 Task: Find a stay in Caidian, China from 10th to 15th July for 7 guests, with 4 bedrooms, 7 beds, 4 bathrooms, a price range of ₹10,000 to ₹15,000, and self check-in option.
Action: Mouse pressed left at (430, 198)
Screenshot: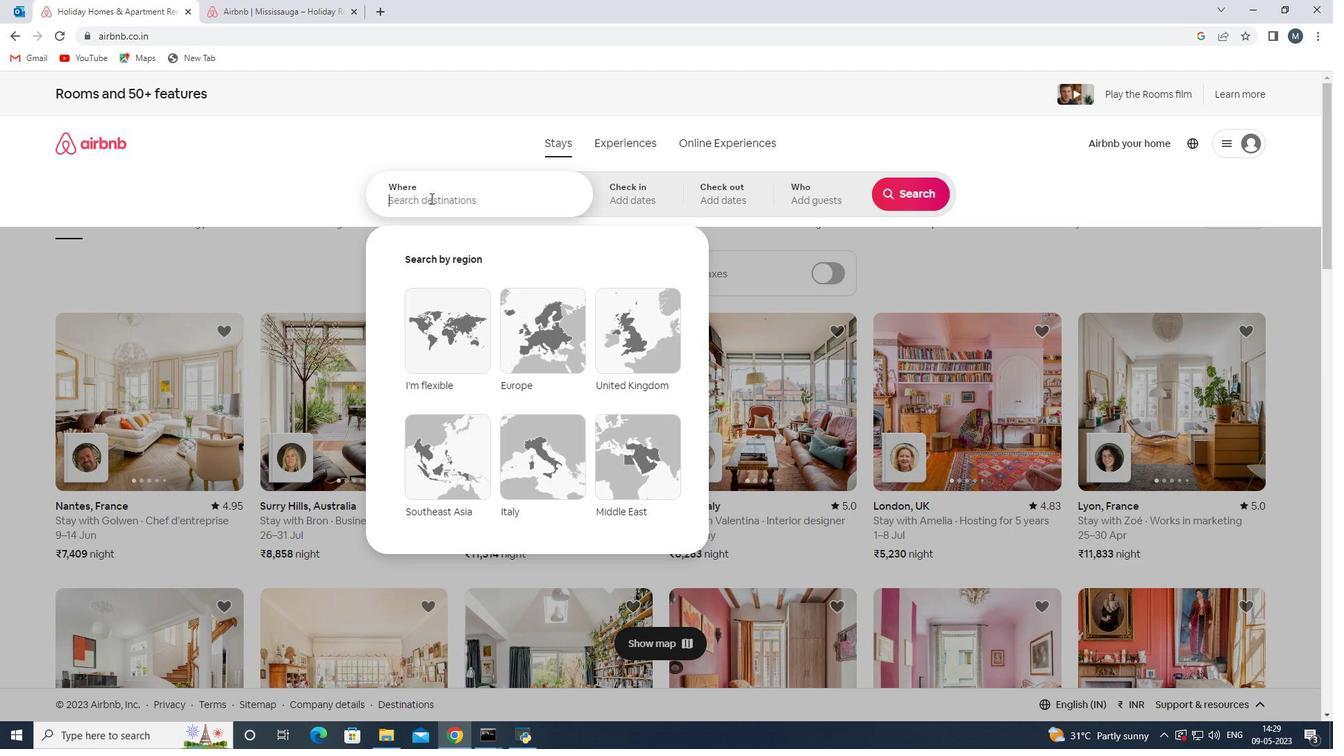
Action: Mouse moved to (429, 197)
Screenshot: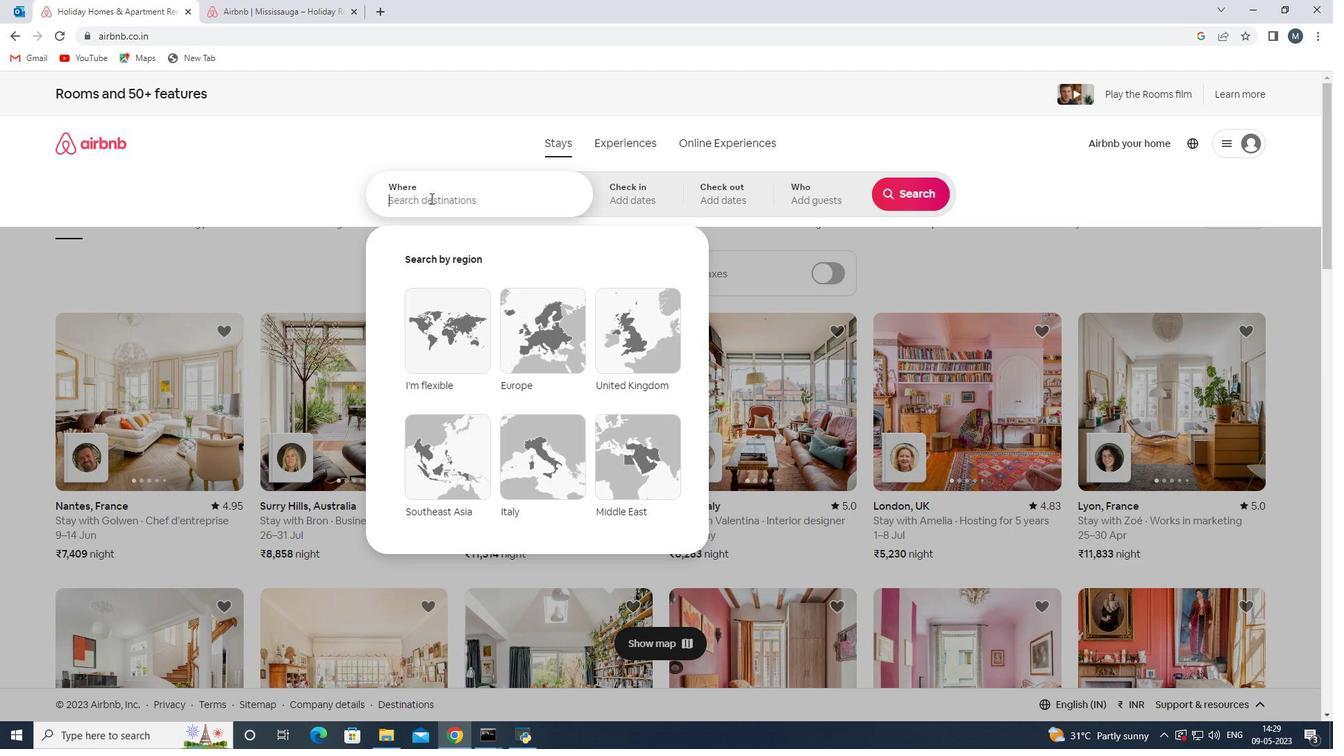 
Action: Key pressed <Key.shift>Cais<Key.backspace>dian,<Key.shift>China
Screenshot: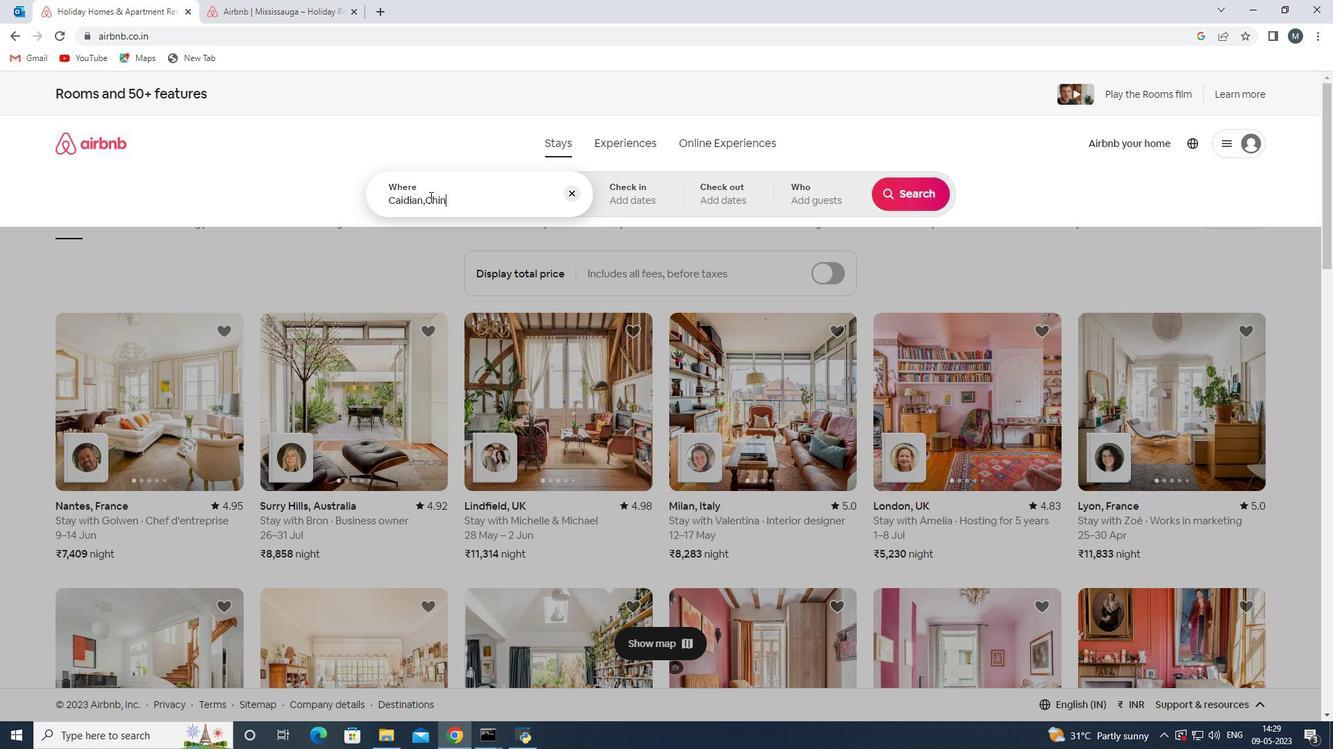 
Action: Mouse moved to (465, 180)
Screenshot: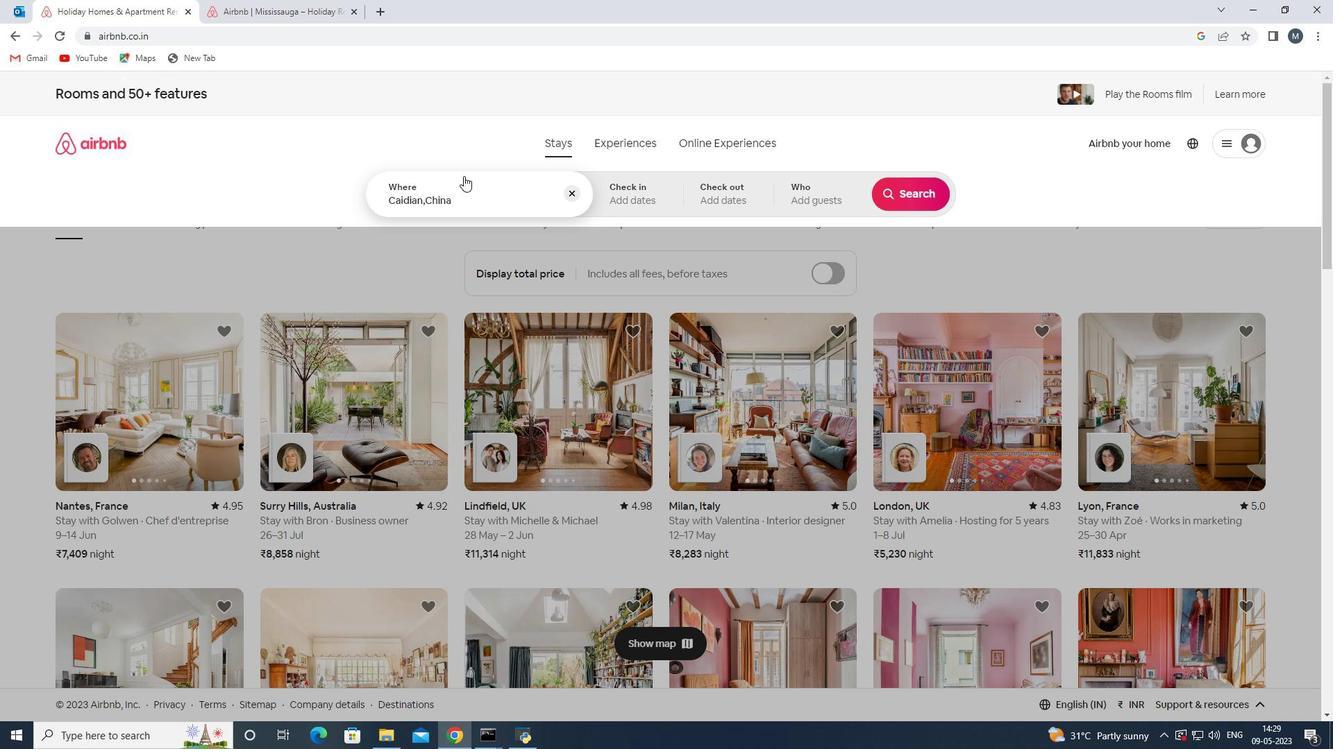 
Action: Key pressed <Key.enter>
Screenshot: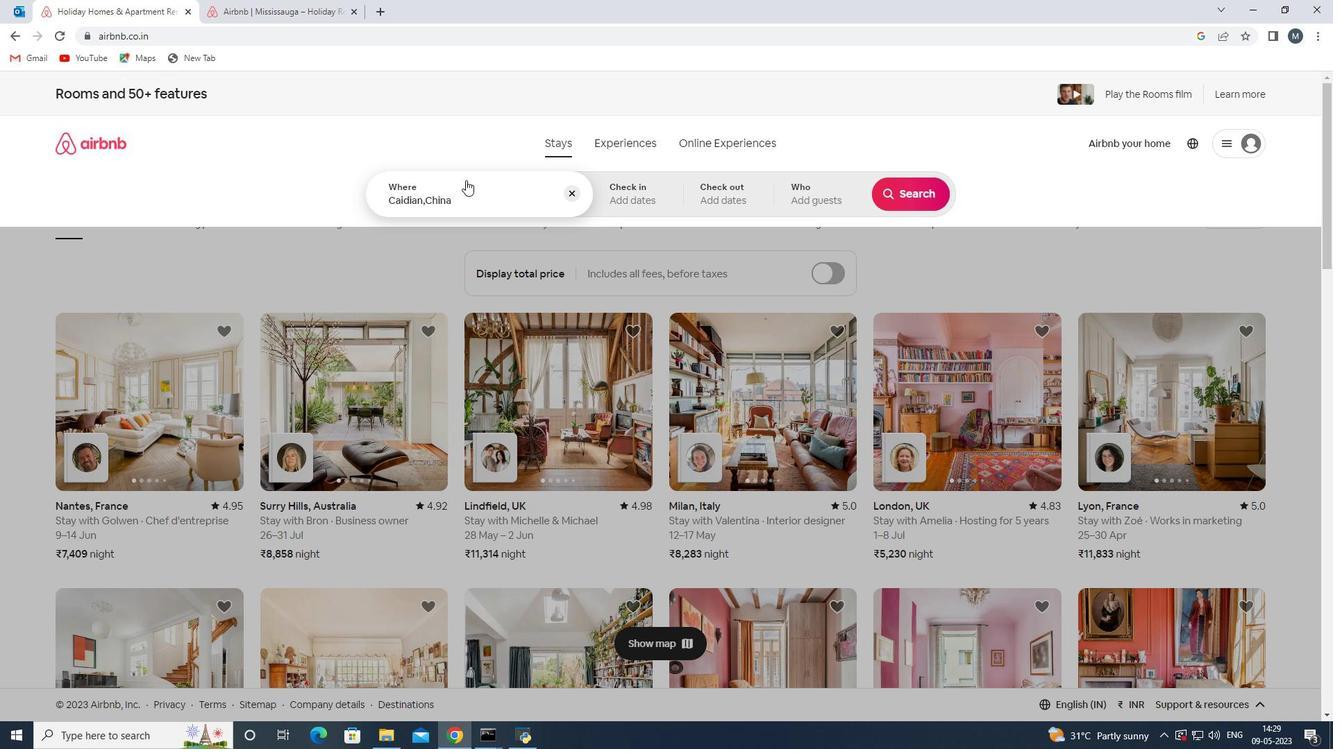 
Action: Mouse moved to (907, 306)
Screenshot: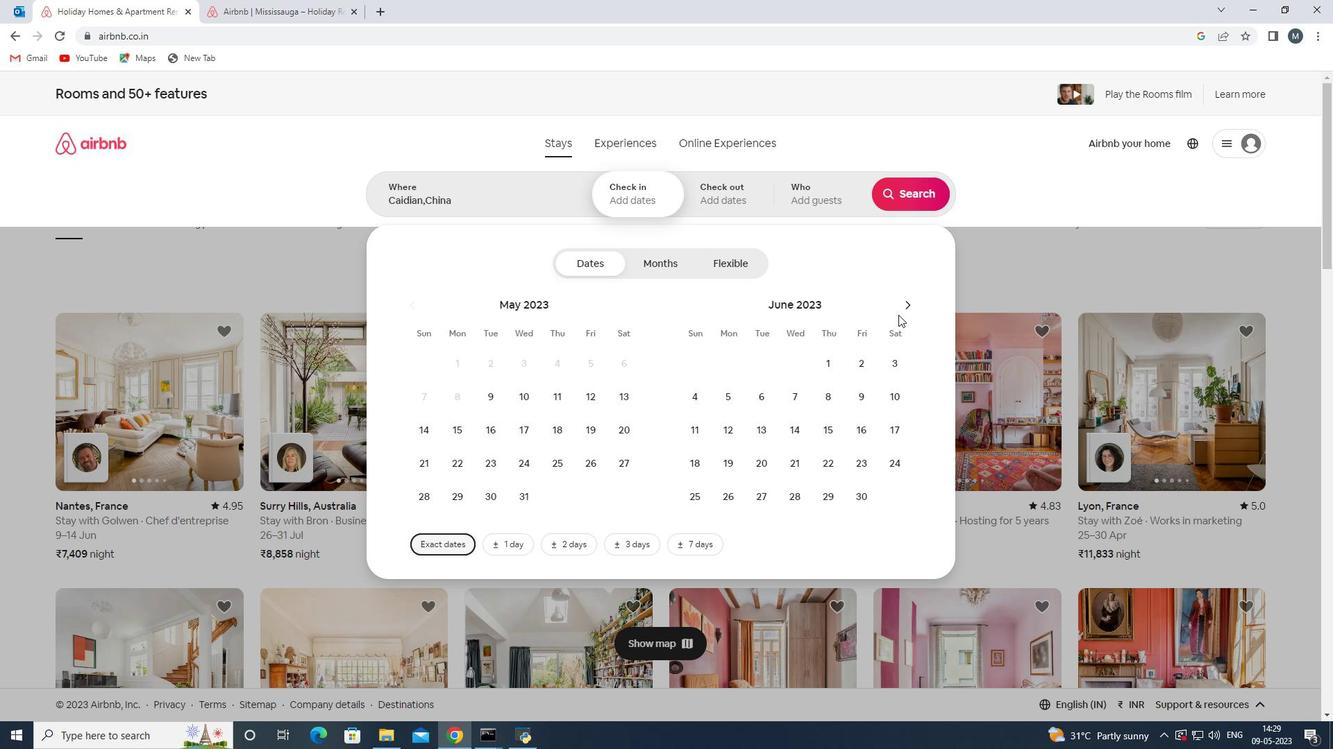 
Action: Mouse pressed left at (907, 306)
Screenshot: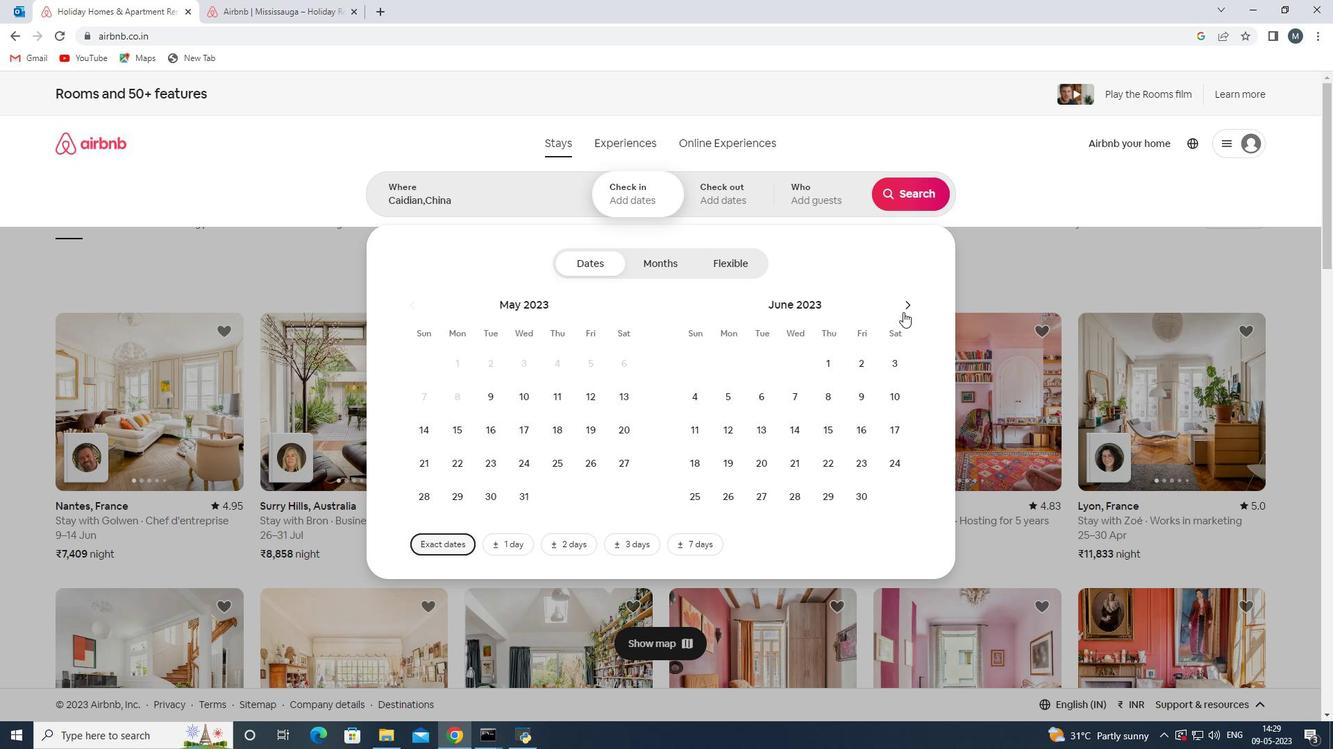 
Action: Mouse moved to (731, 428)
Screenshot: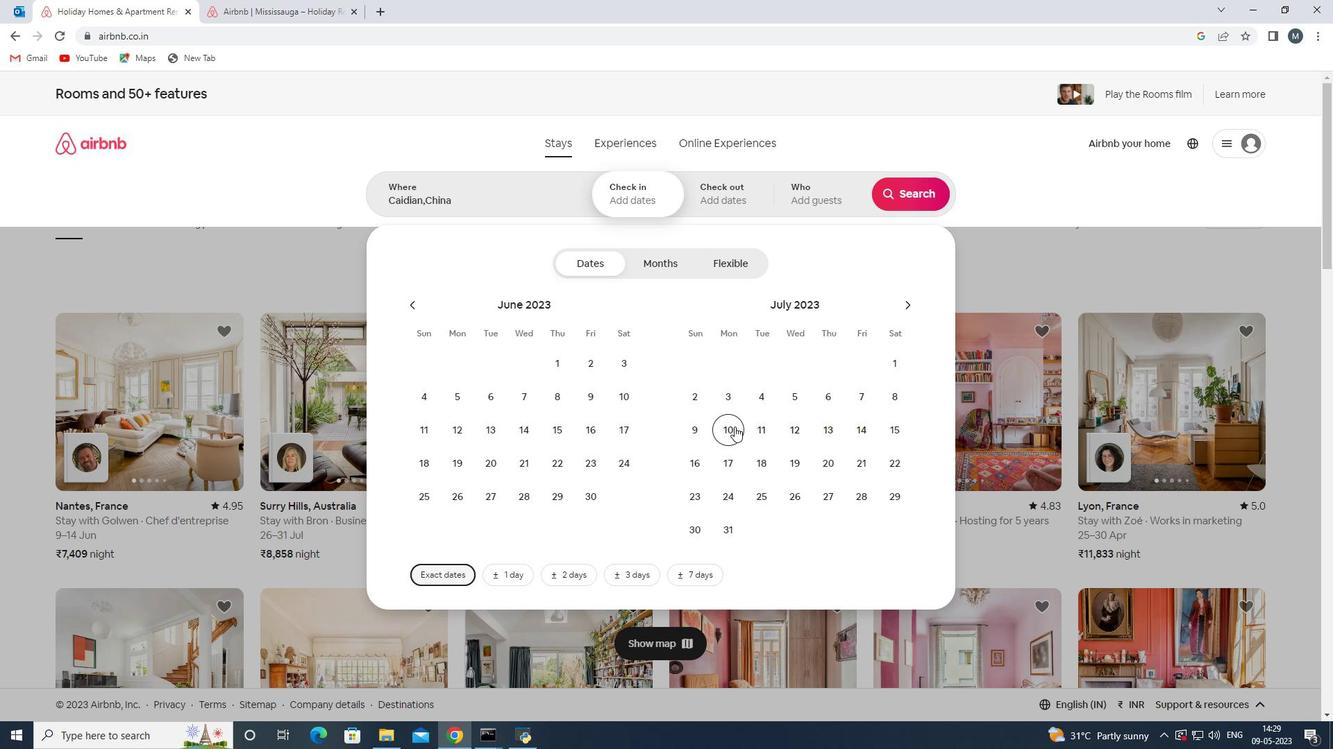 
Action: Mouse pressed left at (731, 428)
Screenshot: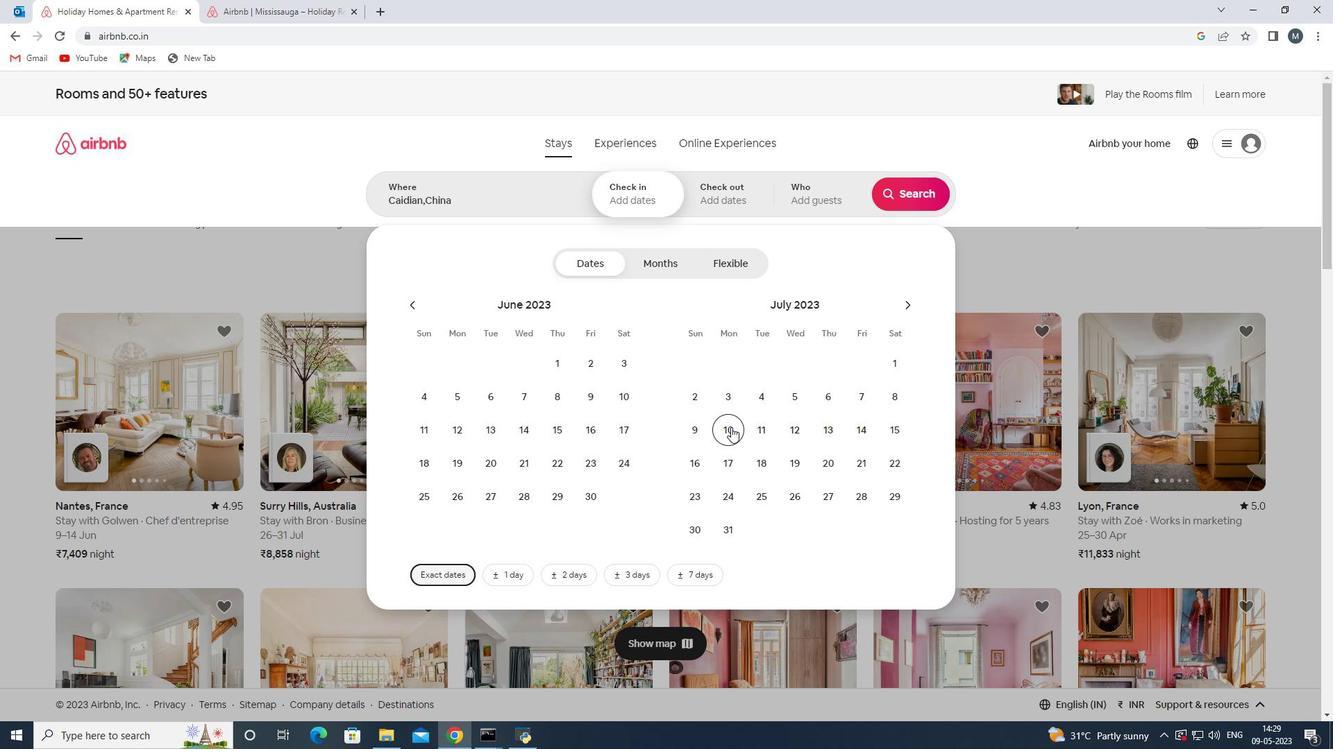 
Action: Mouse moved to (890, 429)
Screenshot: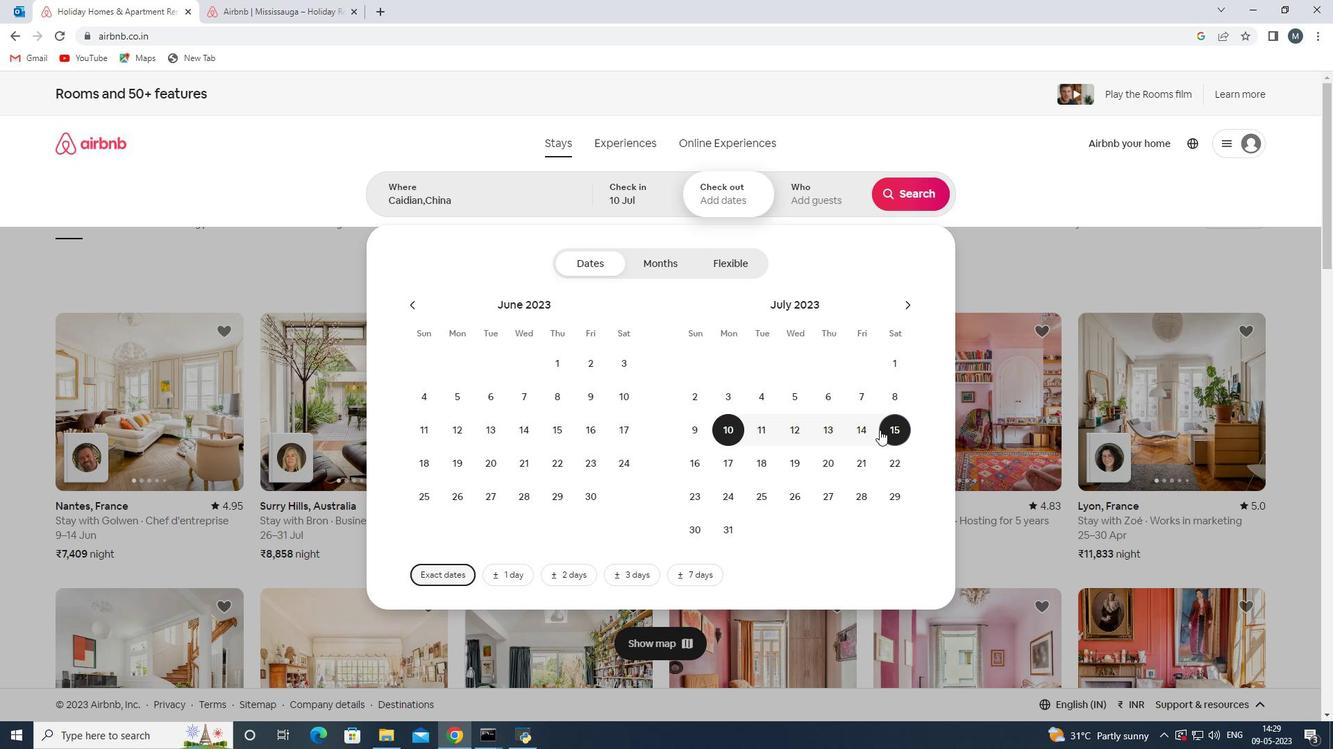 
Action: Mouse pressed left at (890, 429)
Screenshot: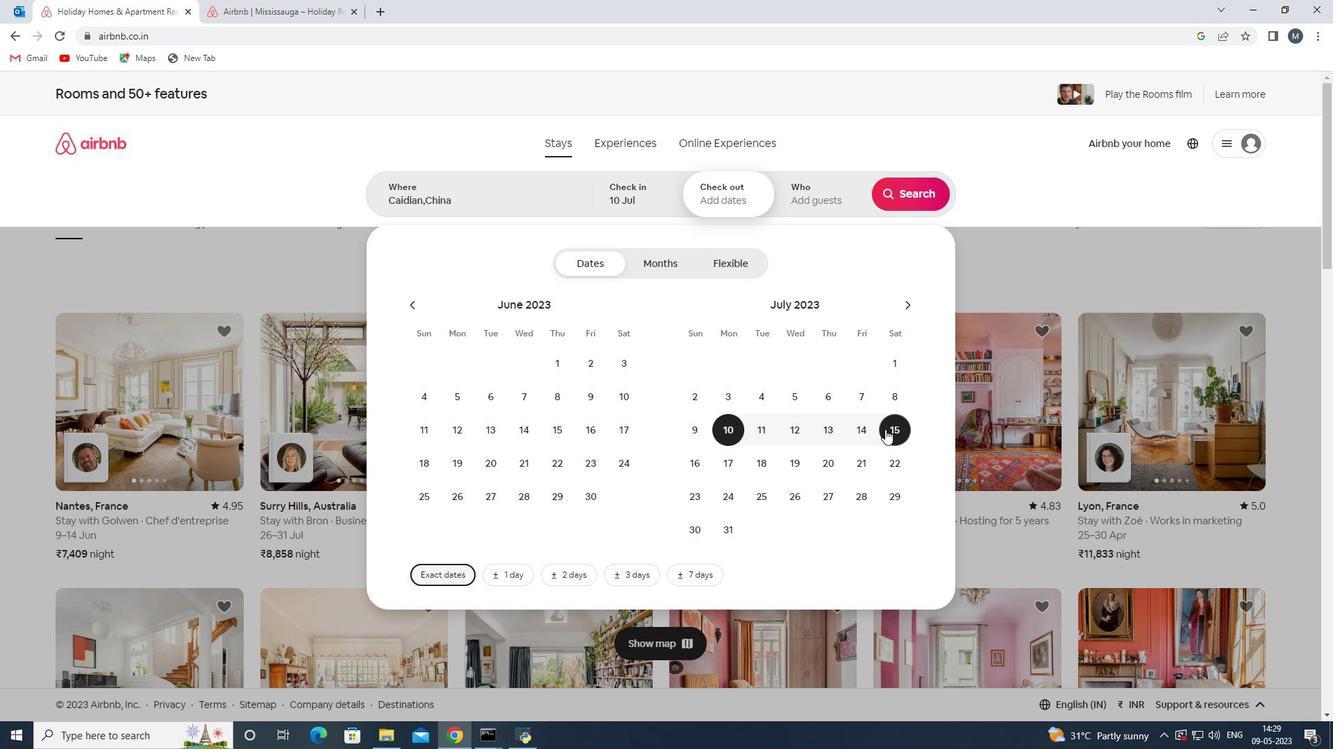 
Action: Mouse moved to (811, 197)
Screenshot: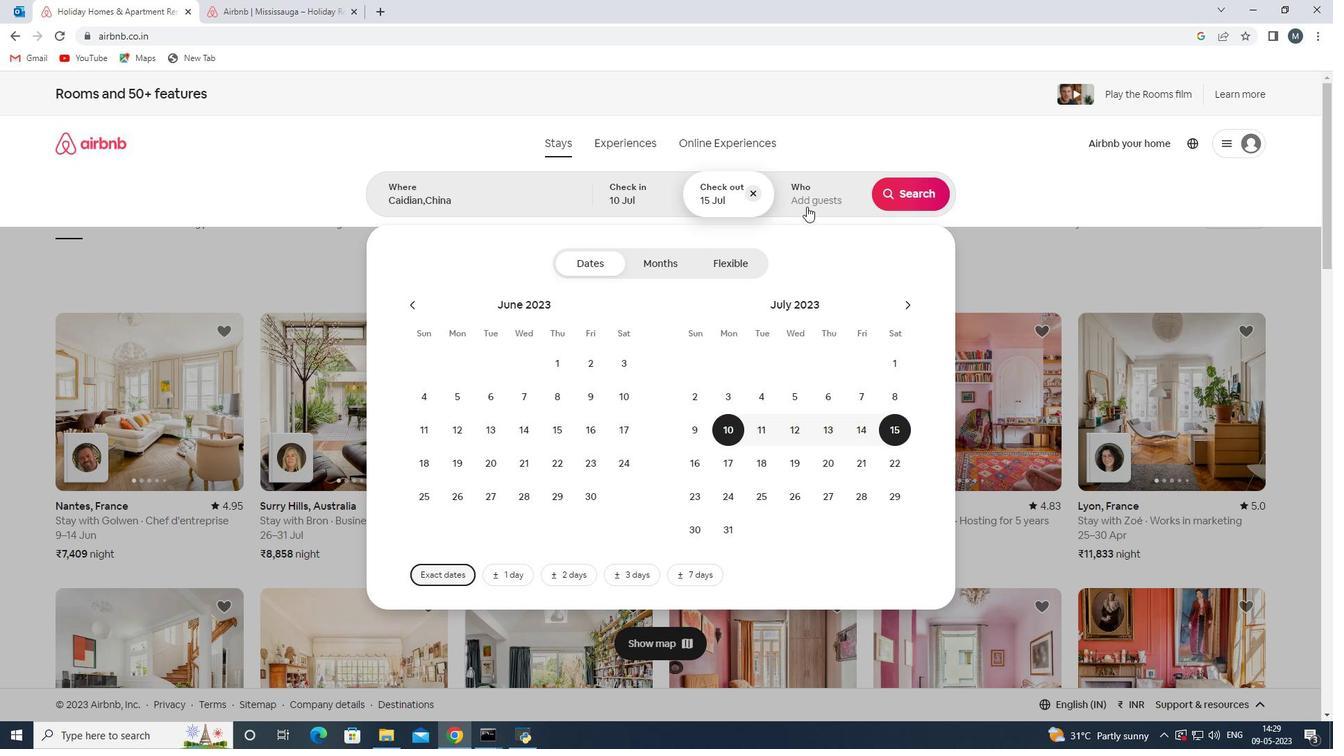 
Action: Mouse pressed left at (811, 197)
Screenshot: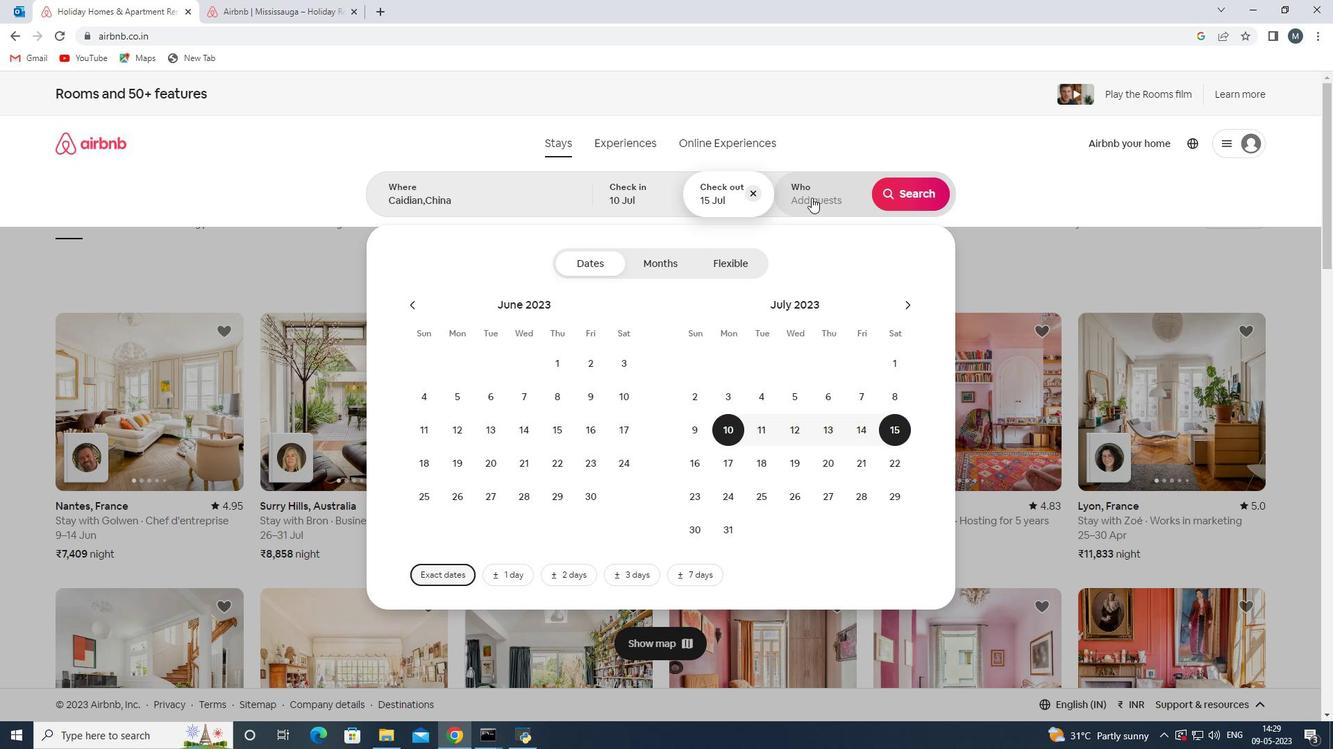 
Action: Mouse moved to (920, 274)
Screenshot: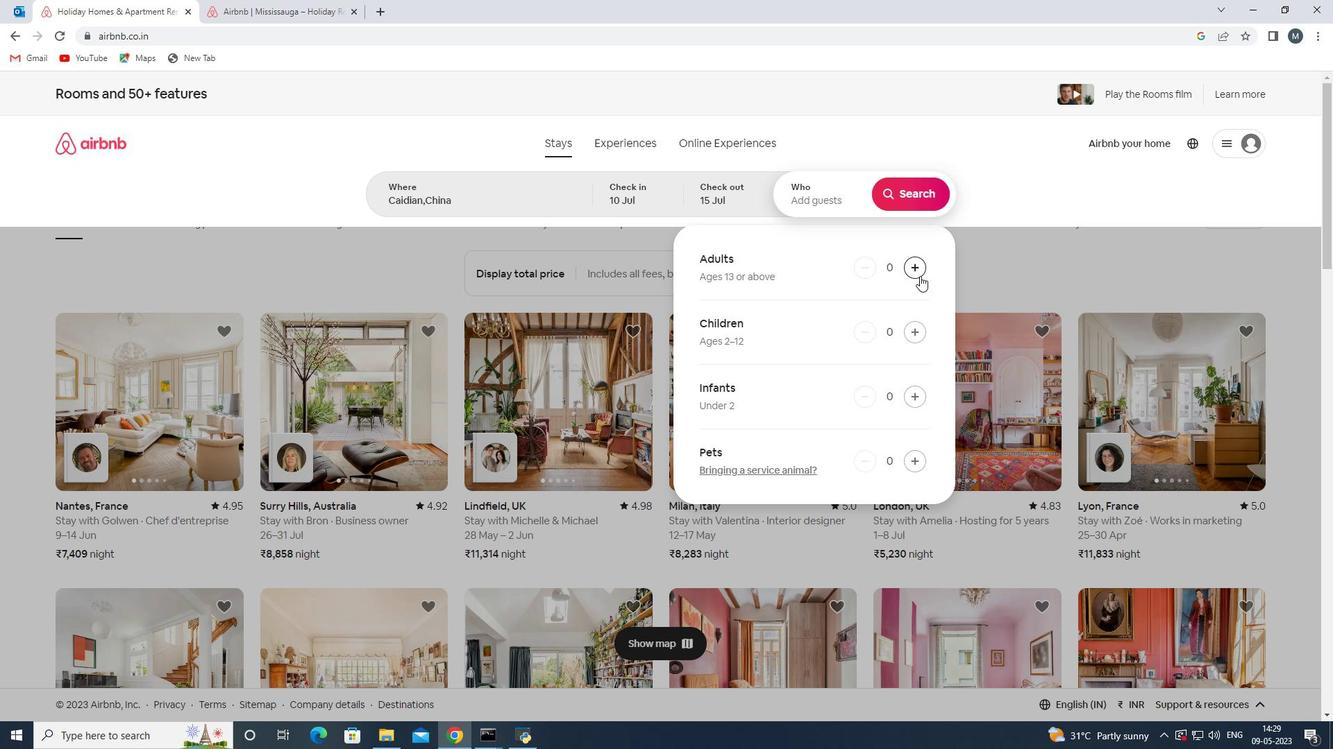 
Action: Mouse pressed left at (920, 274)
Screenshot: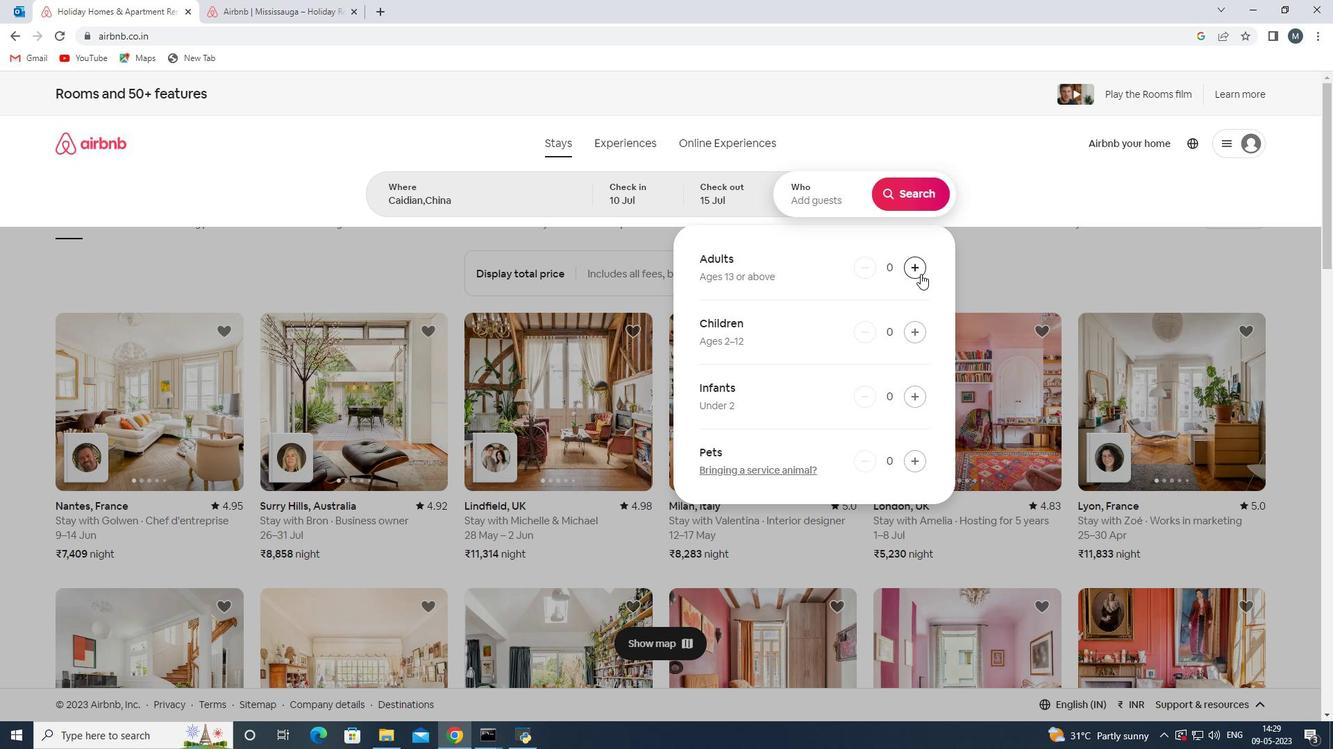 
Action: Mouse moved to (920, 272)
Screenshot: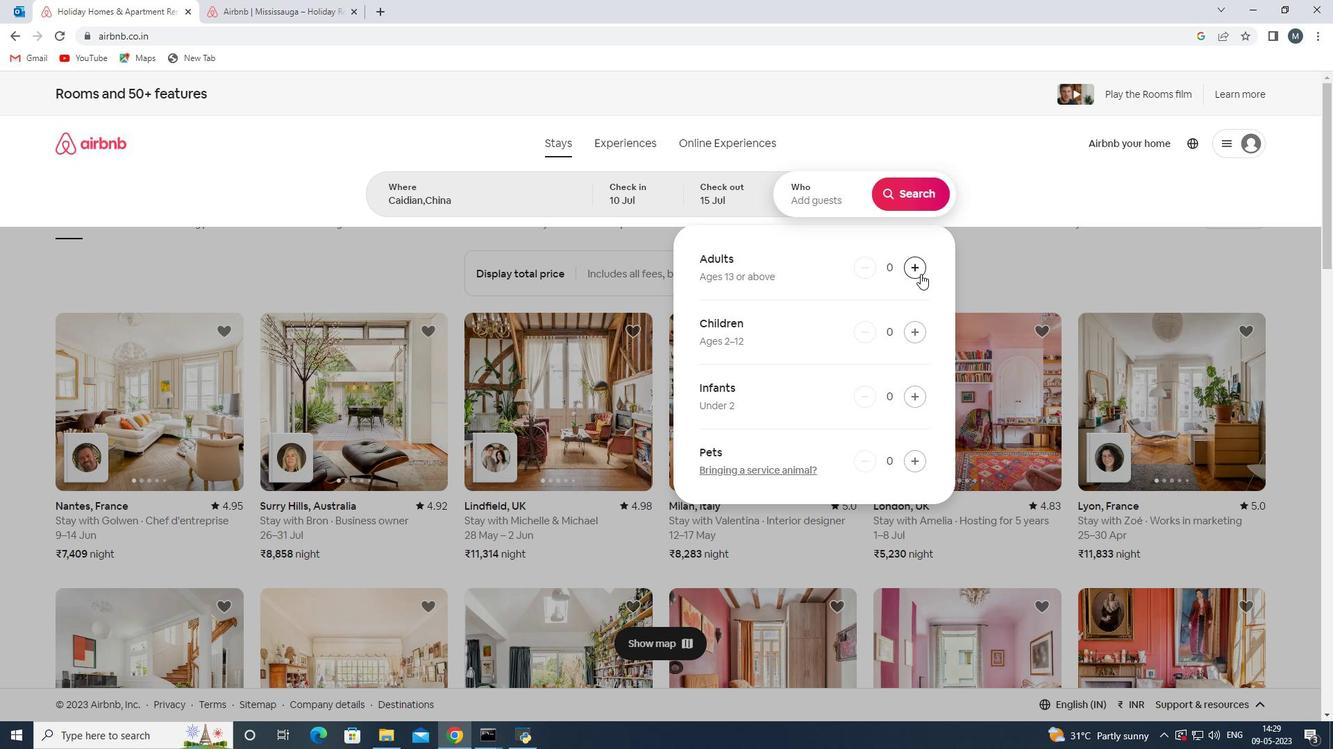 
Action: Mouse pressed left at (920, 272)
Screenshot: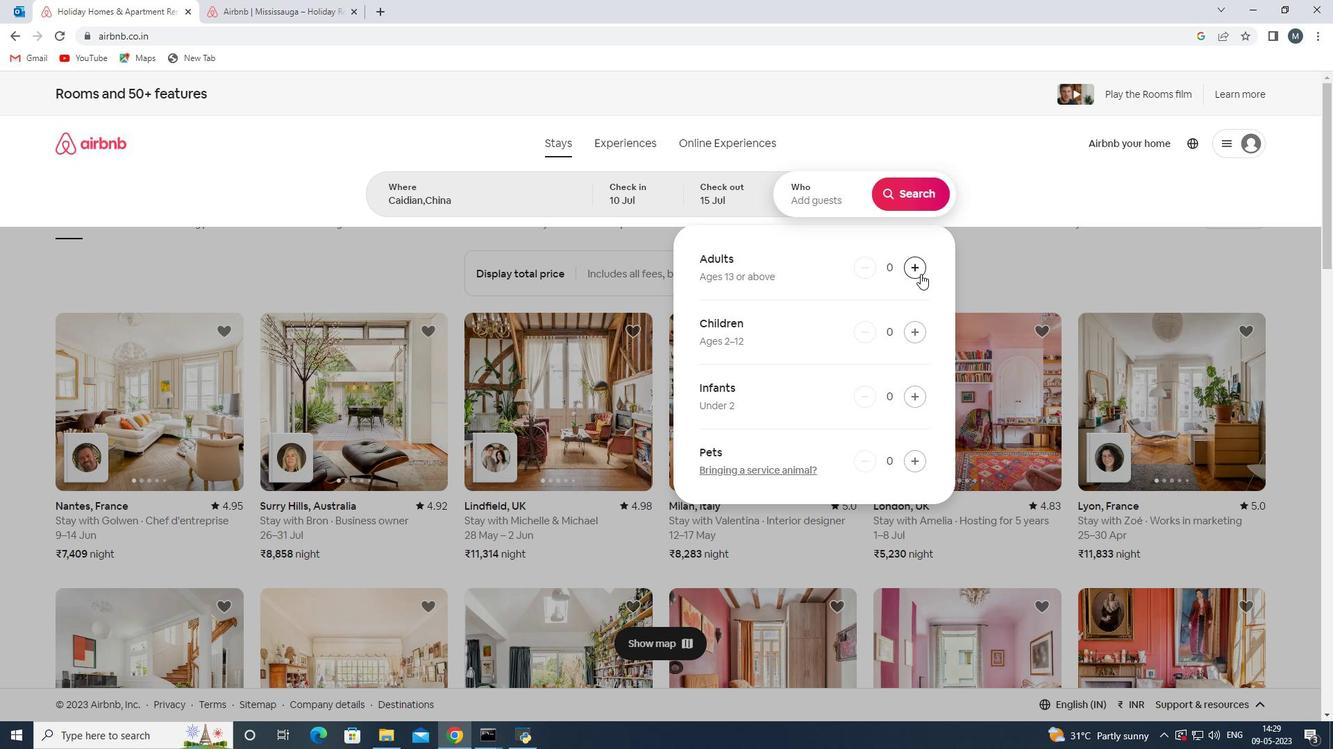 
Action: Mouse pressed left at (920, 272)
Screenshot: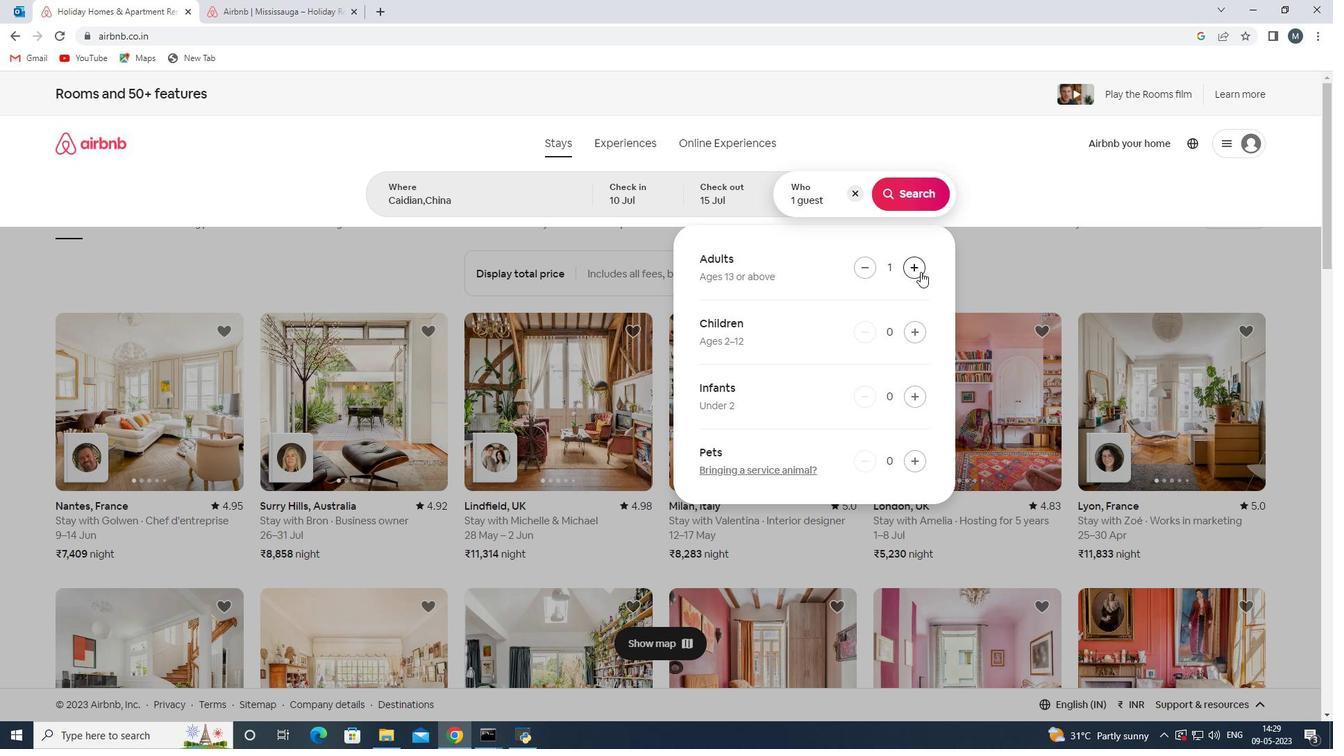 
Action: Mouse pressed left at (920, 272)
Screenshot: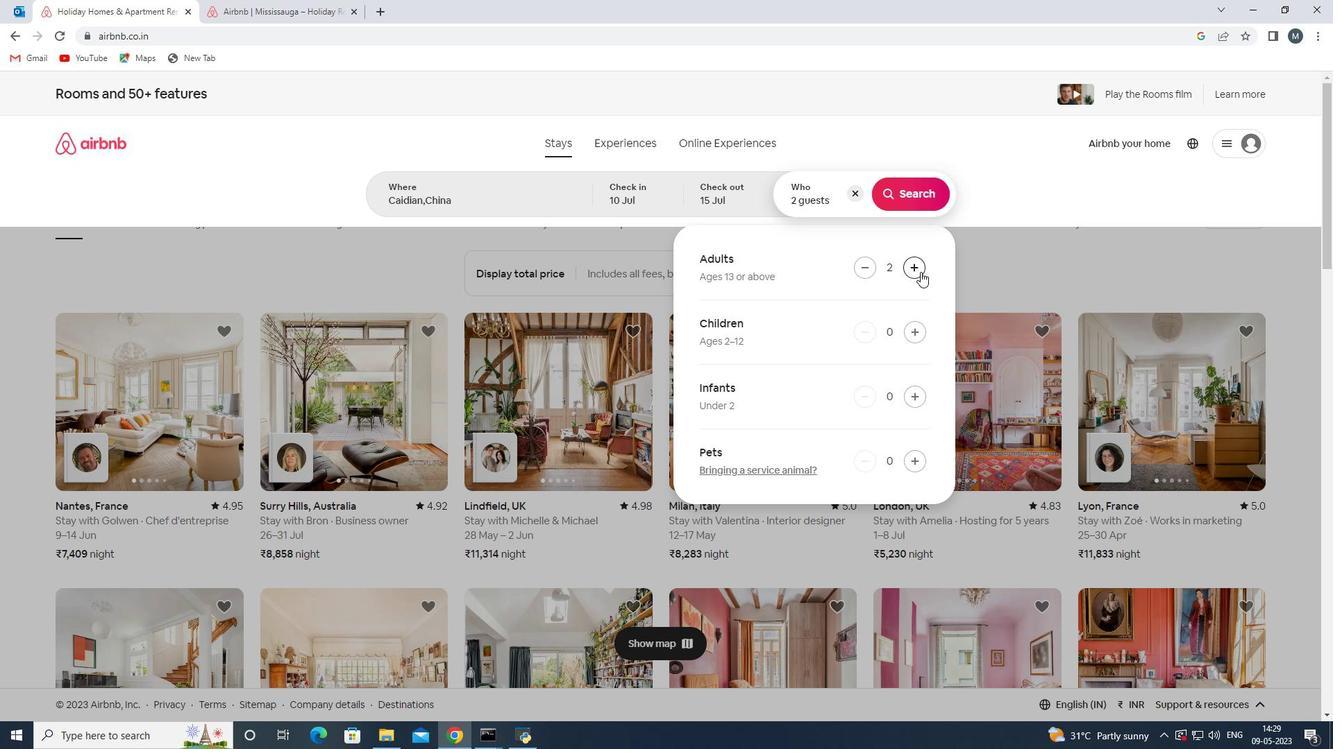 
Action: Mouse pressed left at (920, 272)
Screenshot: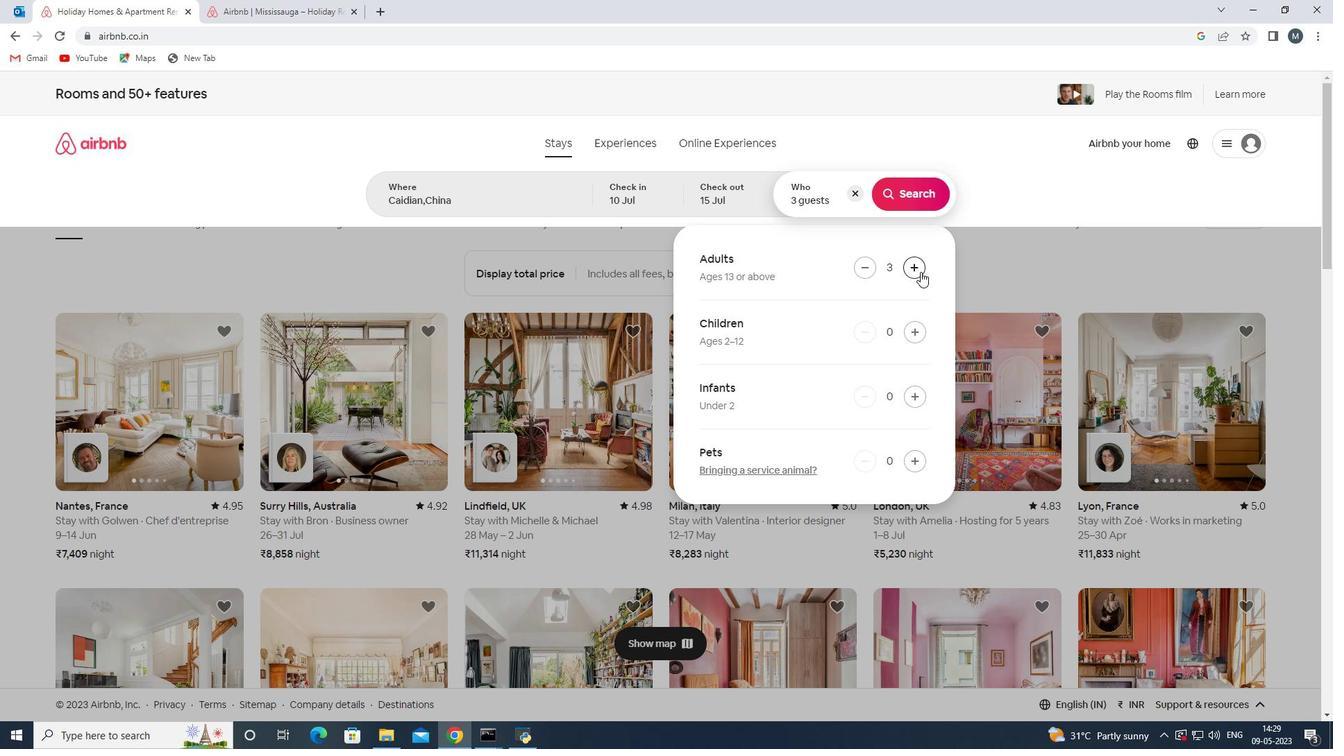 
Action: Mouse pressed left at (920, 272)
Screenshot: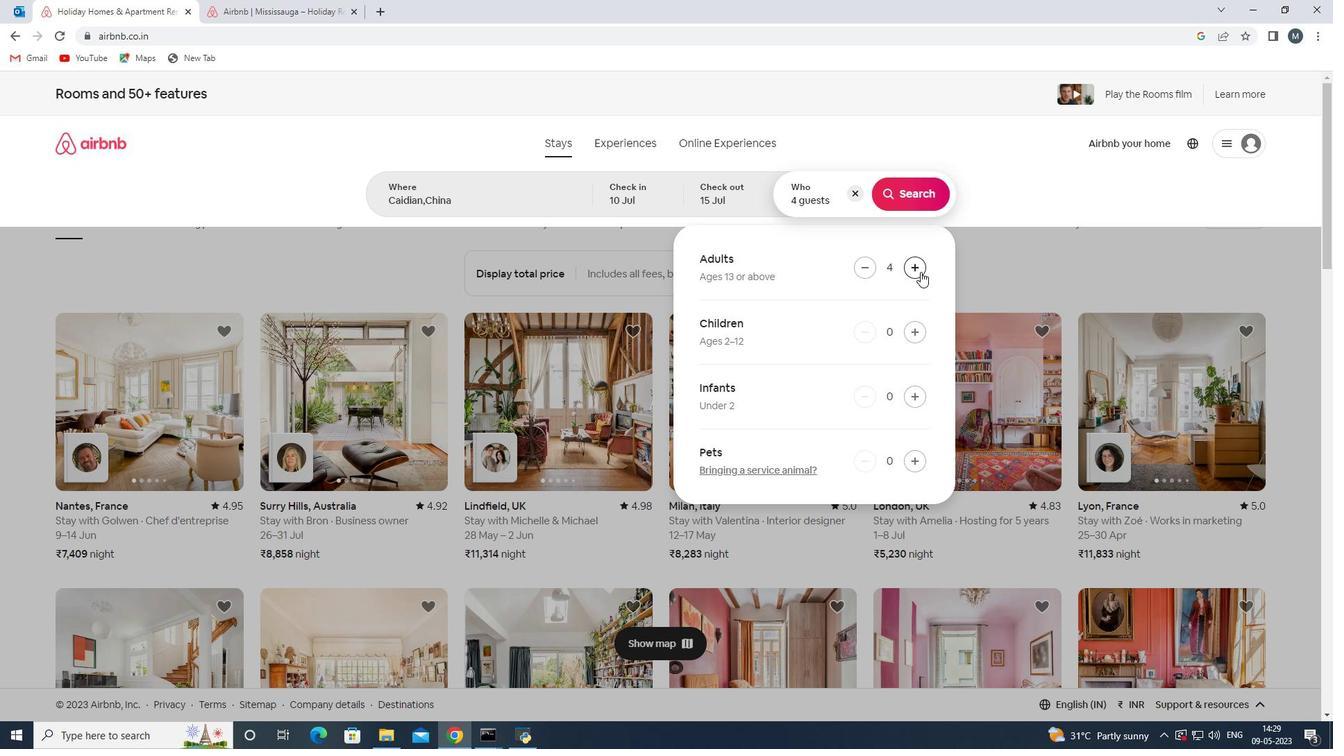 
Action: Mouse moved to (920, 271)
Screenshot: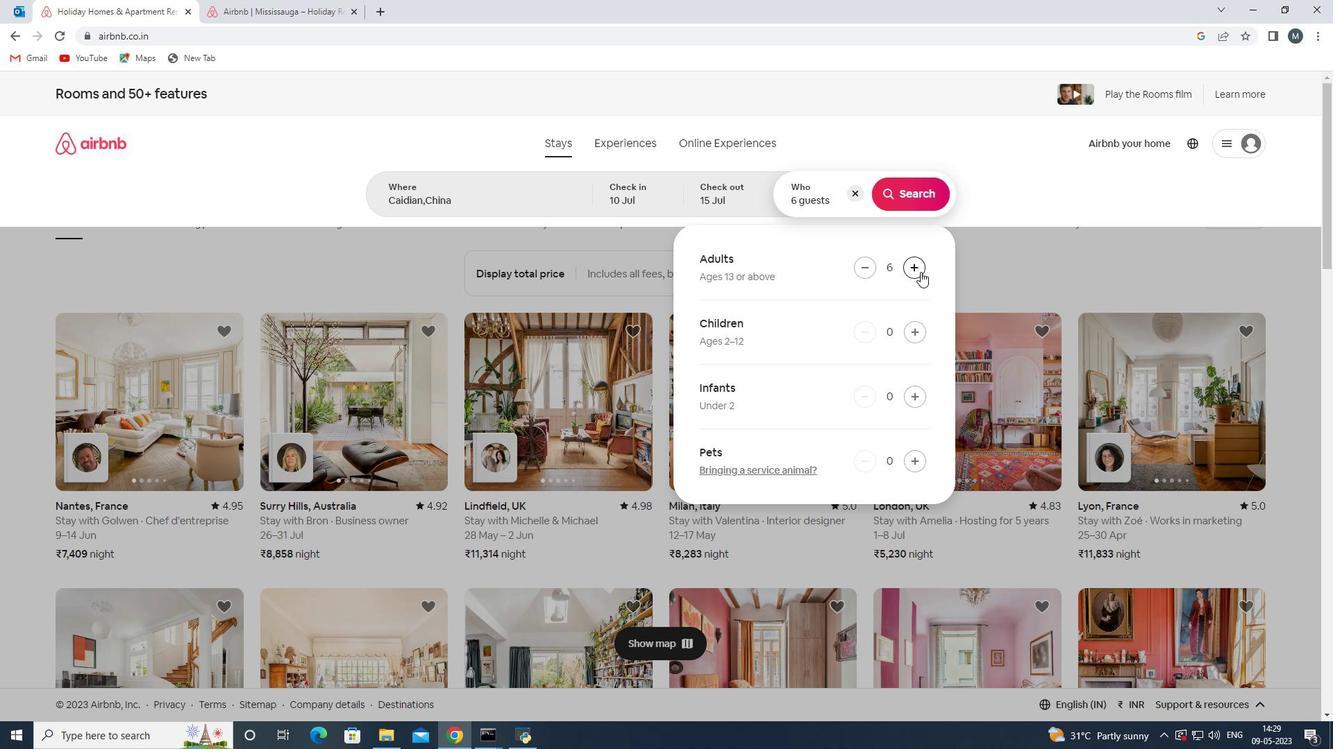
Action: Mouse pressed left at (920, 271)
Screenshot: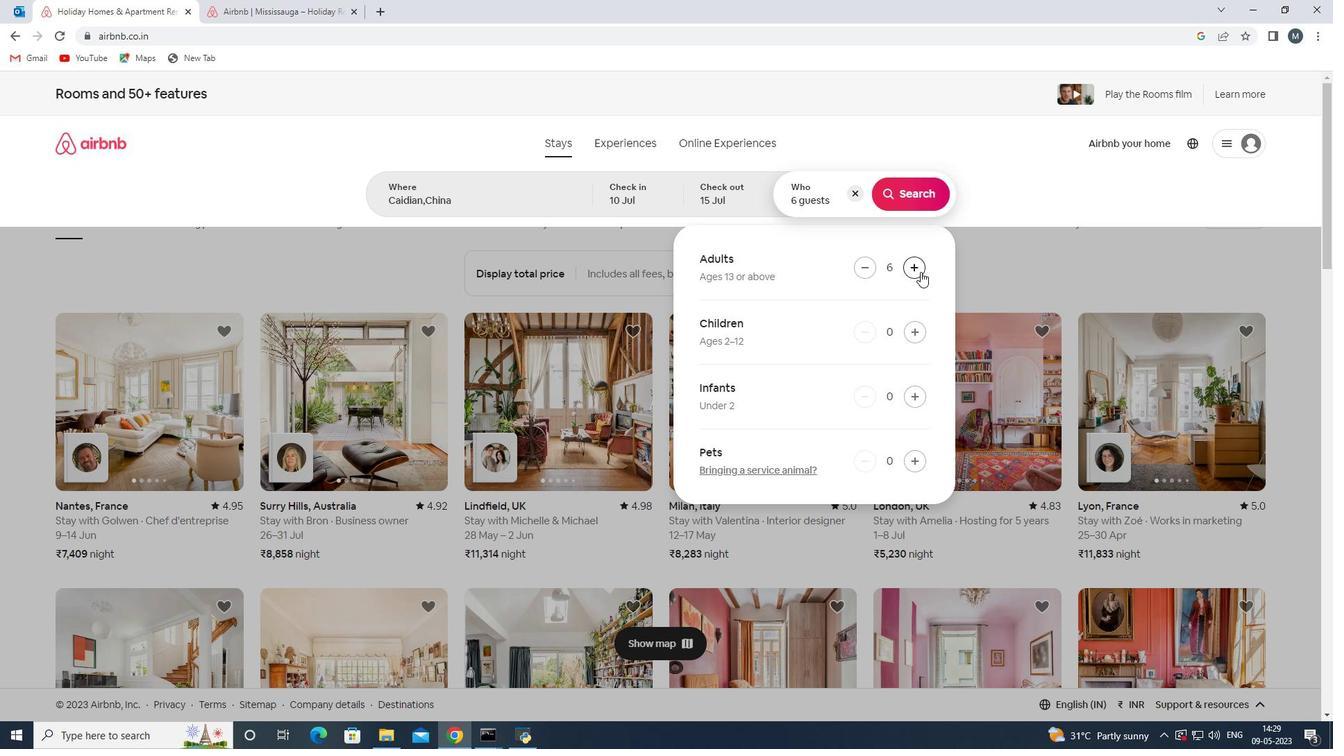
Action: Mouse moved to (917, 193)
Screenshot: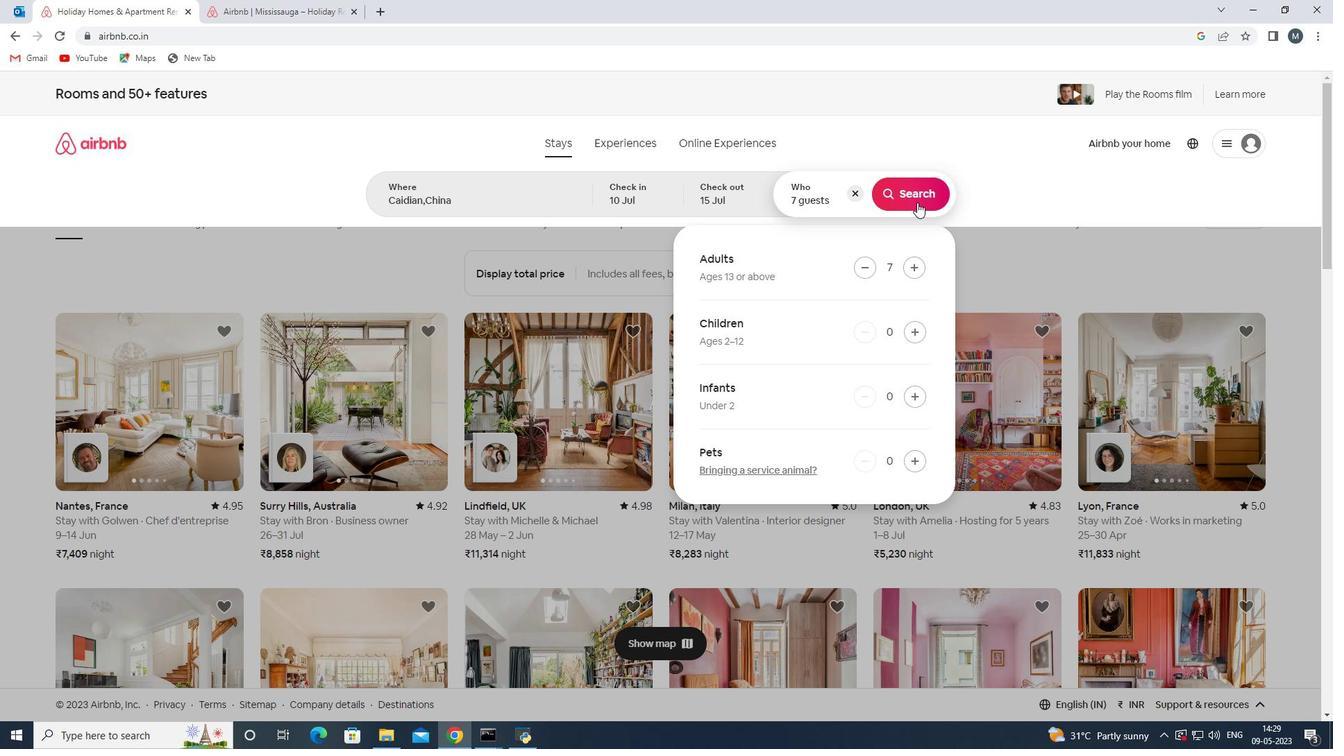 
Action: Mouse pressed left at (917, 193)
Screenshot: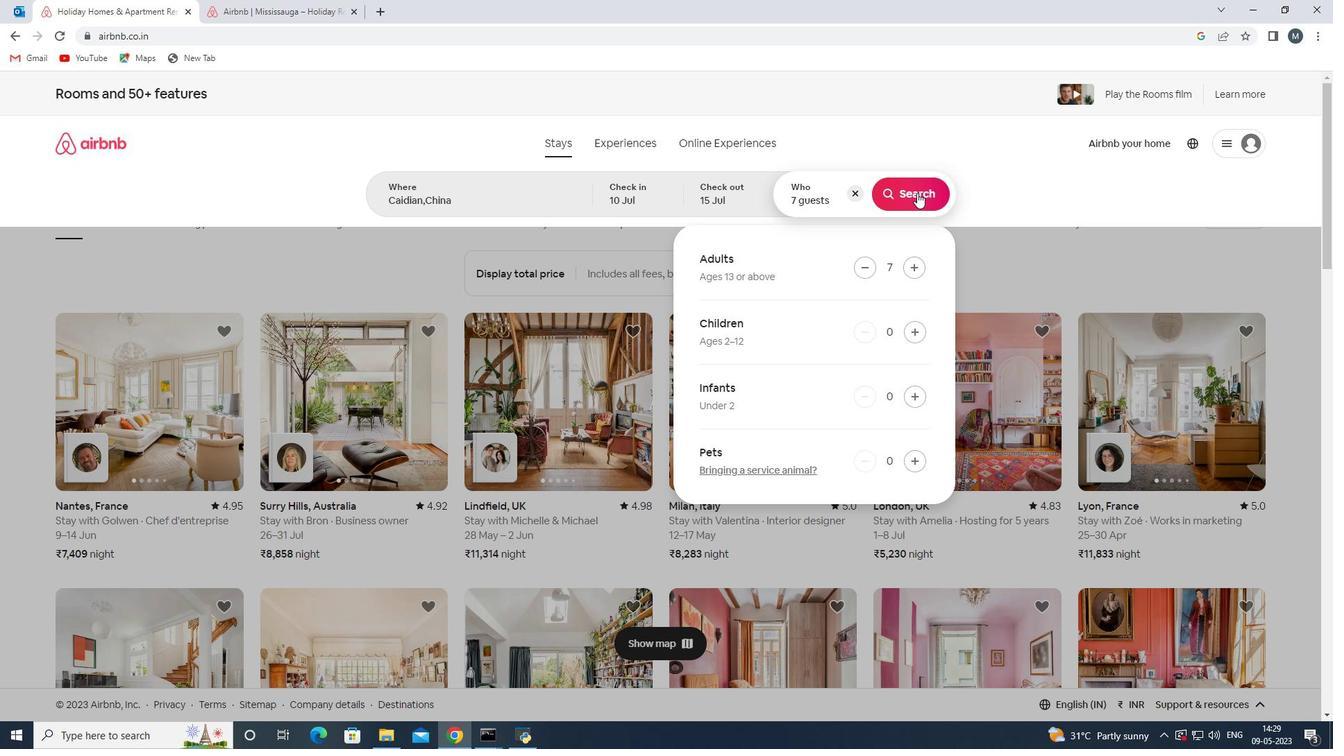 
Action: Mouse moved to (1263, 163)
Screenshot: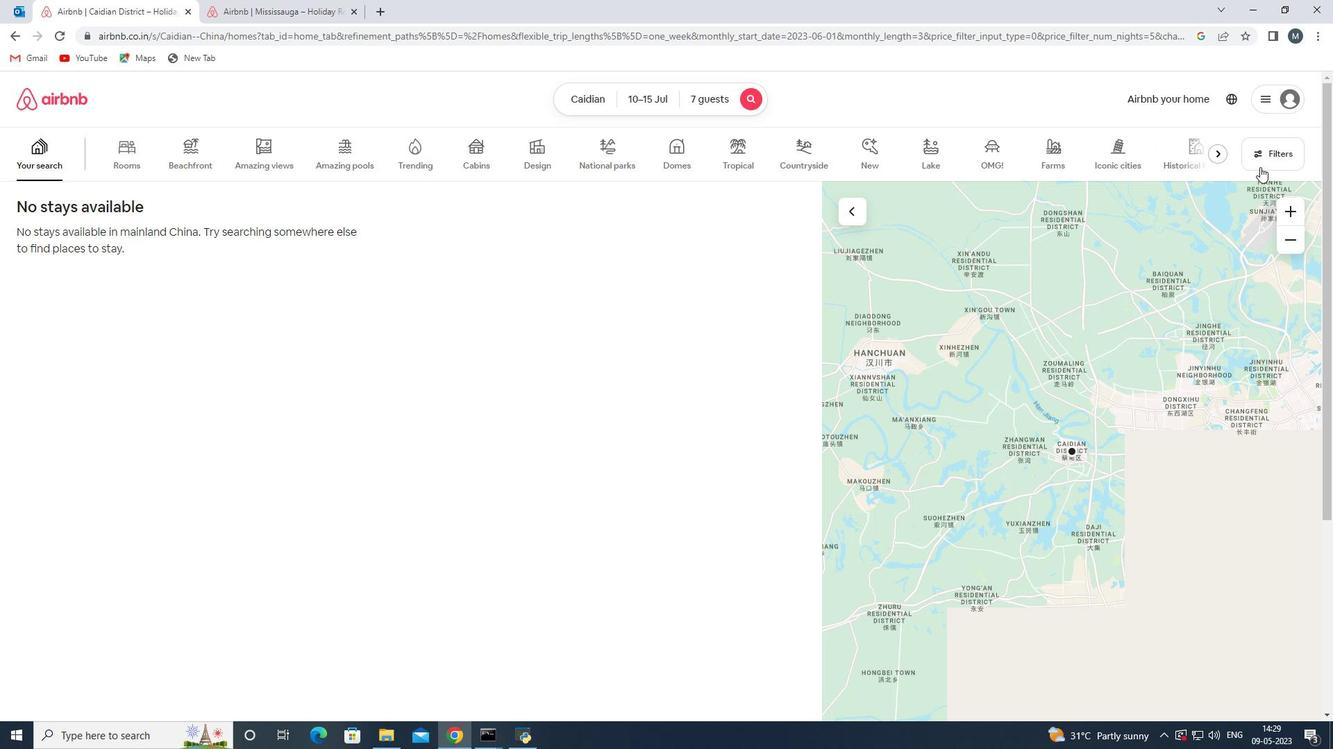 
Action: Mouse pressed left at (1263, 163)
Screenshot: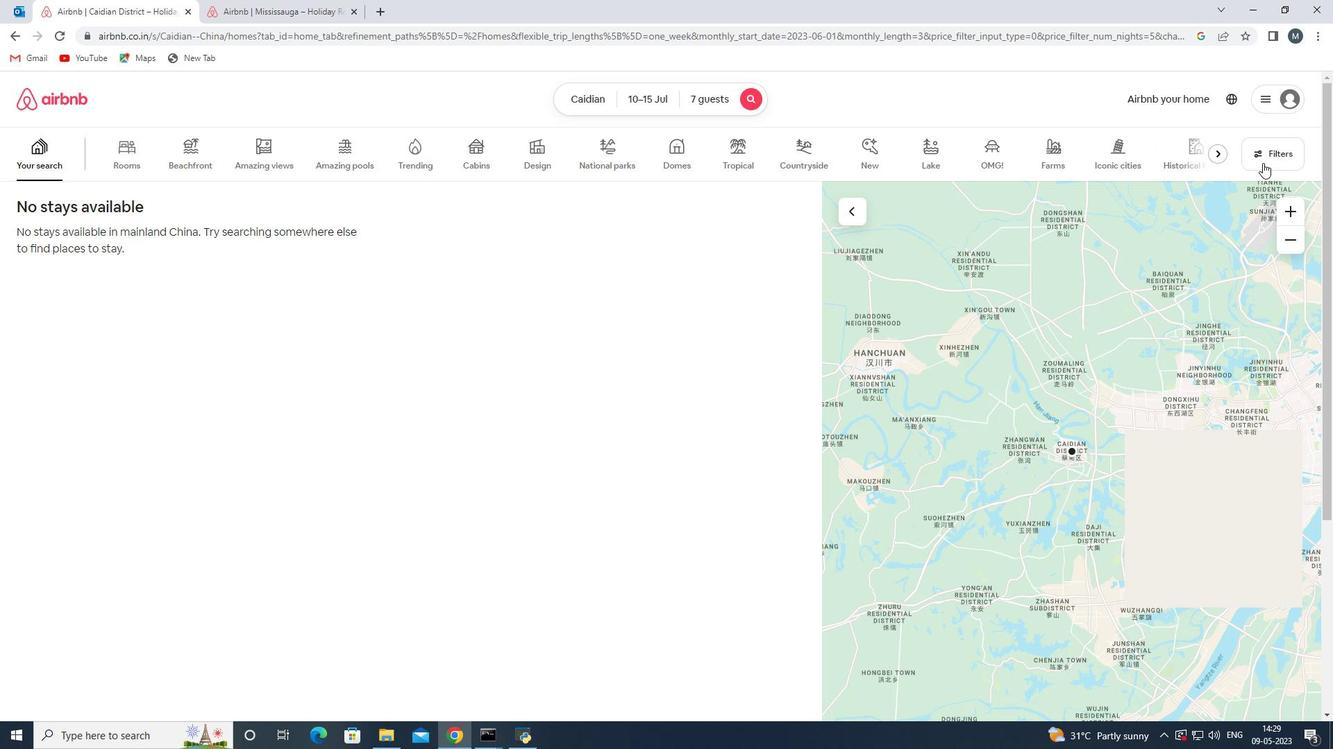 
Action: Mouse moved to (499, 499)
Screenshot: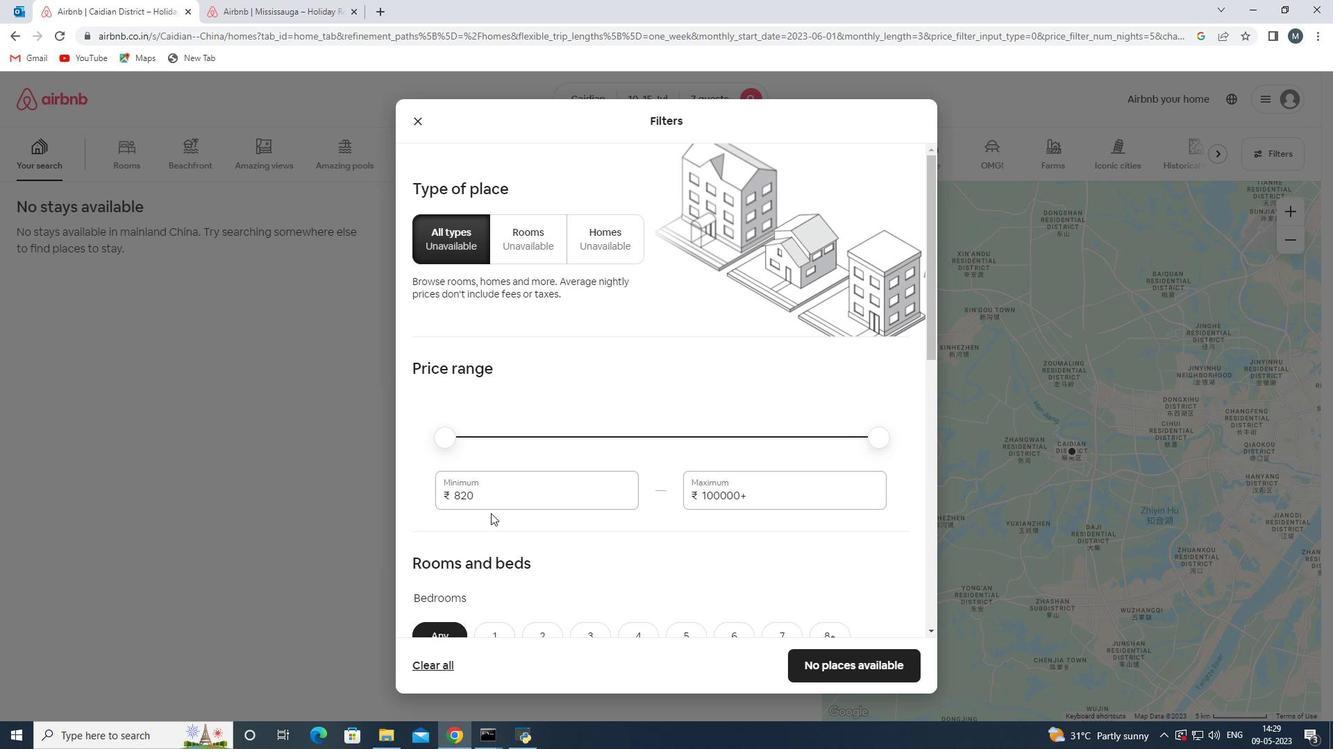 
Action: Mouse pressed left at (499, 499)
Screenshot: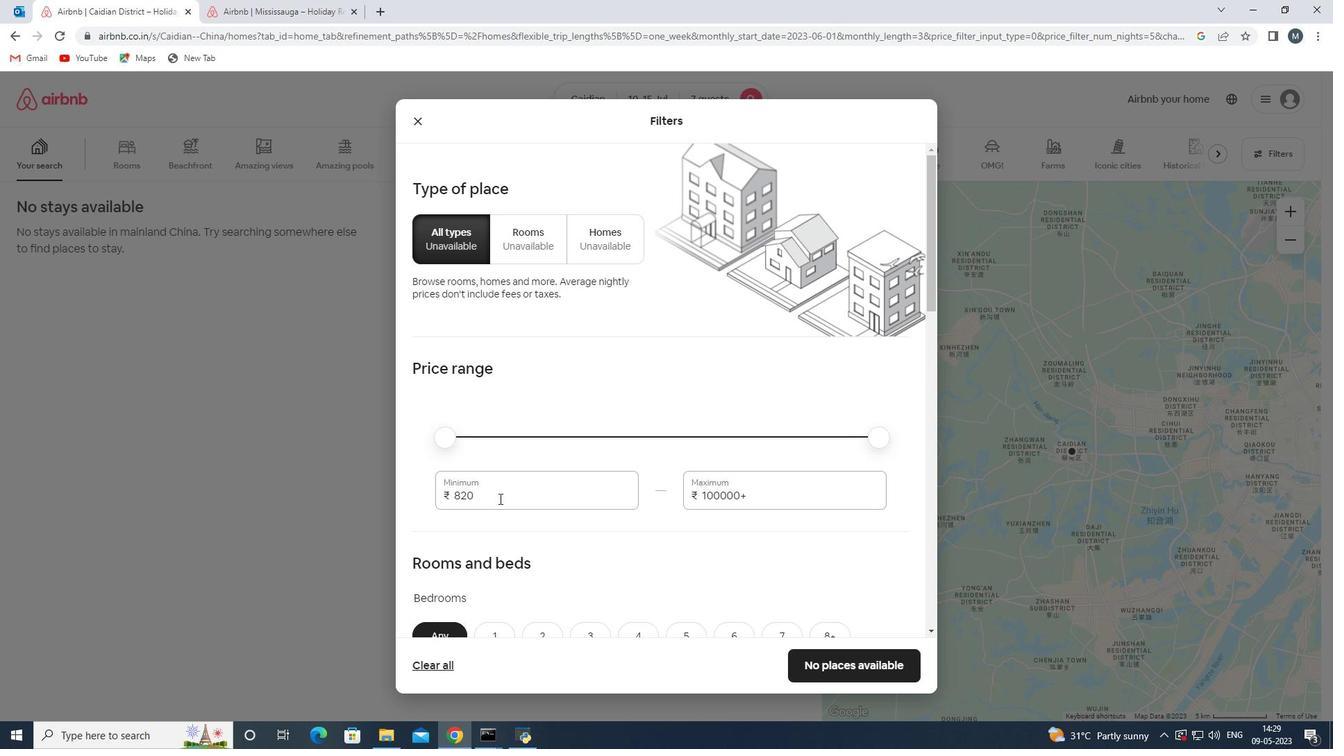 
Action: Mouse moved to (499, 499)
Screenshot: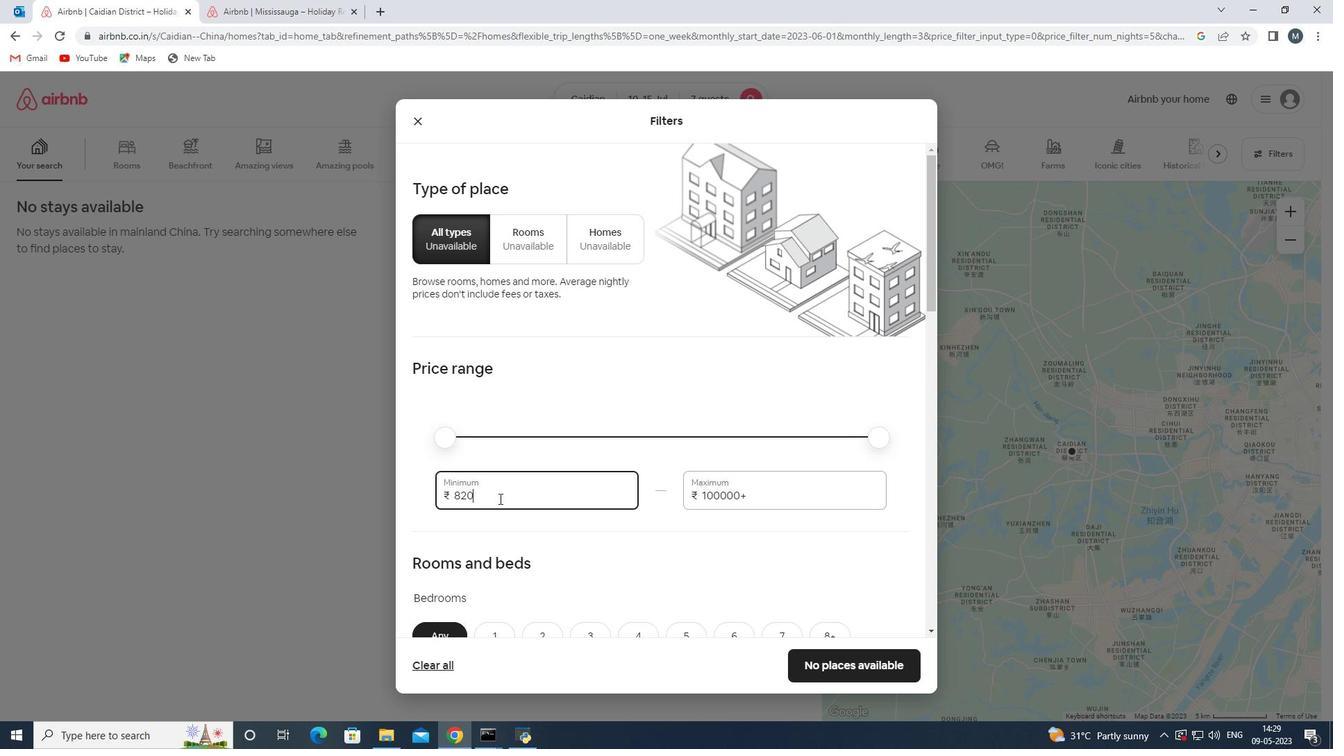 
Action: Key pressed <Key.backspace><Key.backspace><Key.backspace><Key.backspace><Key.backspace><Key.backspace><Key.backspace><Key.backspace><Key.backspace><Key.backspace>
Screenshot: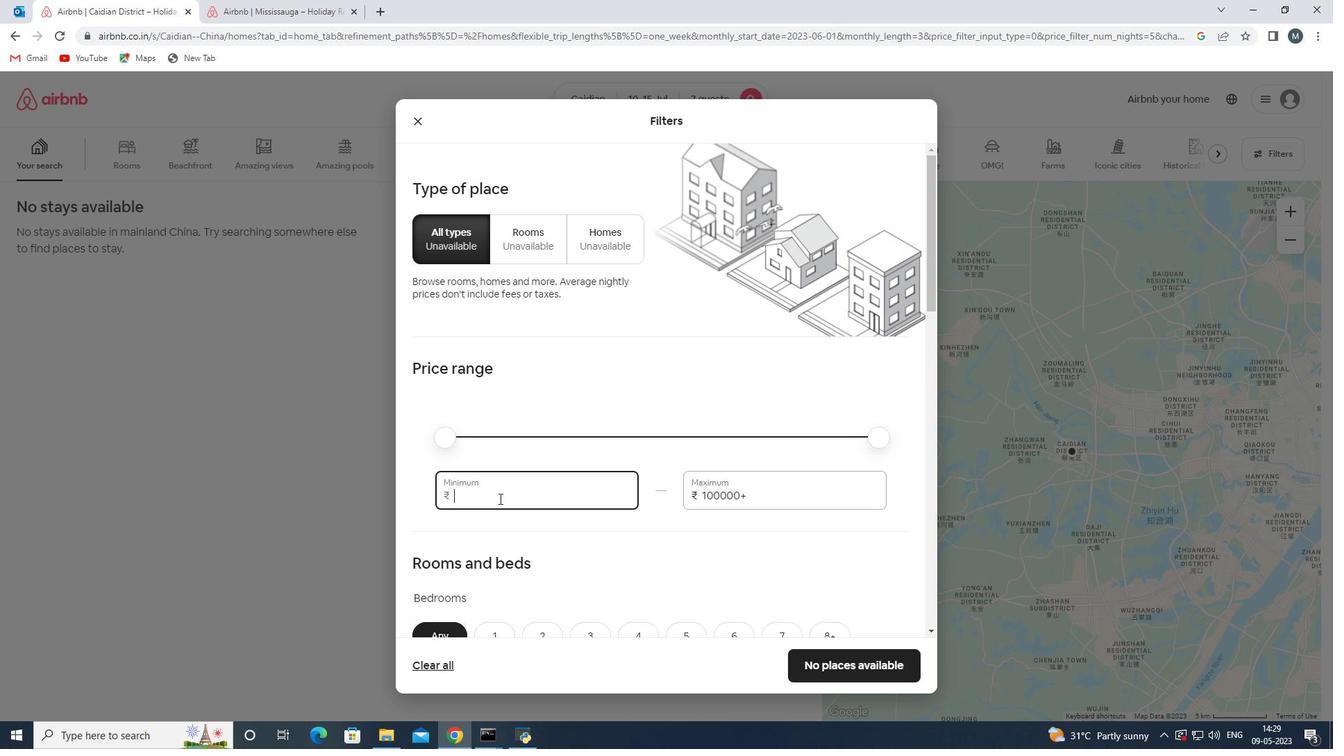 
Action: Mouse moved to (497, 501)
Screenshot: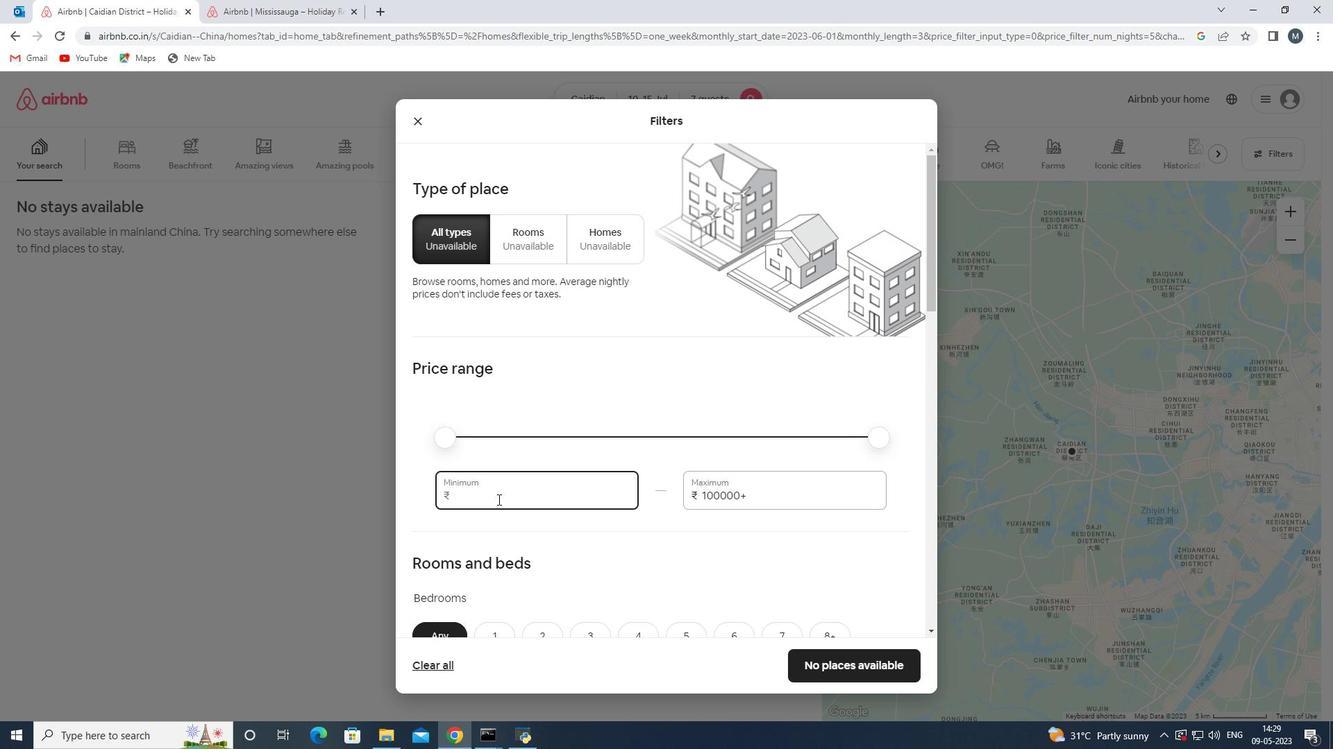 
Action: Key pressed 1
Screenshot: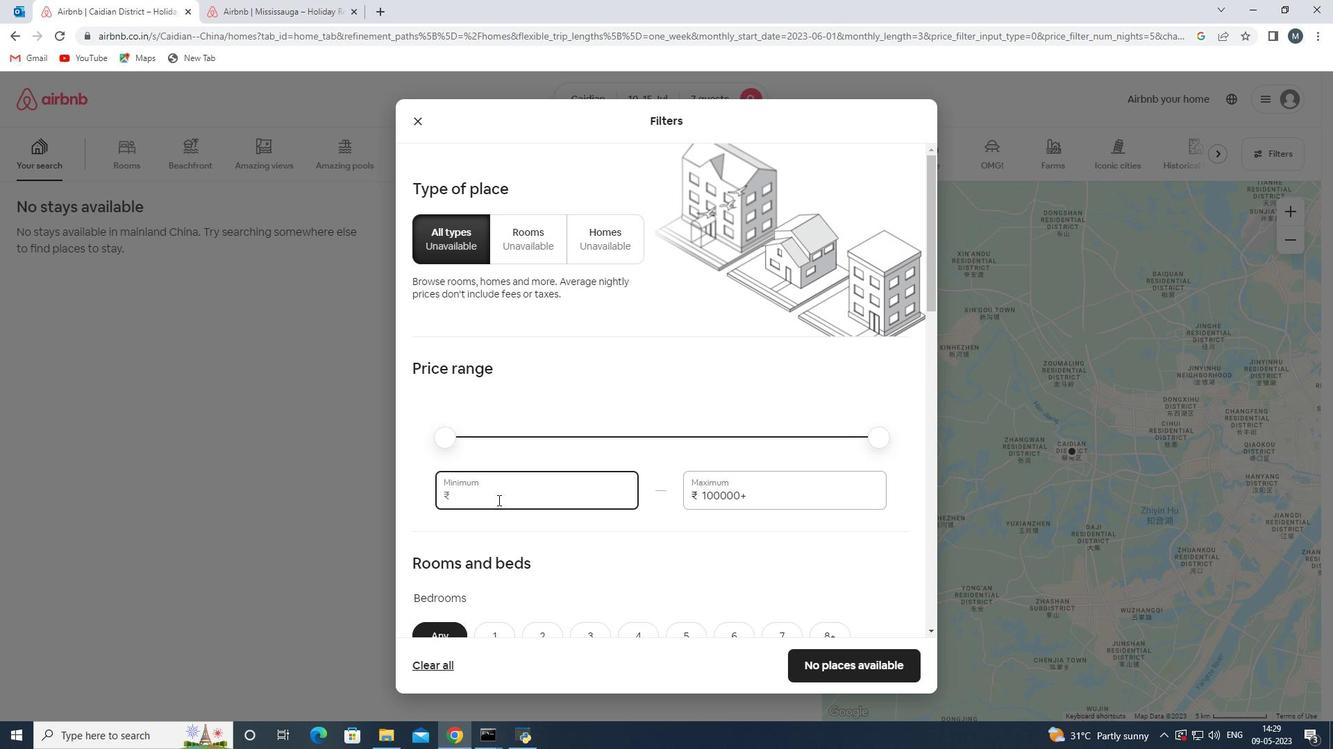 
Action: Mouse moved to (497, 502)
Screenshot: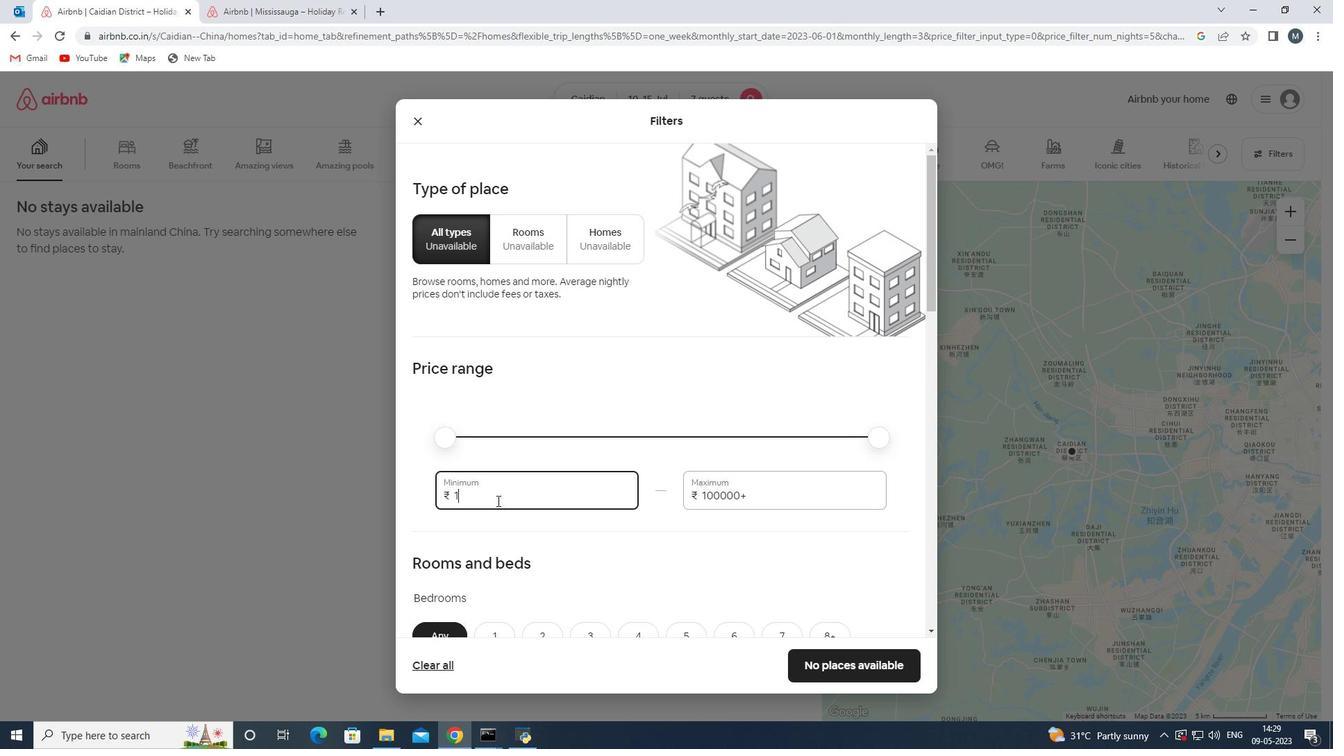 
Action: Key pressed 0000
Screenshot: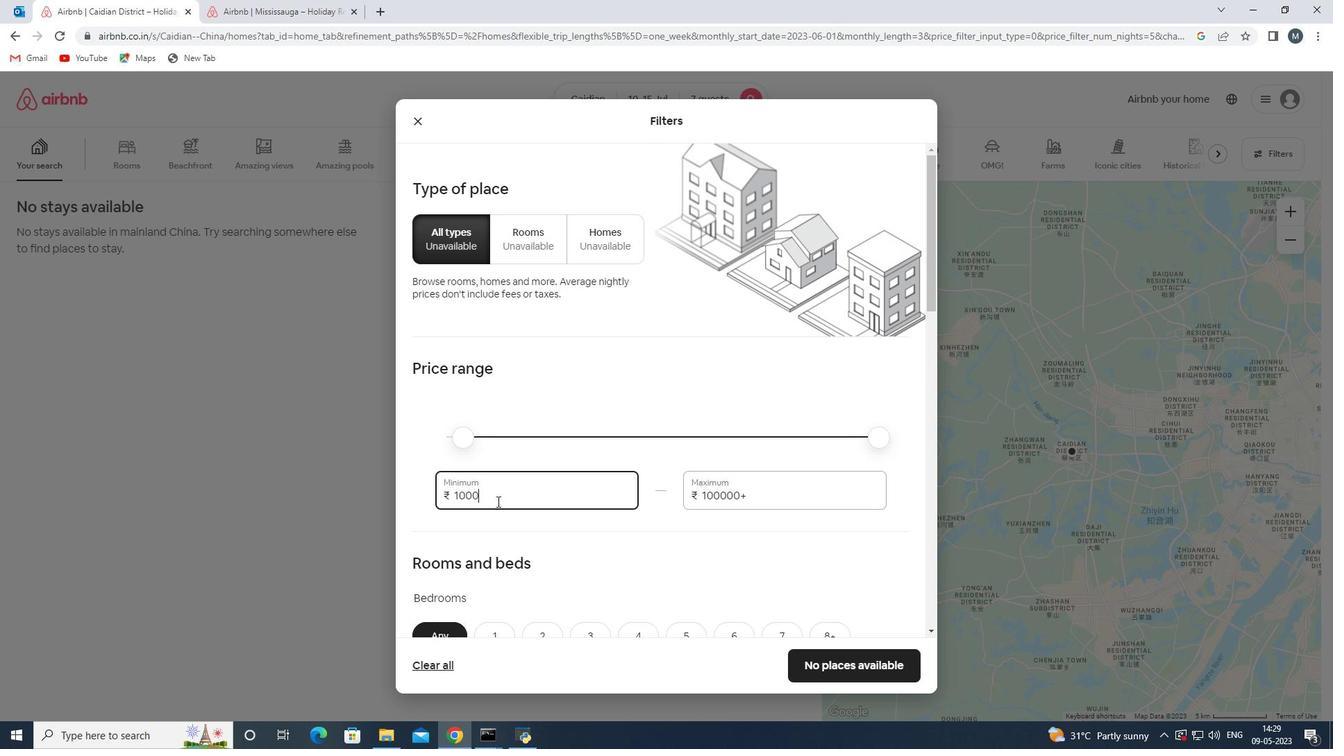 
Action: Mouse moved to (758, 492)
Screenshot: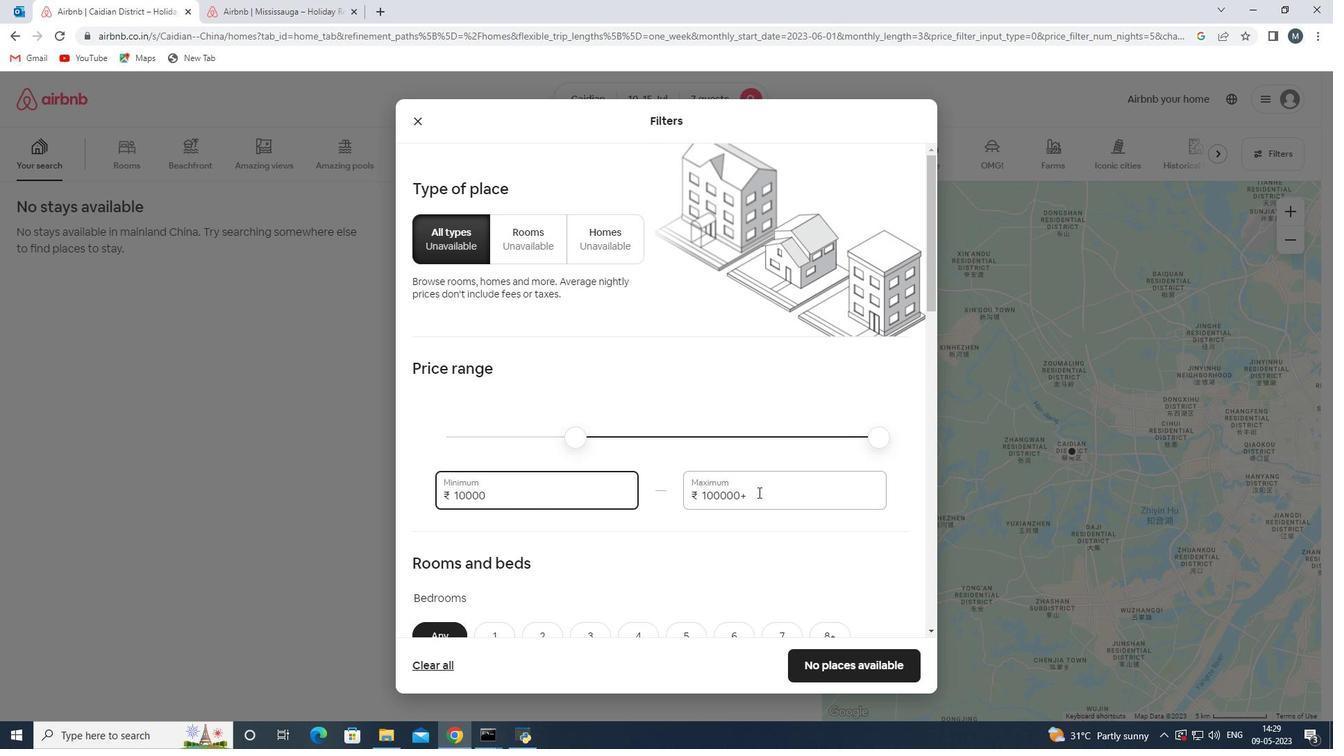 
Action: Mouse pressed left at (758, 492)
Screenshot: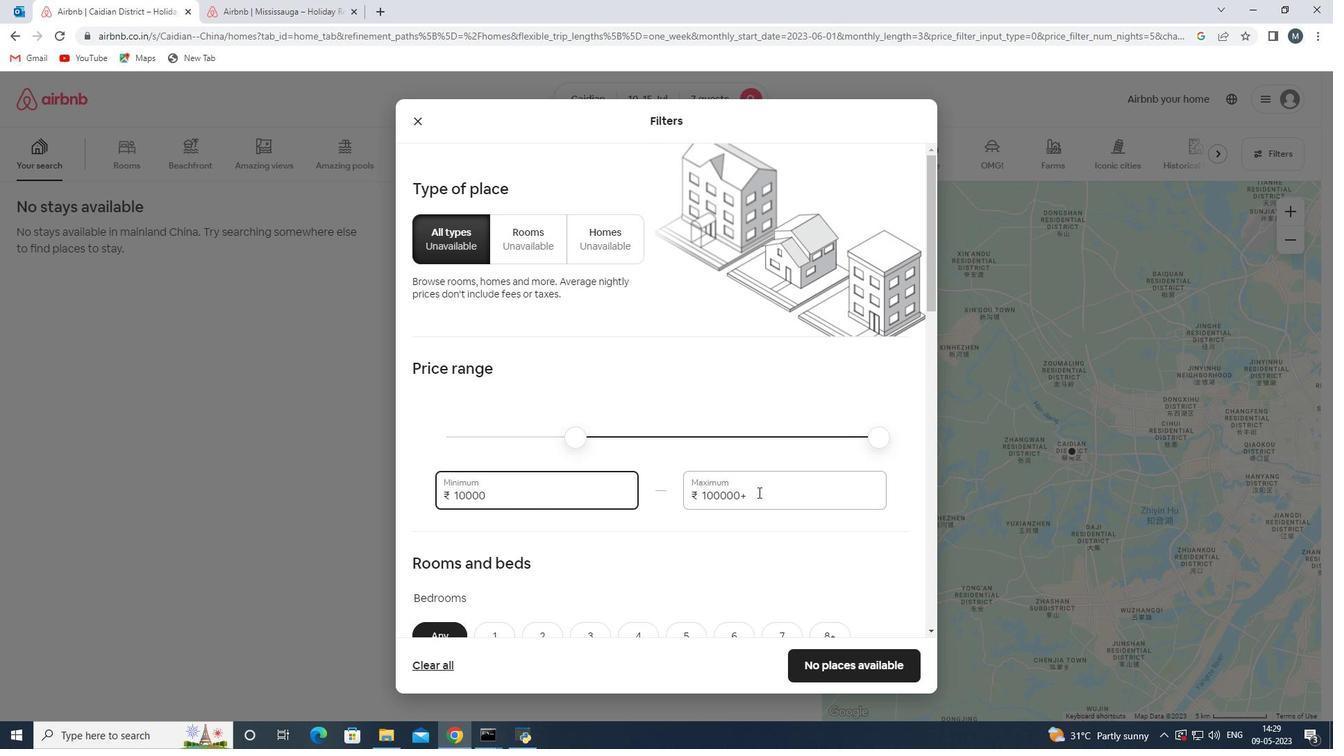 
Action: Mouse moved to (670, 496)
Screenshot: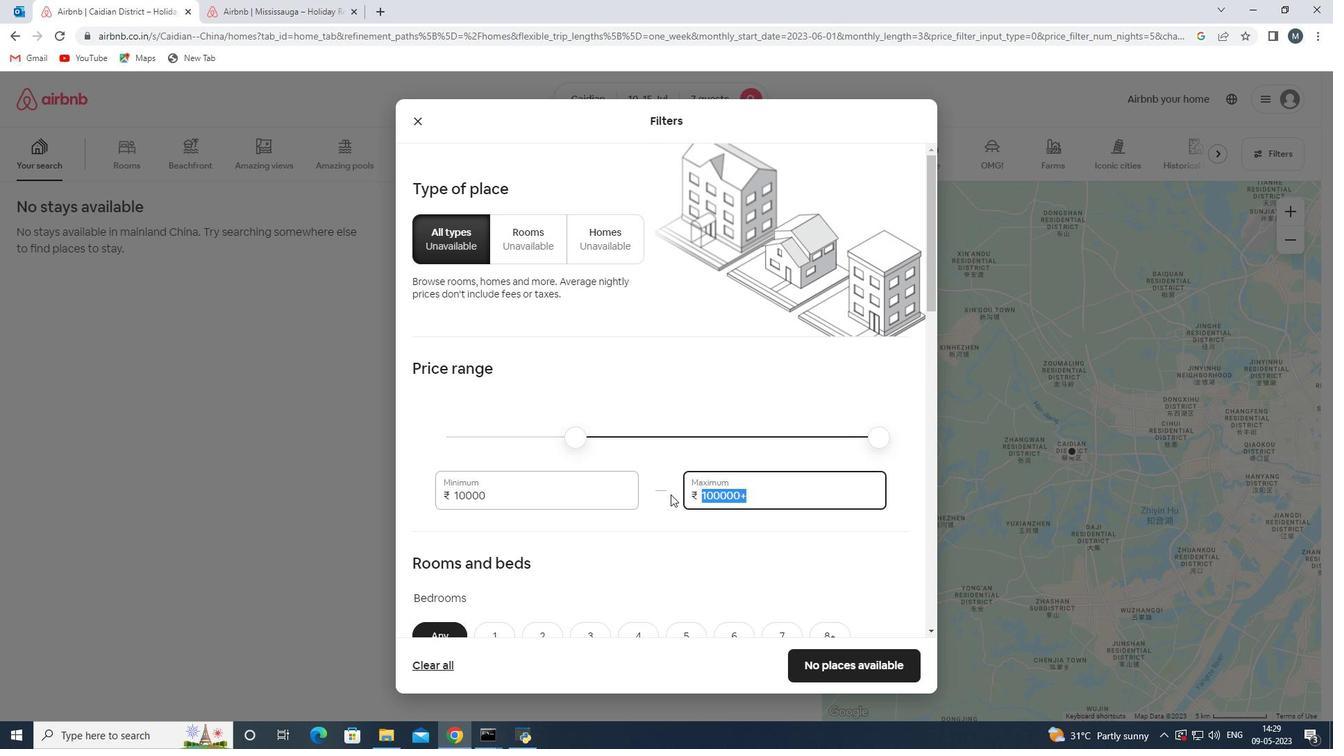 
Action: Key pressed 15
Screenshot: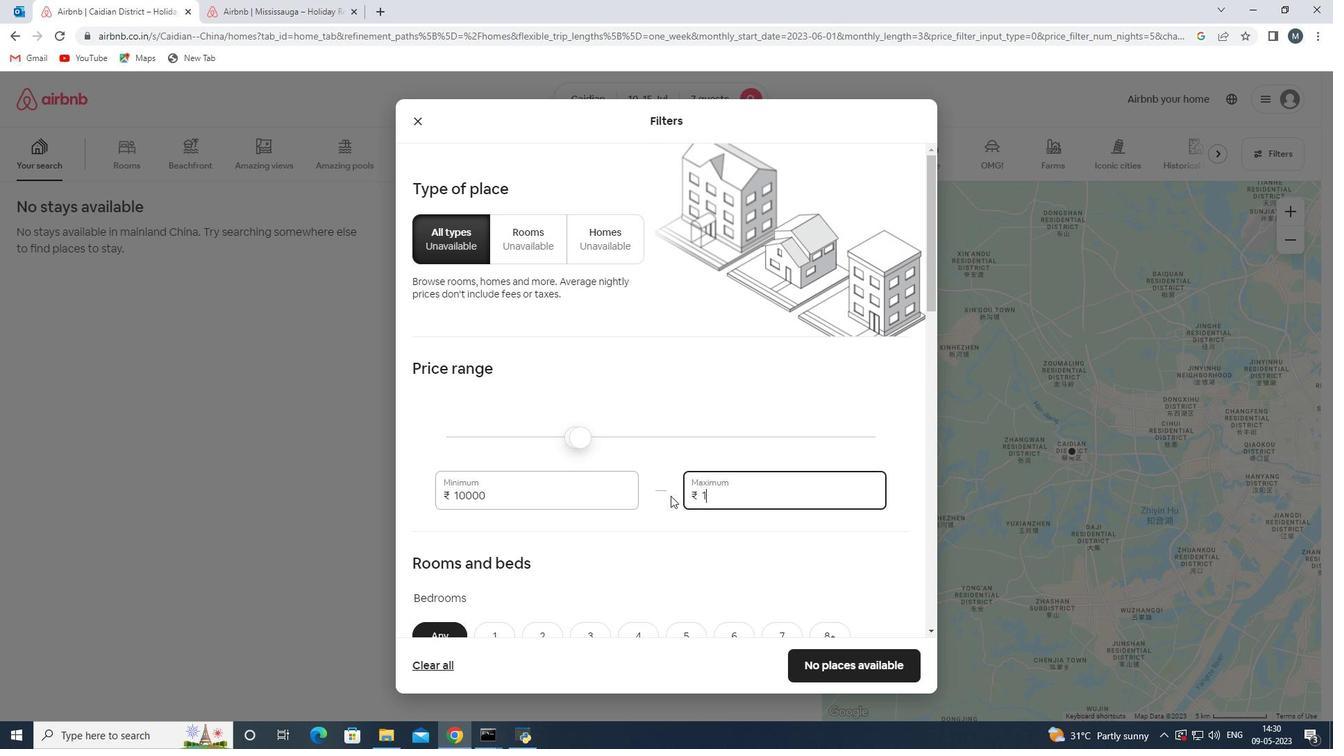 
Action: Mouse moved to (670, 497)
Screenshot: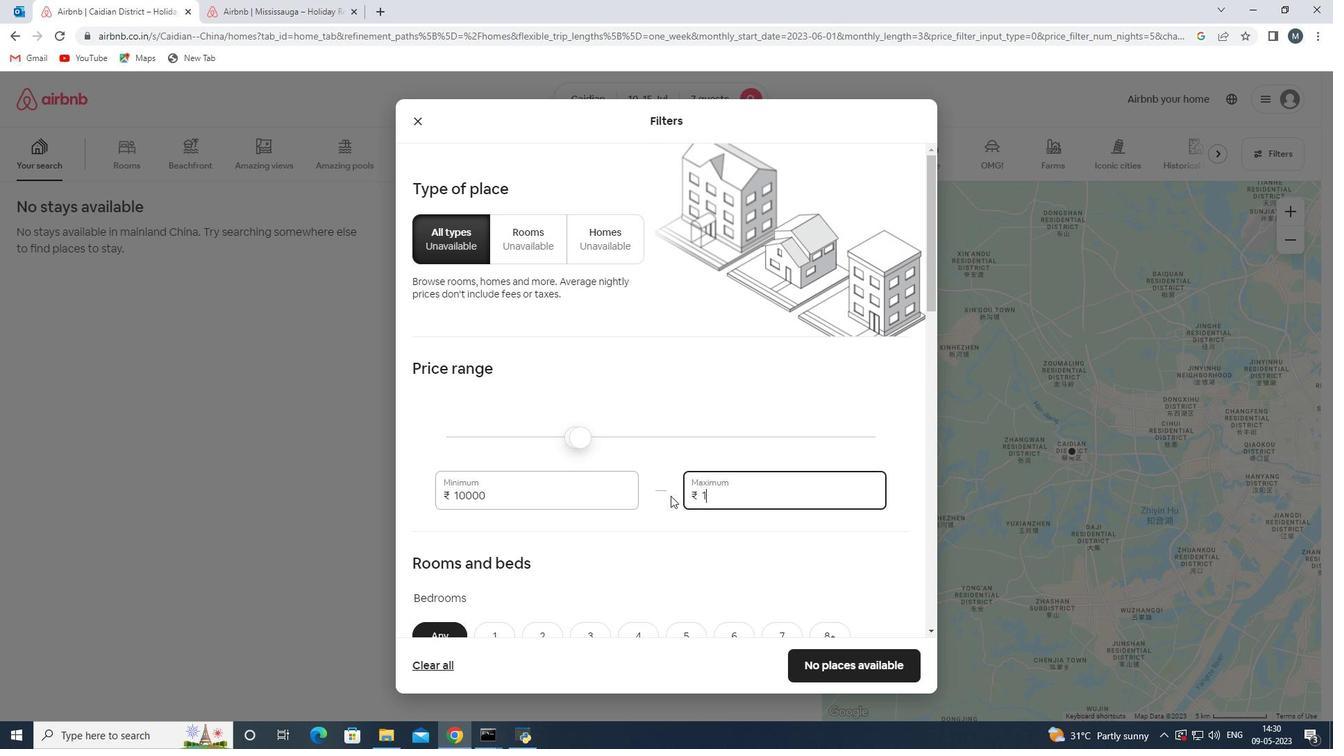 
Action: Key pressed 000
Screenshot: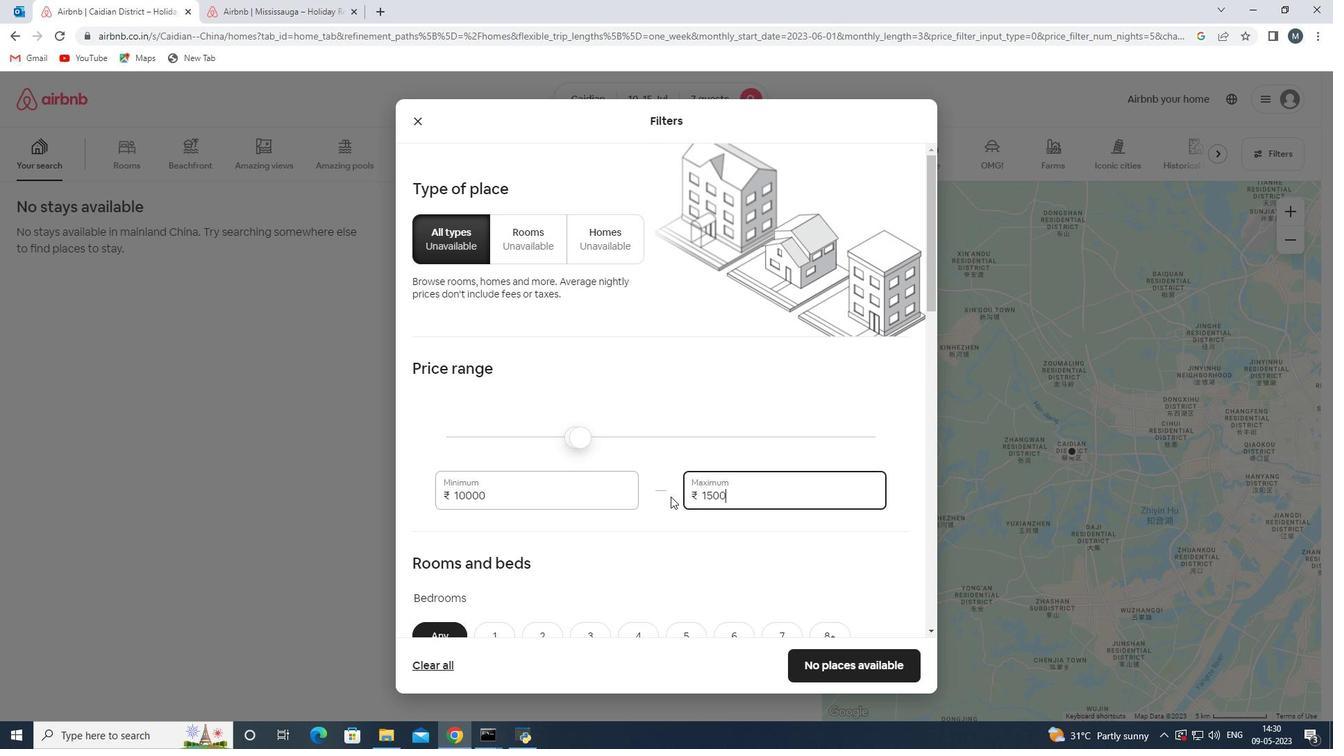 
Action: Mouse moved to (637, 457)
Screenshot: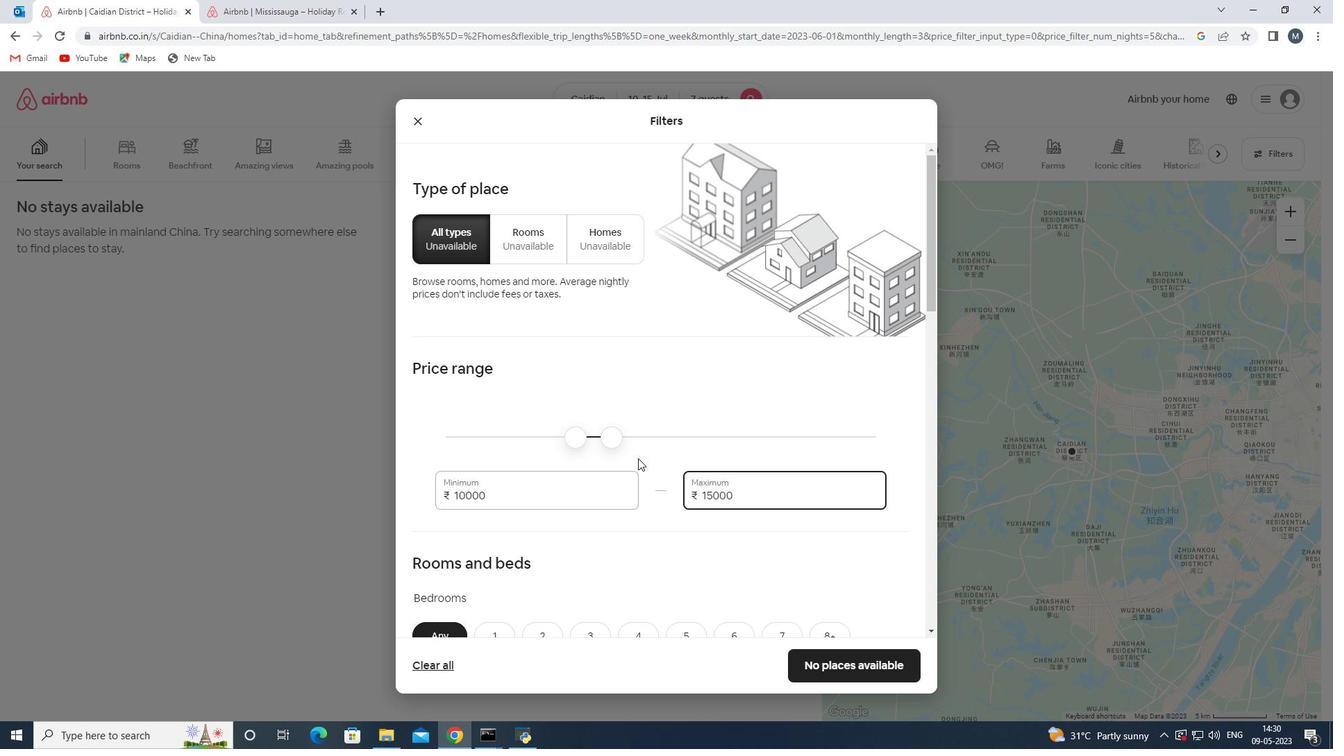 
Action: Mouse scrolled (637, 456) with delta (0, 0)
Screenshot: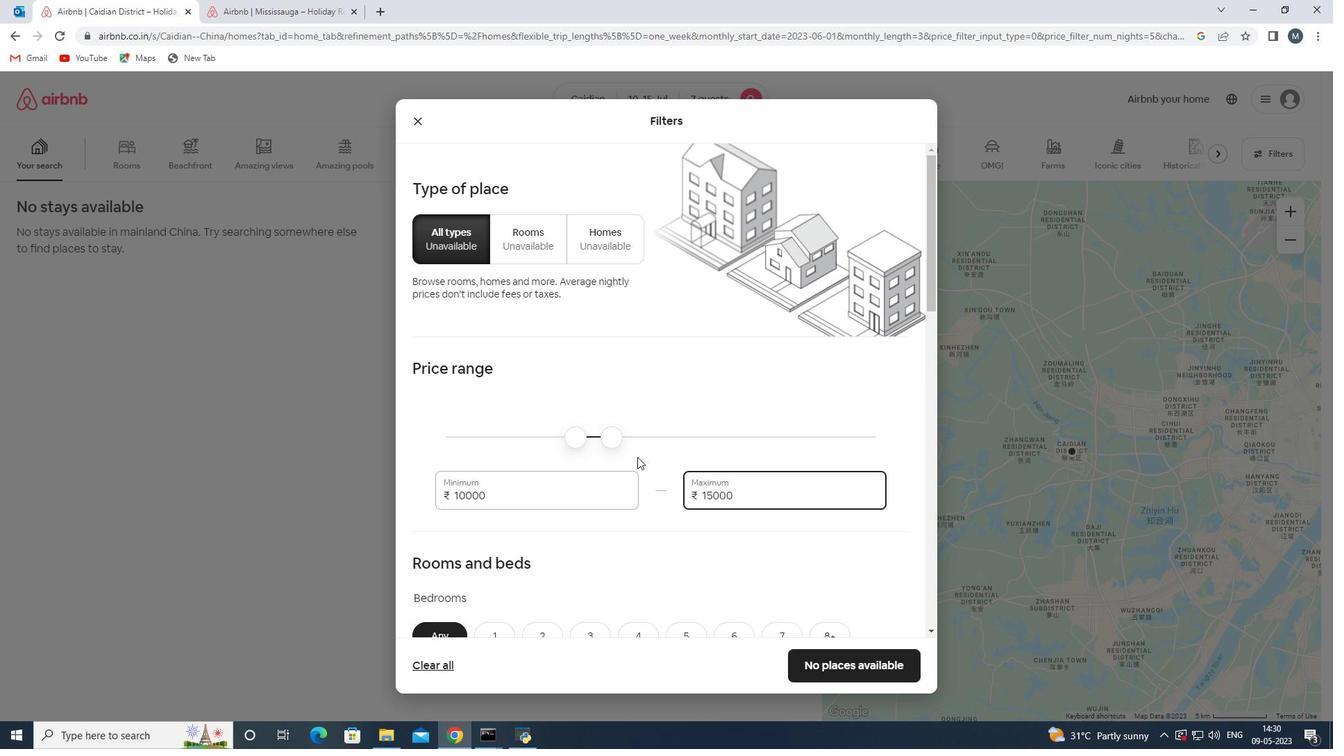 
Action: Mouse moved to (669, 438)
Screenshot: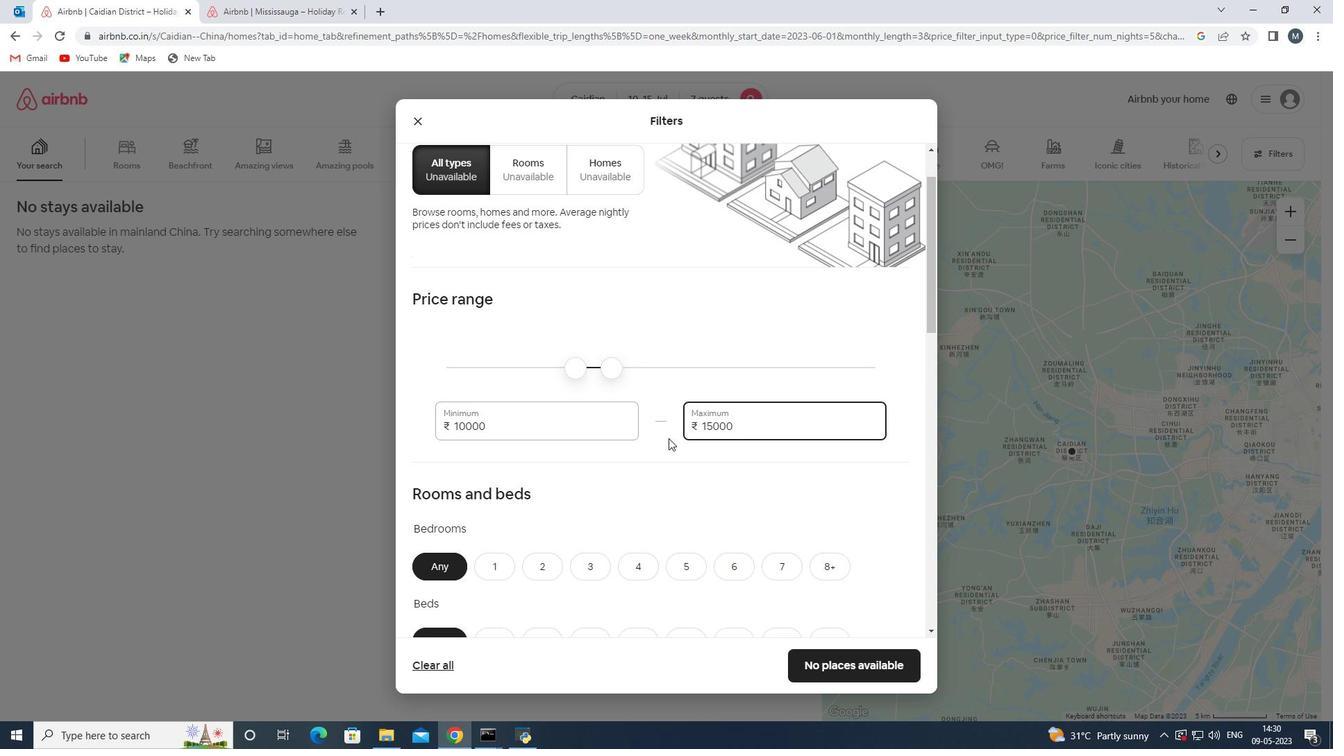 
Action: Mouse scrolled (669, 438) with delta (0, 0)
Screenshot: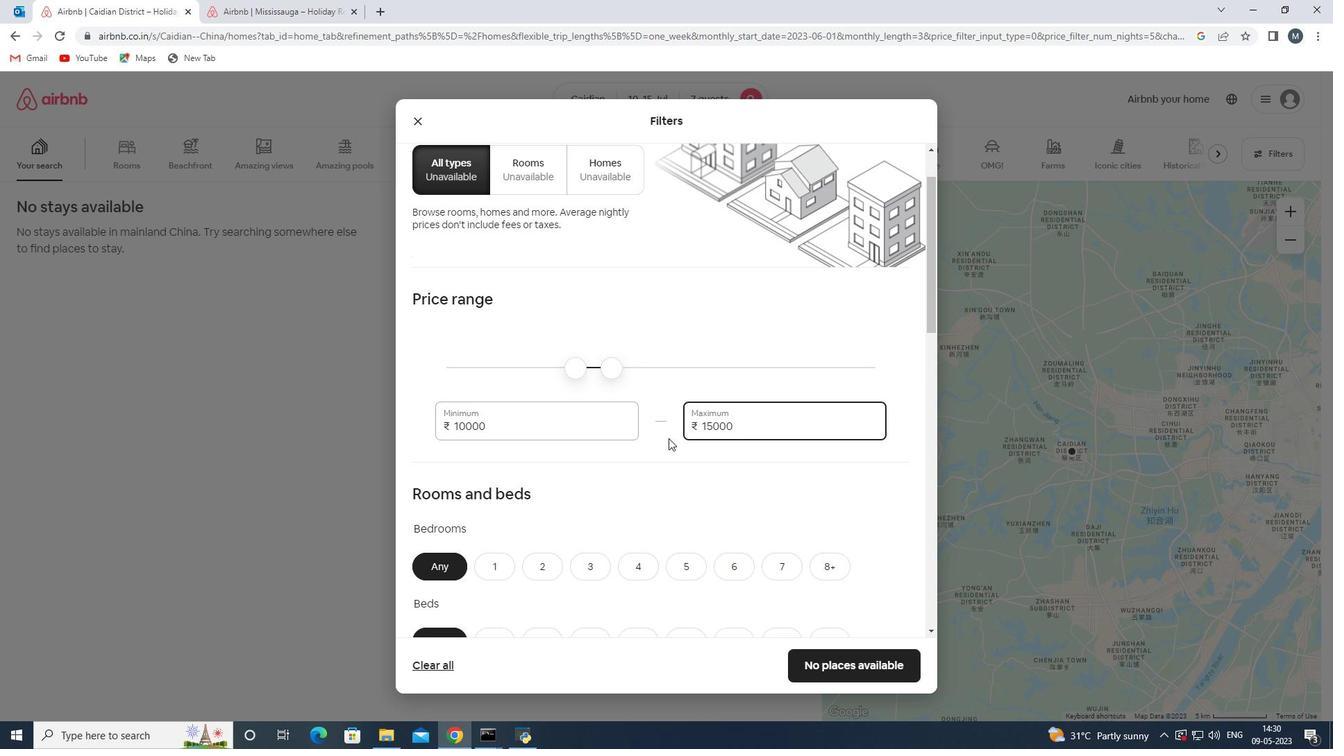 
Action: Mouse moved to (639, 499)
Screenshot: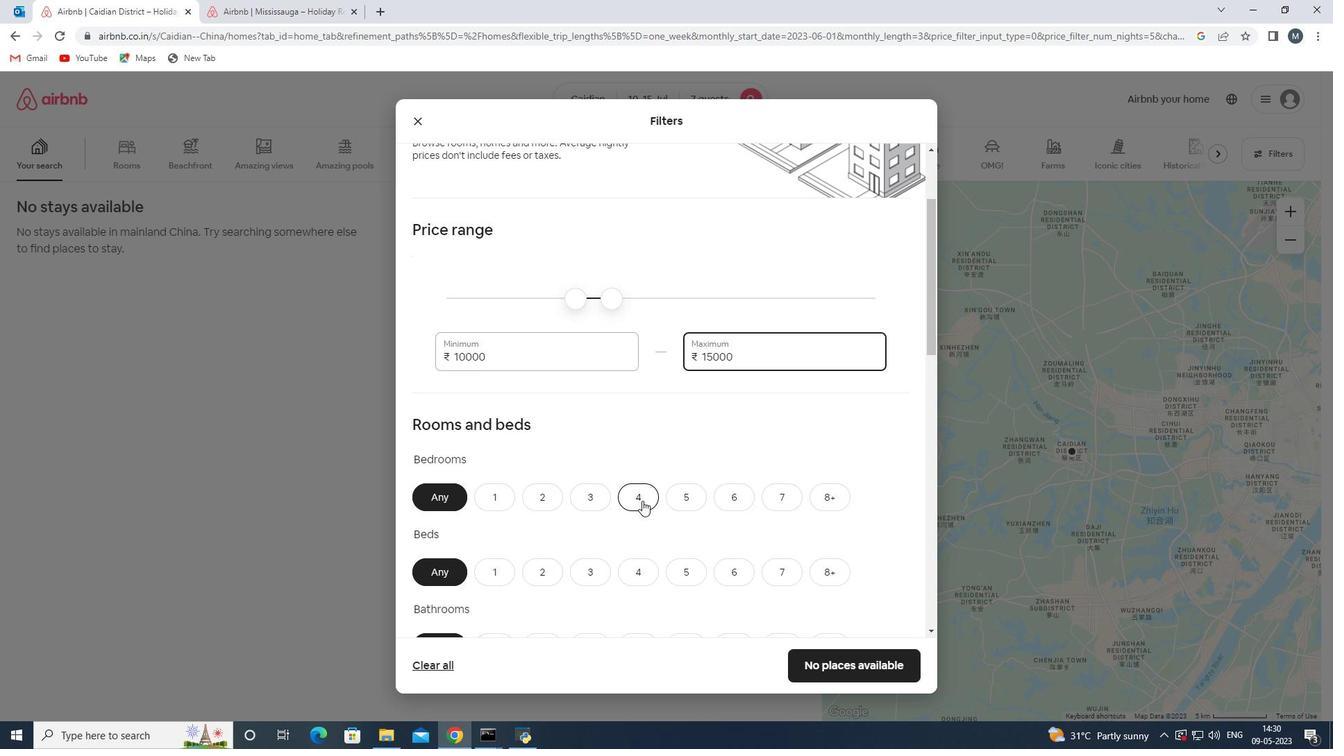 
Action: Mouse pressed left at (639, 499)
Screenshot: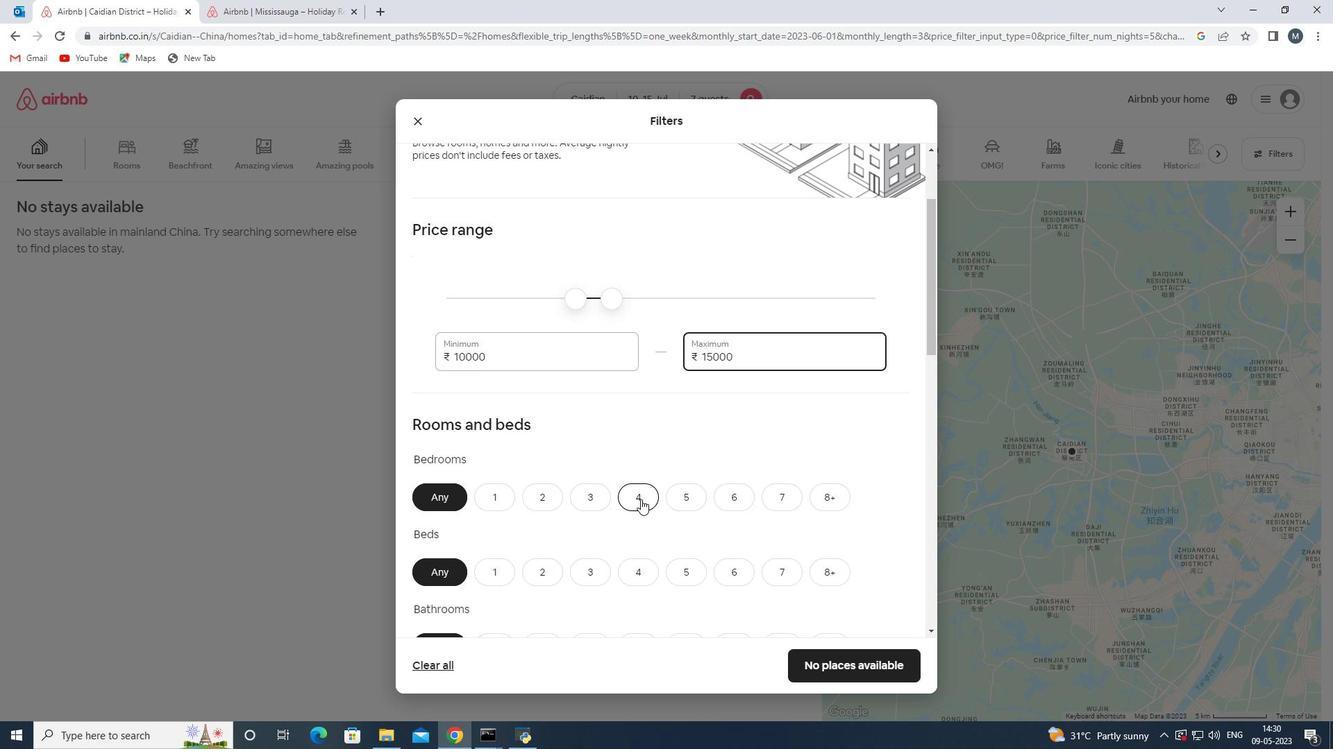 
Action: Mouse moved to (649, 465)
Screenshot: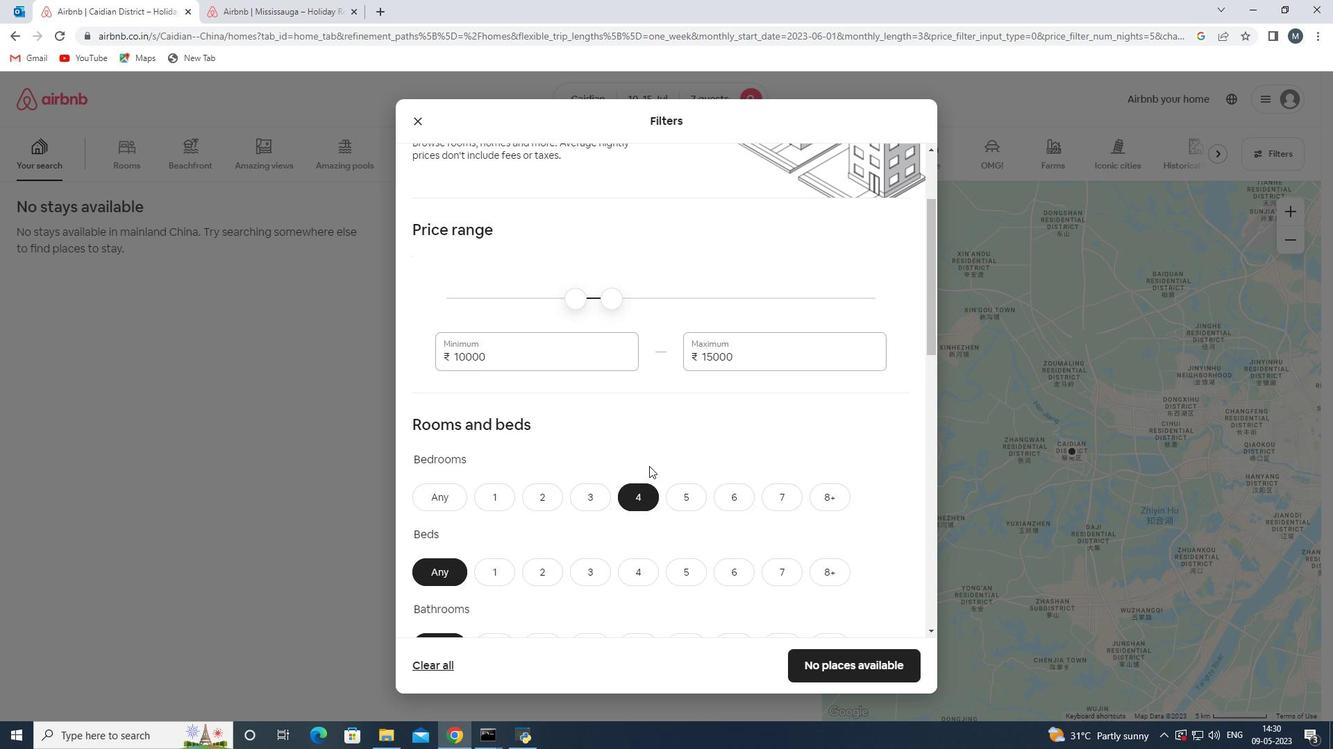 
Action: Mouse scrolled (649, 464) with delta (0, 0)
Screenshot: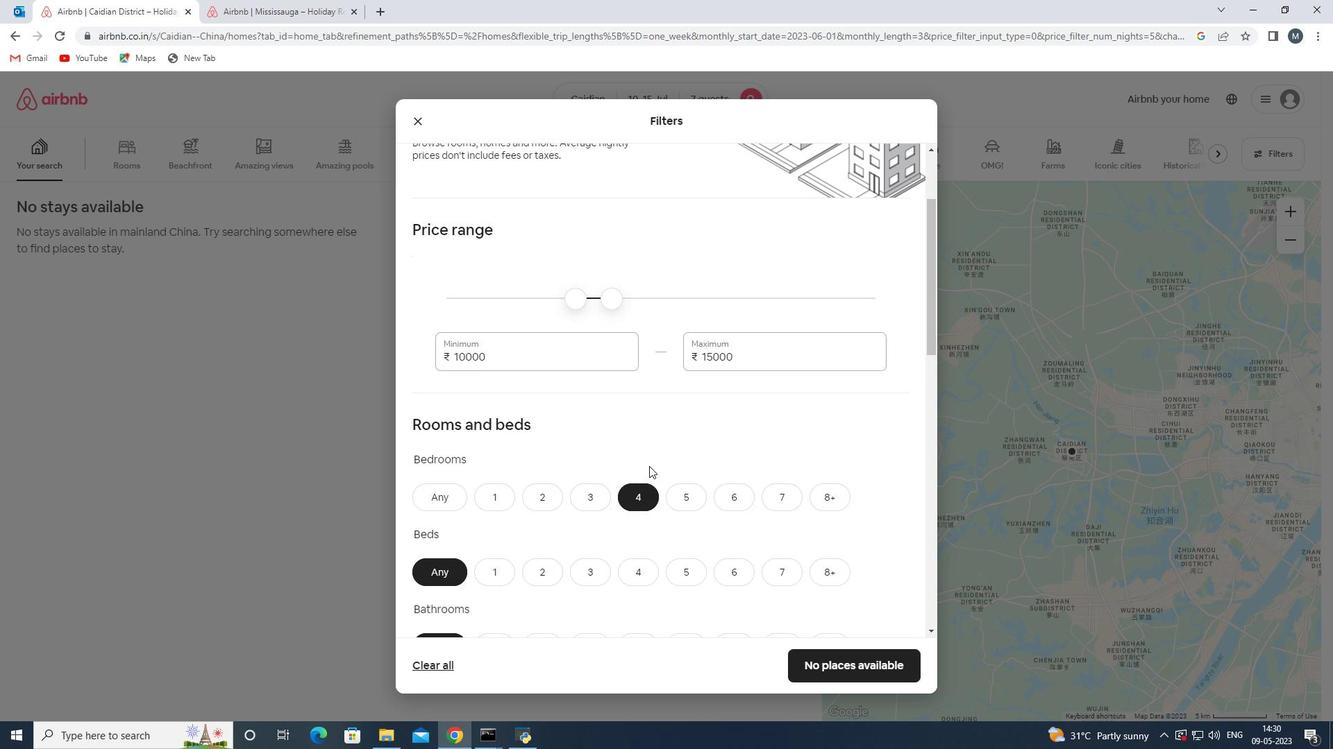 
Action: Mouse moved to (779, 502)
Screenshot: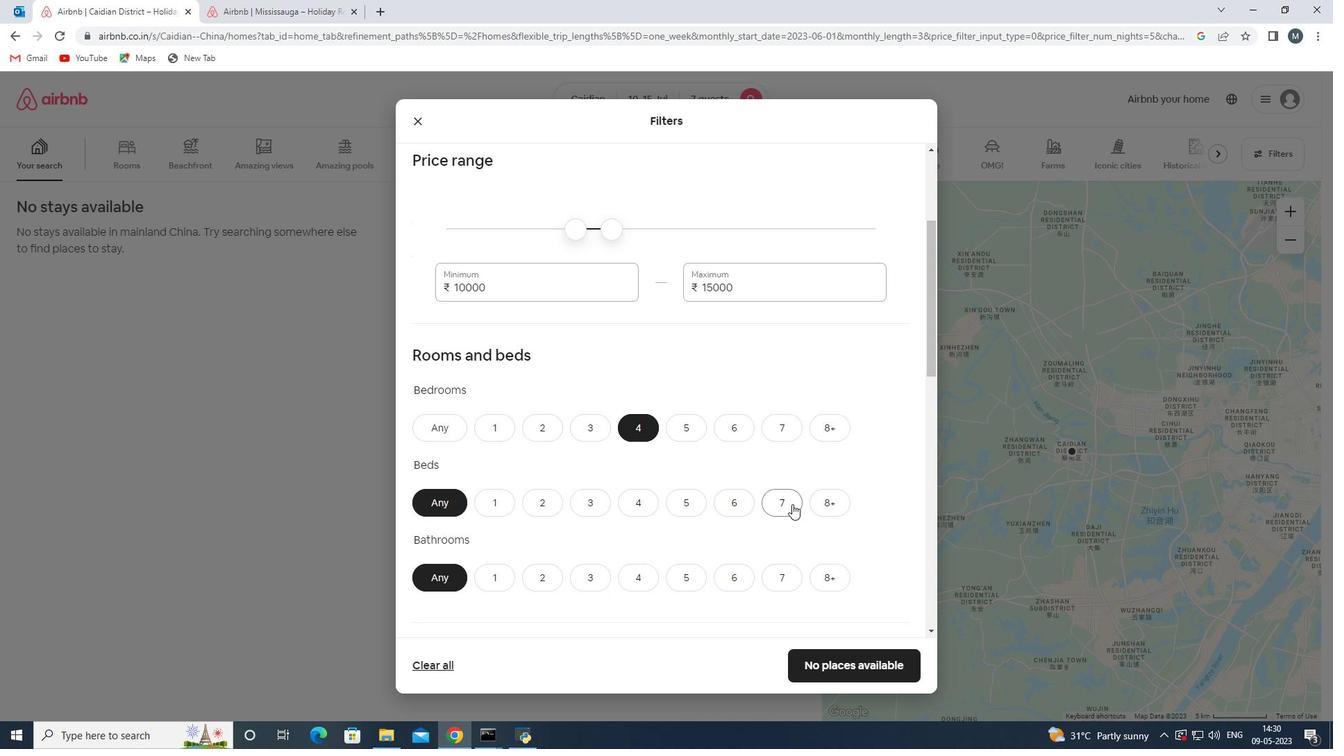 
Action: Mouse pressed left at (779, 502)
Screenshot: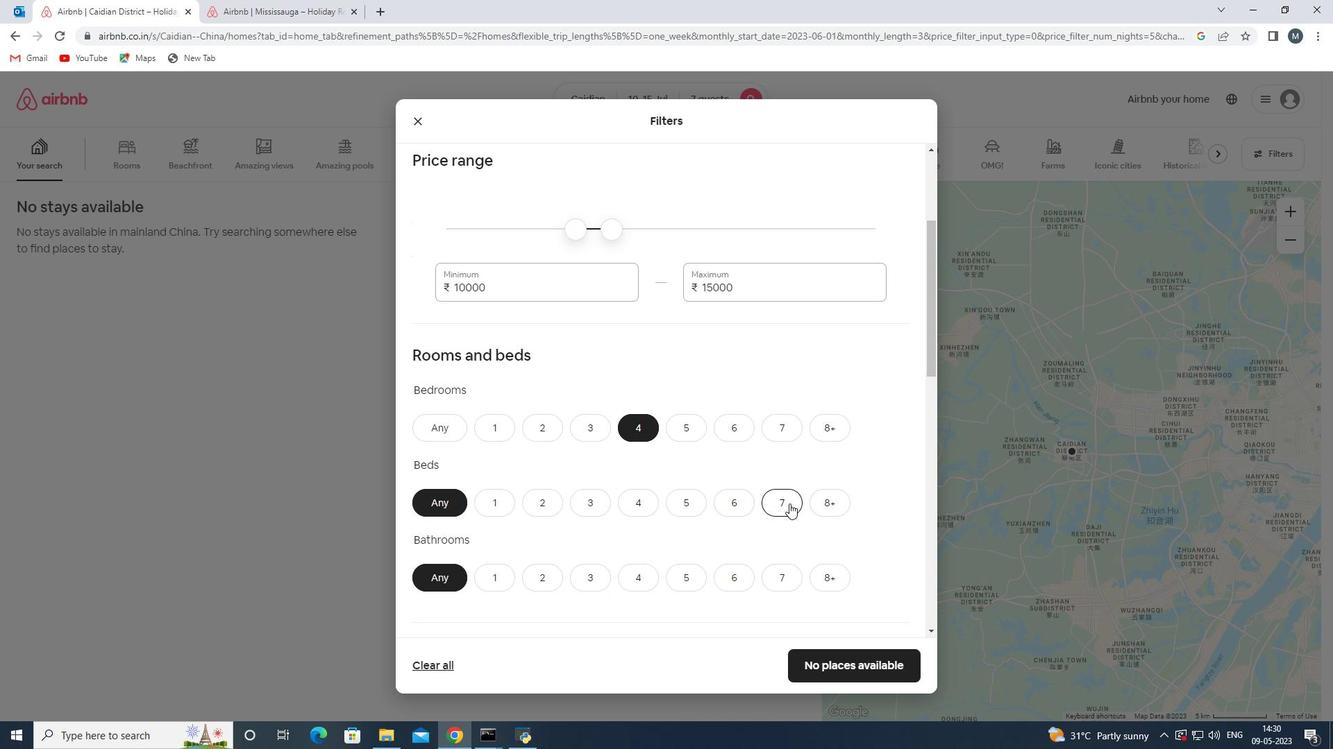 
Action: Mouse moved to (640, 579)
Screenshot: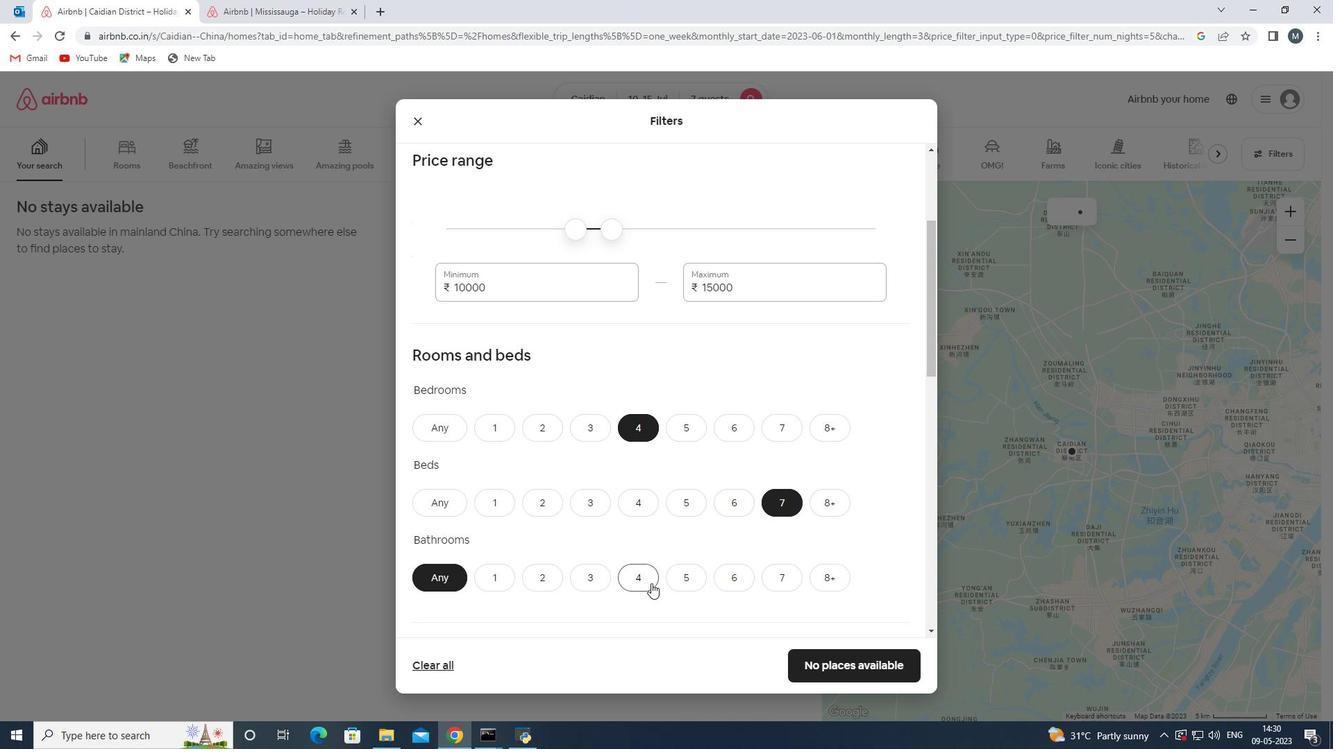 
Action: Mouse pressed left at (640, 579)
Screenshot: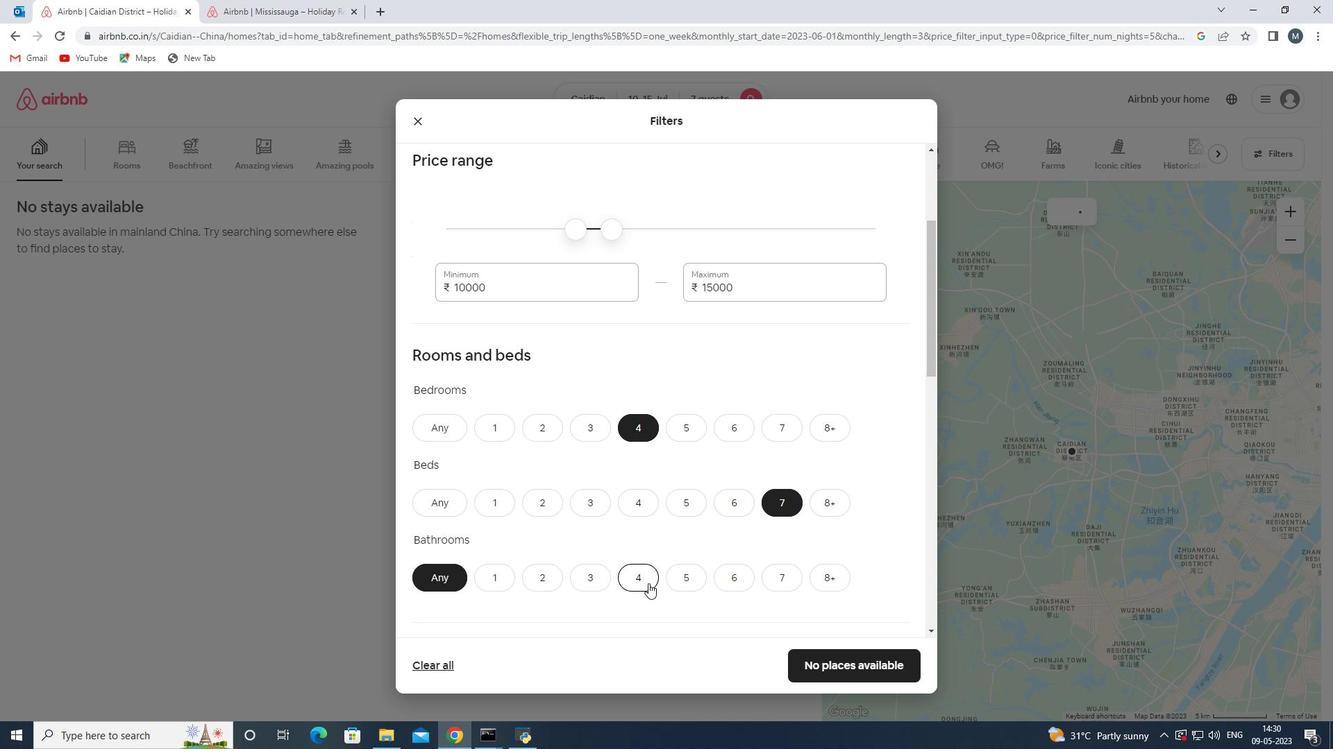 
Action: Mouse moved to (683, 482)
Screenshot: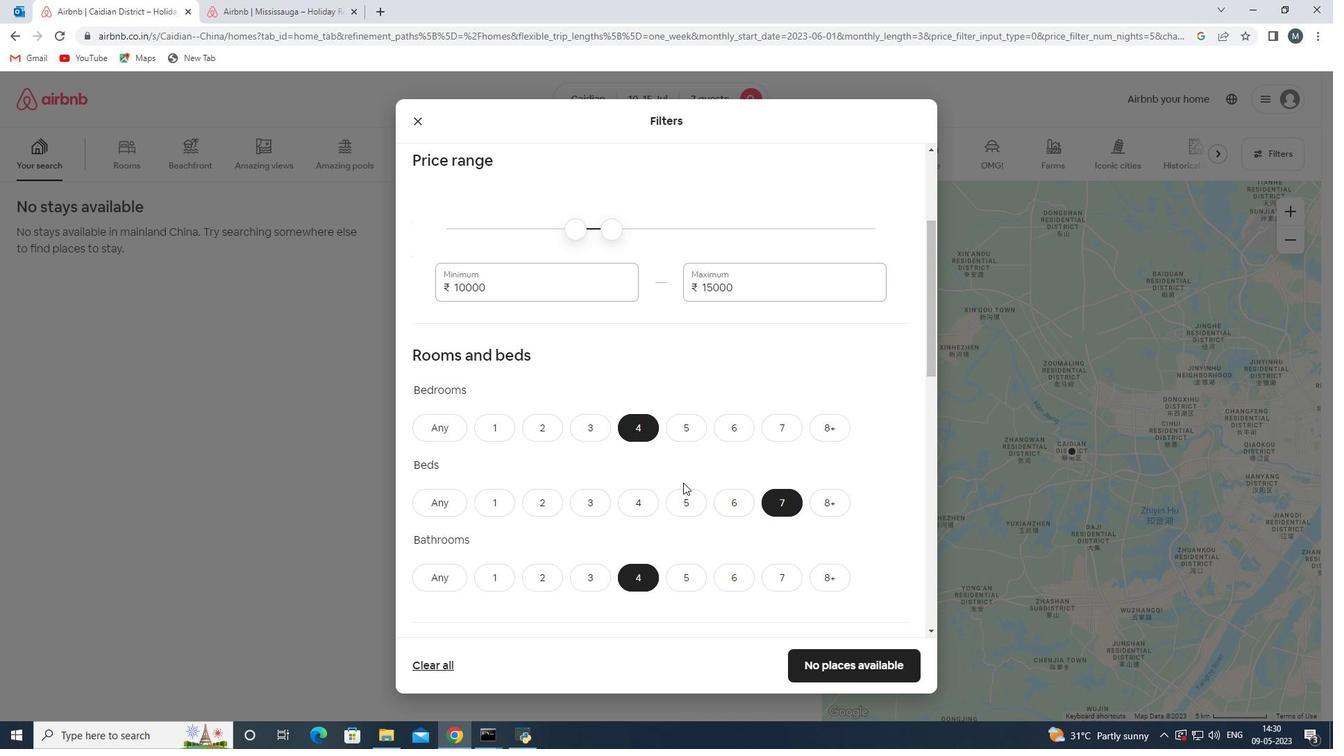 
Action: Mouse scrolled (683, 481) with delta (0, 0)
Screenshot: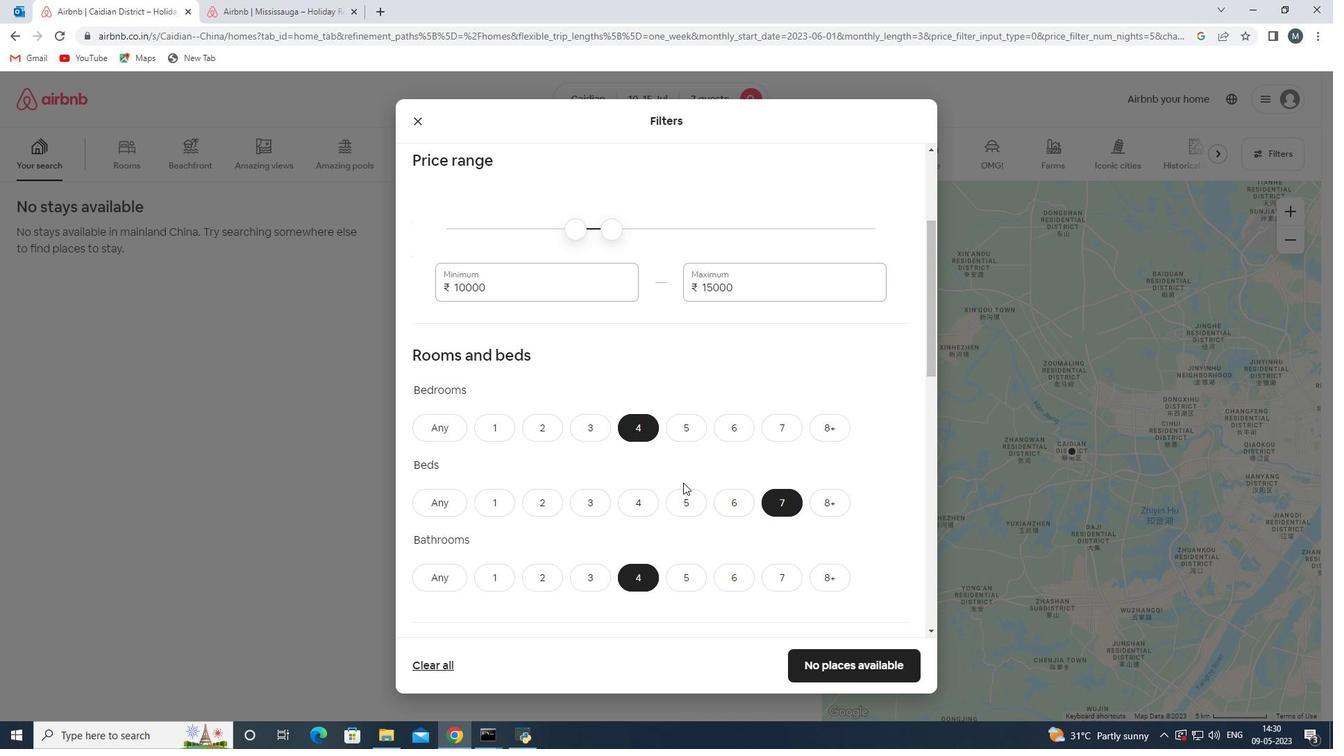 
Action: Mouse moved to (638, 492)
Screenshot: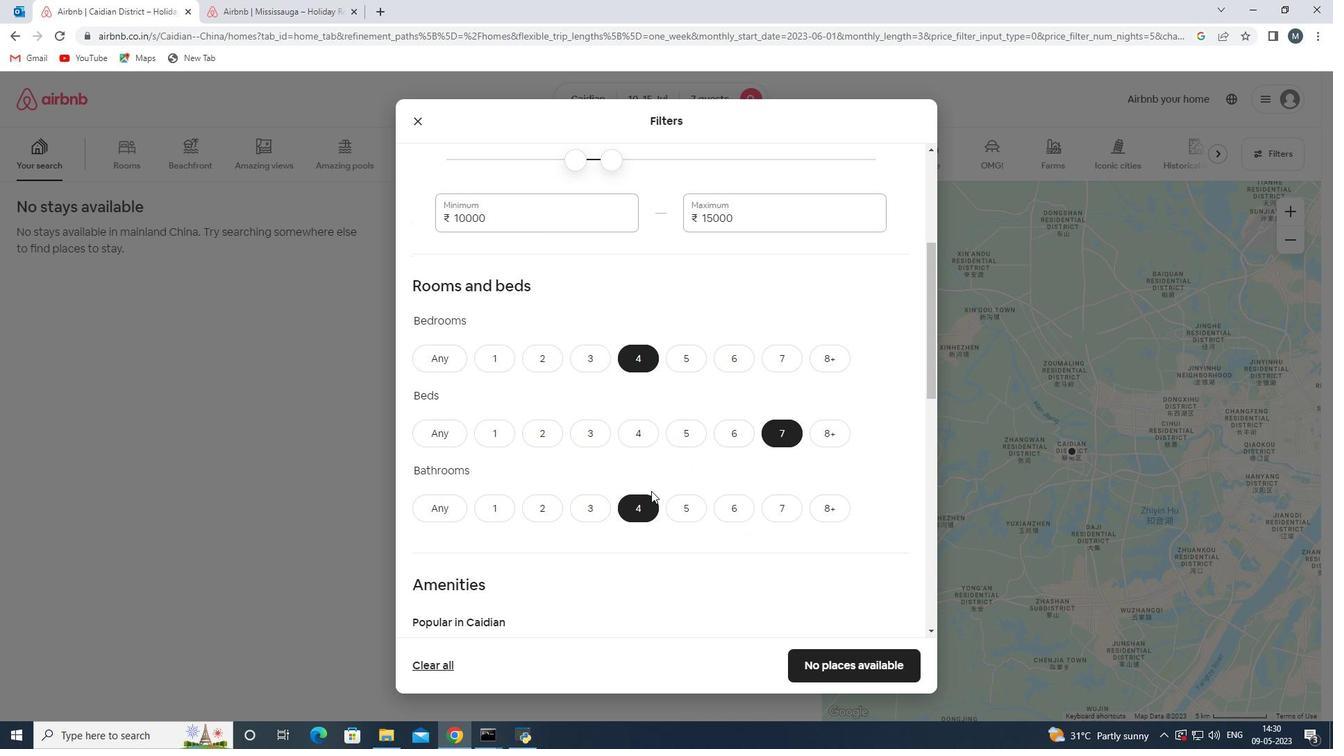 
Action: Mouse scrolled (638, 492) with delta (0, 0)
Screenshot: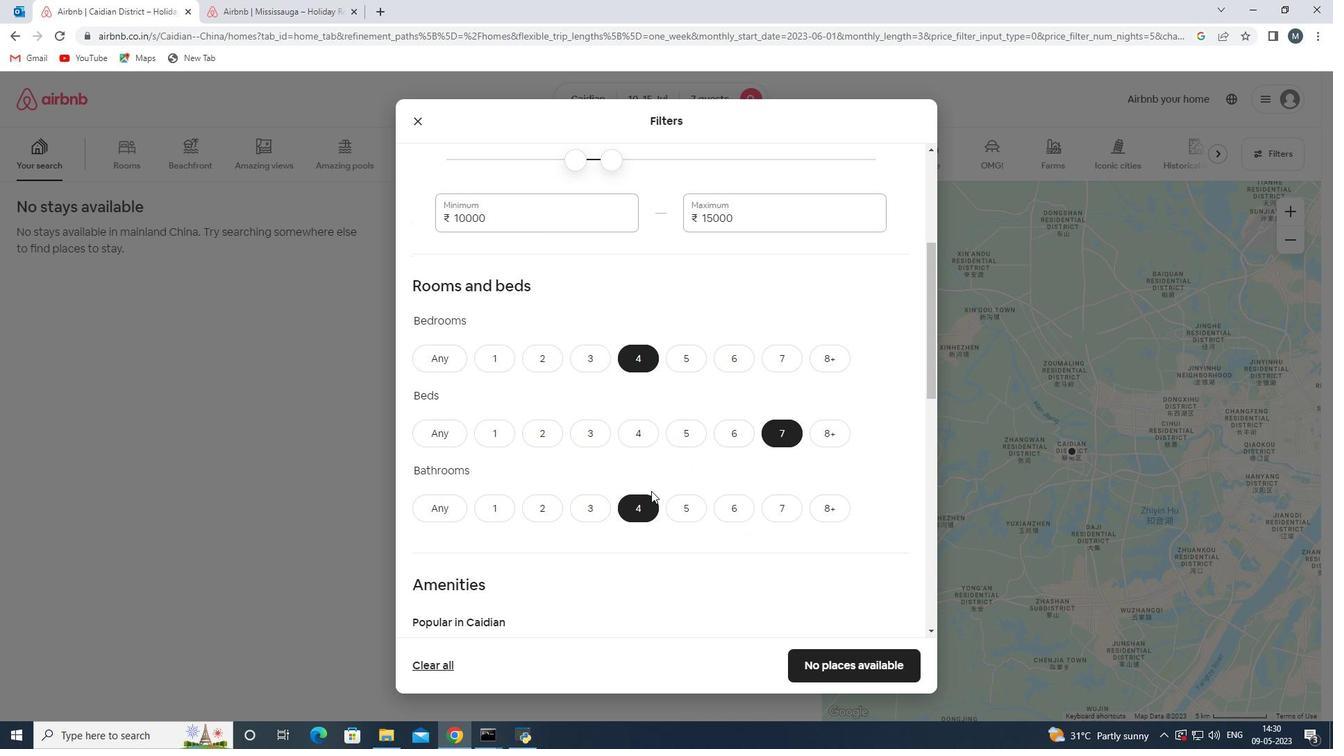
Action: Mouse moved to (636, 494)
Screenshot: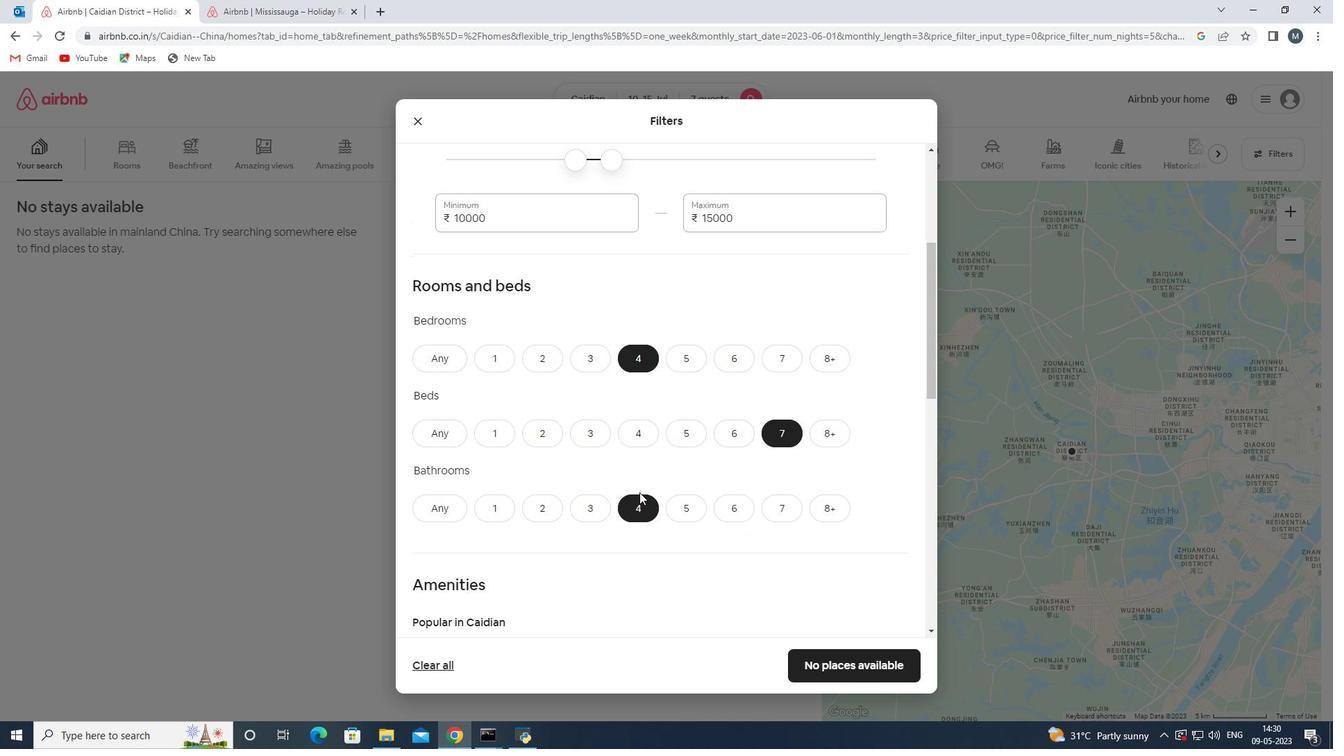
Action: Mouse scrolled (636, 493) with delta (0, 0)
Screenshot: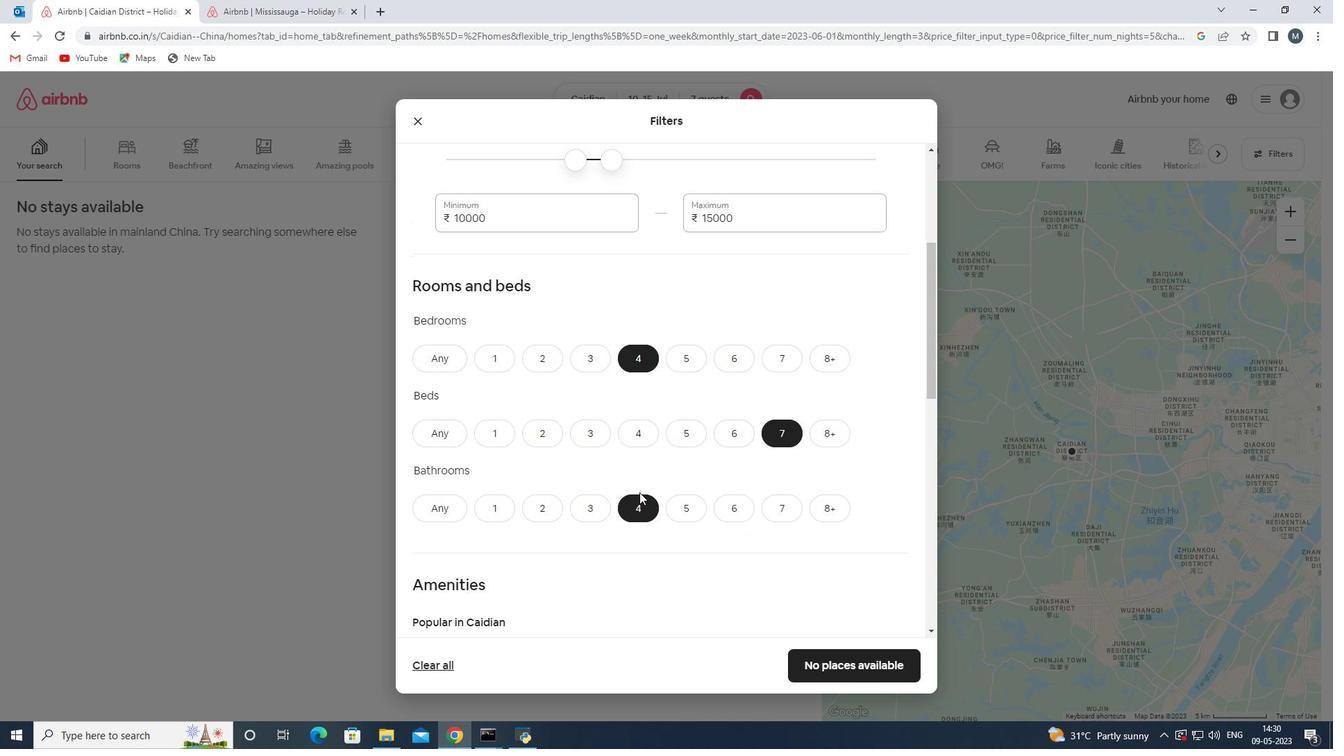 
Action: Mouse moved to (626, 496)
Screenshot: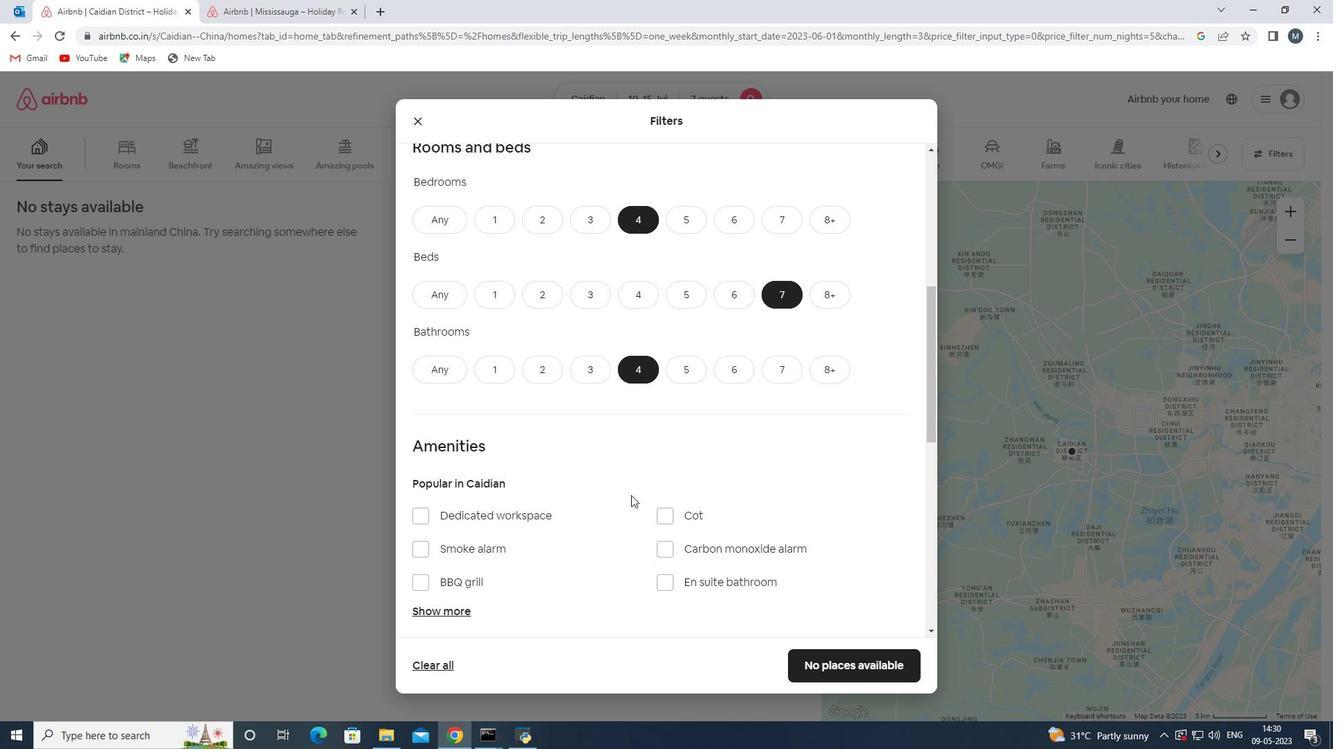 
Action: Mouse scrolled (626, 495) with delta (0, 0)
Screenshot: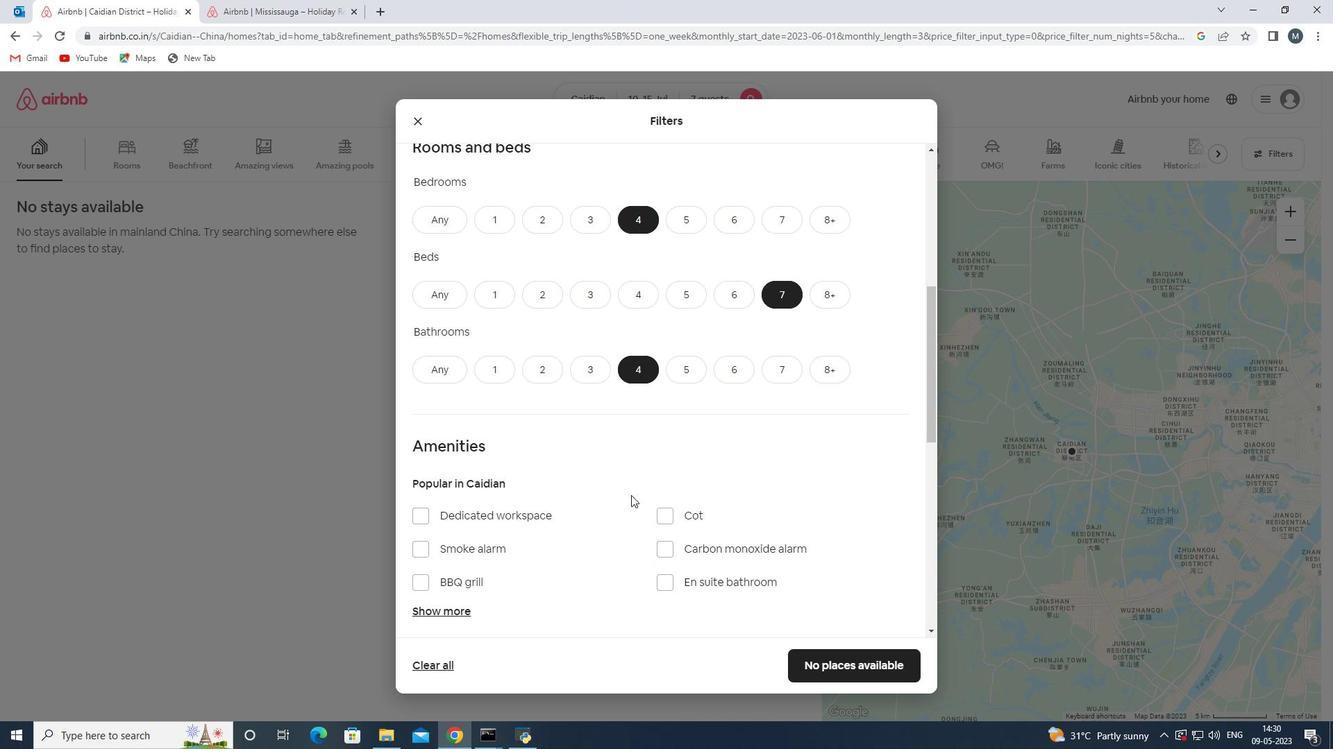 
Action: Mouse moved to (520, 499)
Screenshot: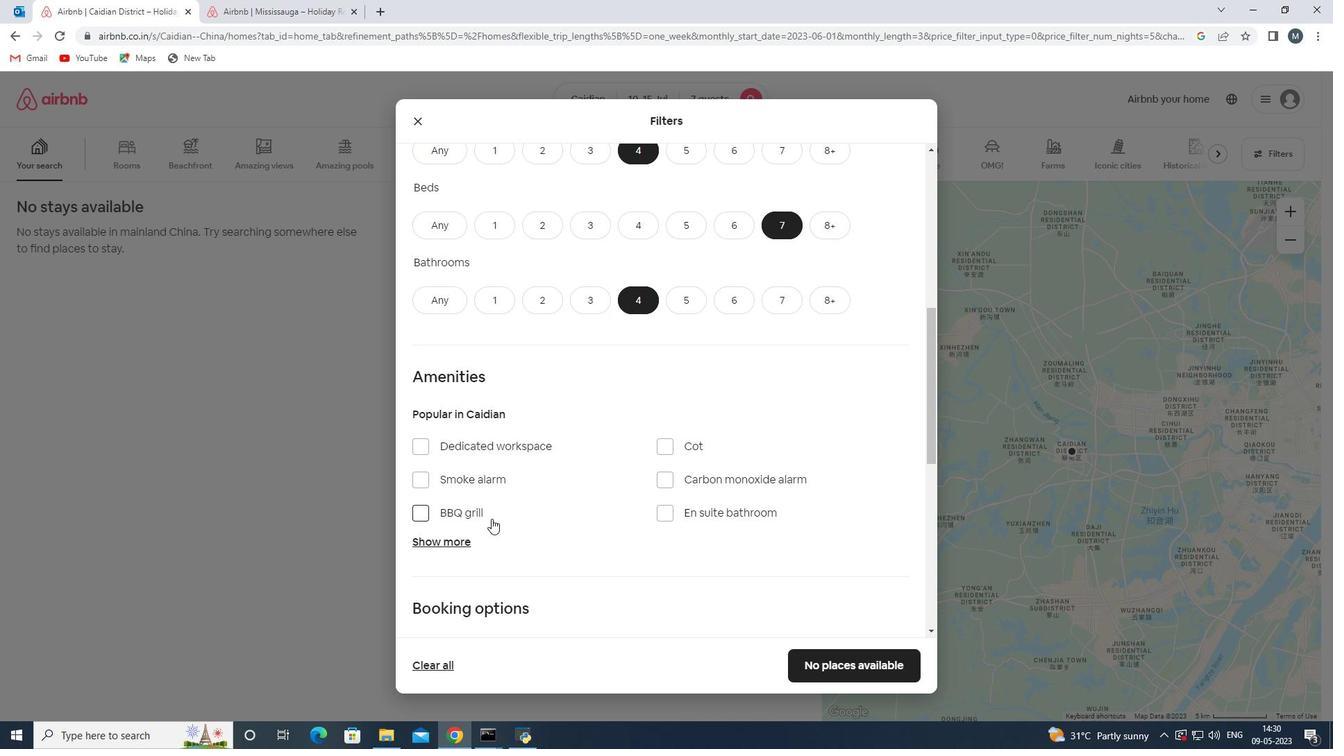 
Action: Mouse scrolled (520, 498) with delta (0, 0)
Screenshot: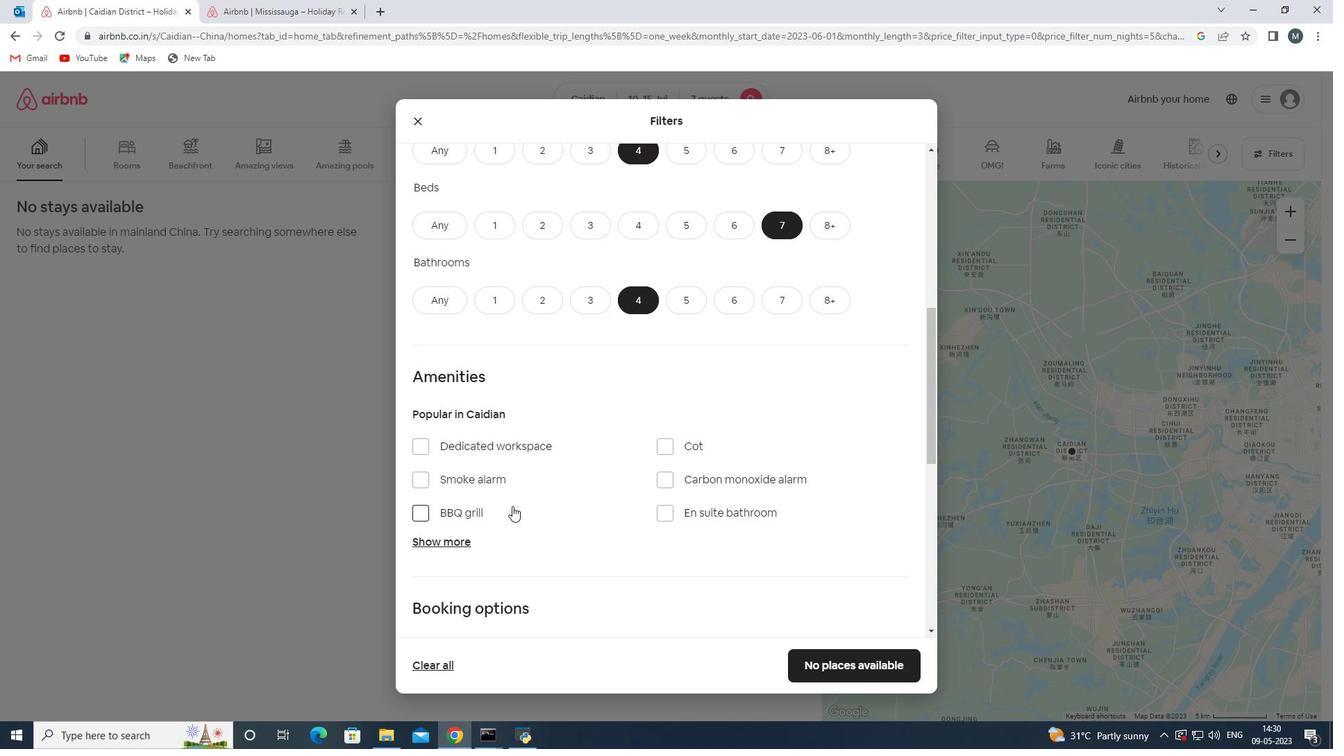 
Action: Mouse moved to (522, 498)
Screenshot: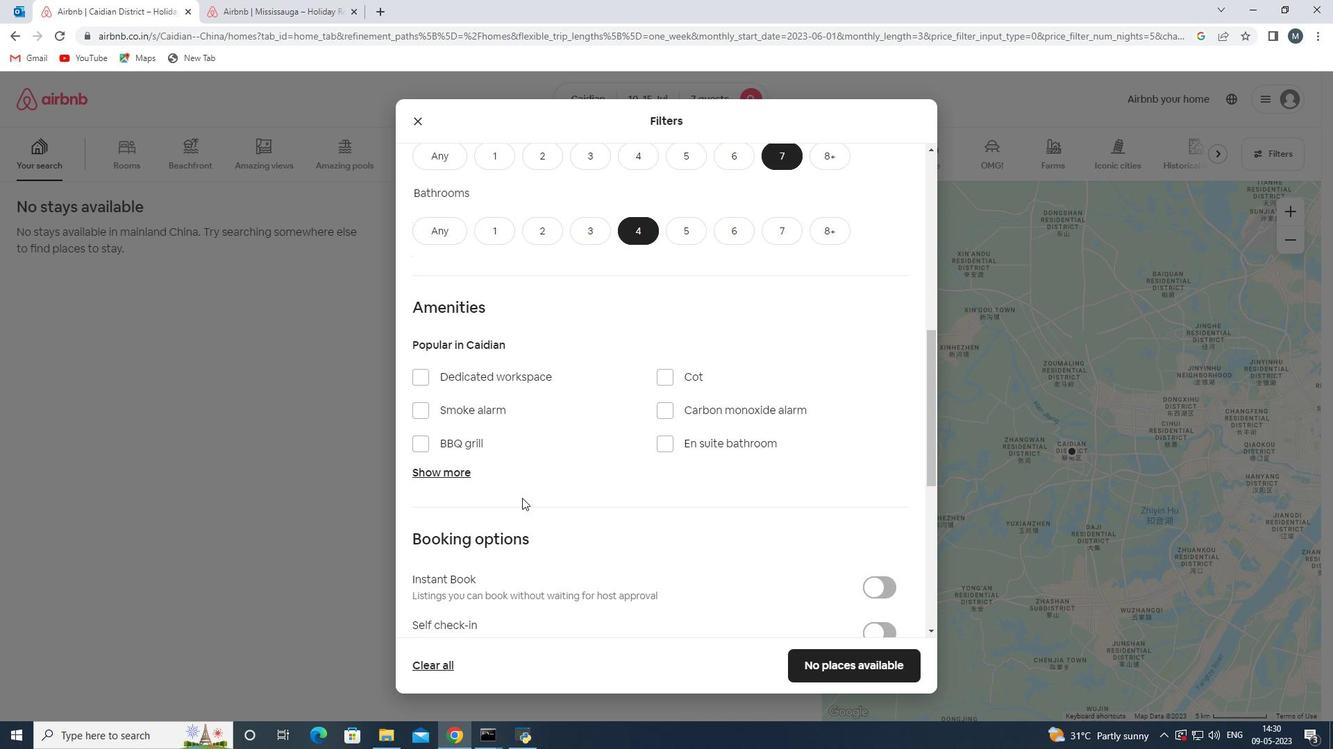 
Action: Mouse scrolled (522, 497) with delta (0, 0)
Screenshot: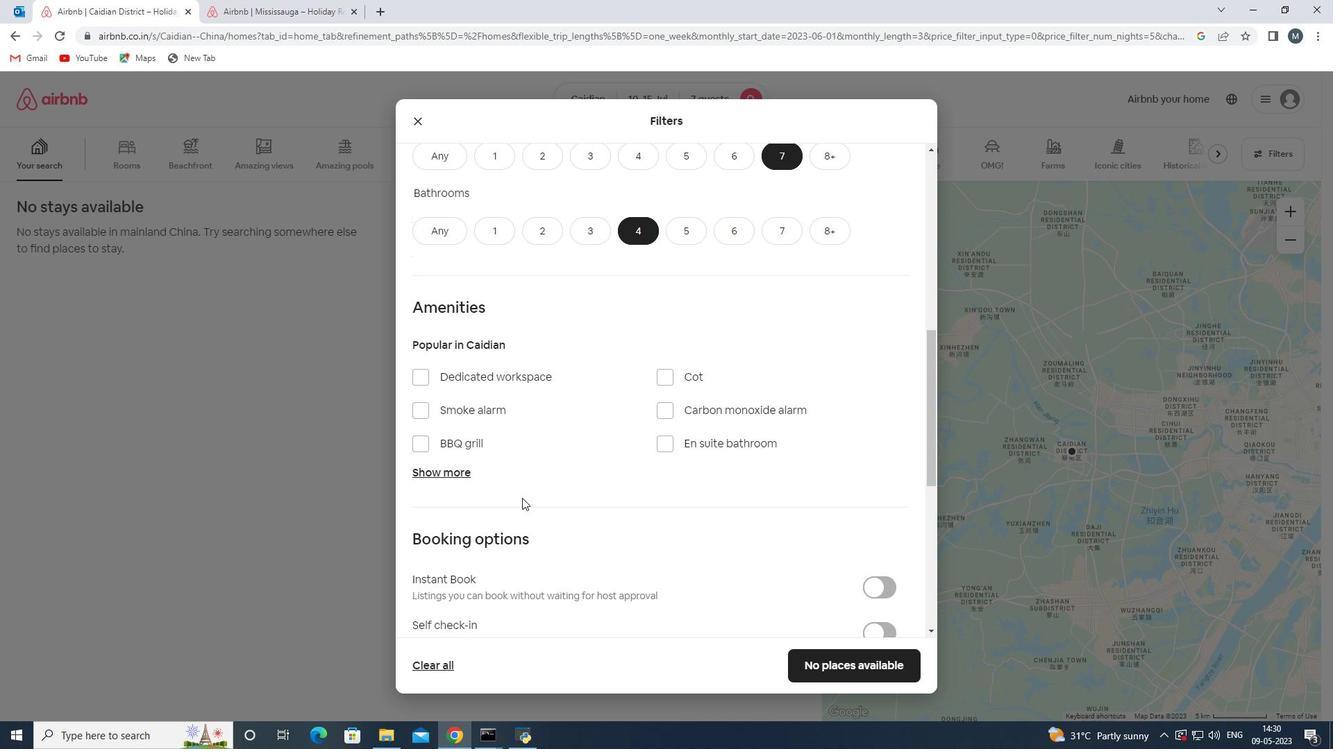 
Action: Mouse moved to (531, 445)
Screenshot: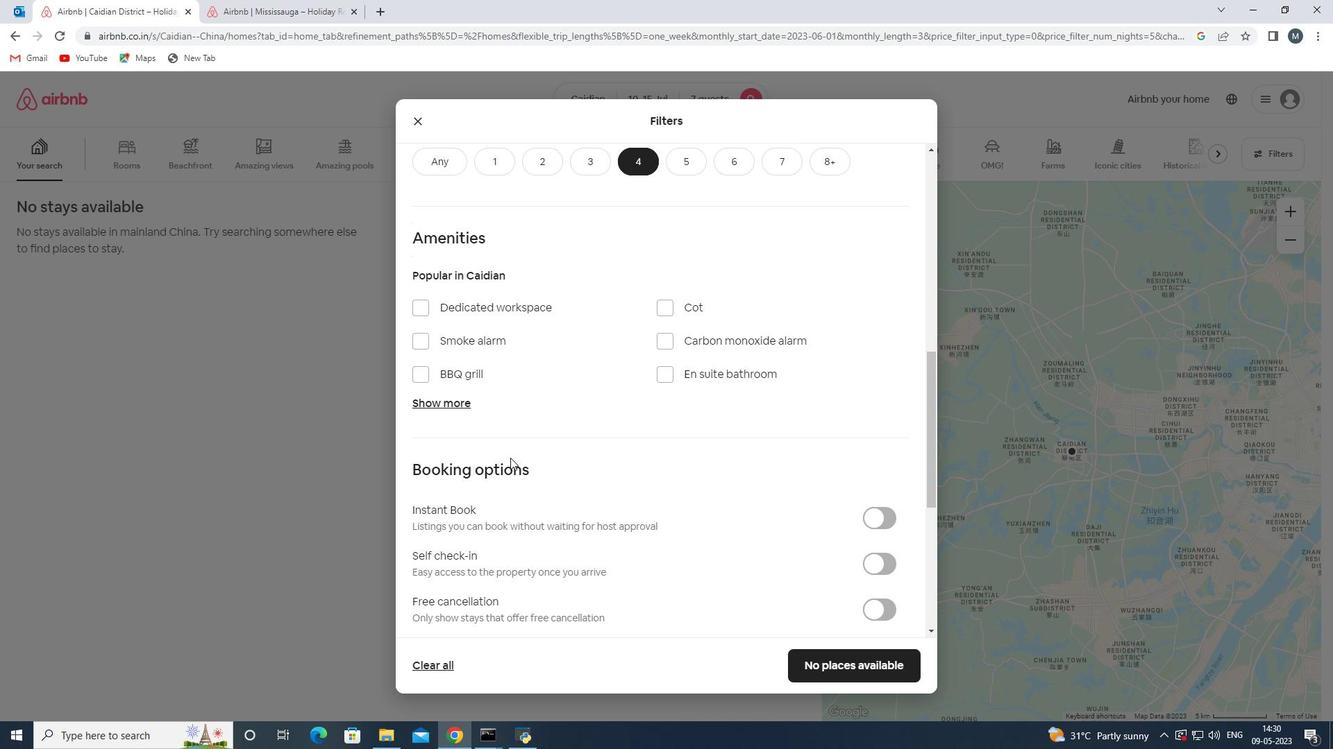 
Action: Mouse scrolled (531, 444) with delta (0, 0)
Screenshot: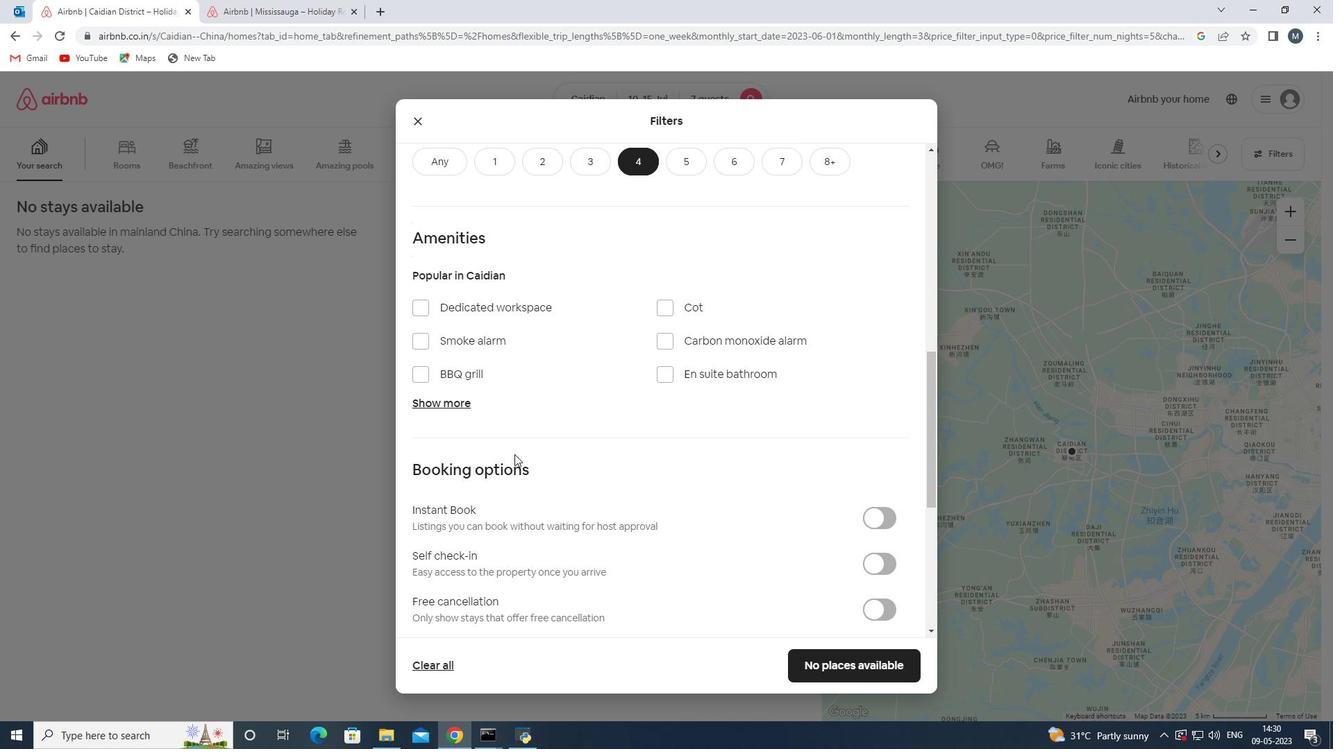 
Action: Mouse moved to (875, 496)
Screenshot: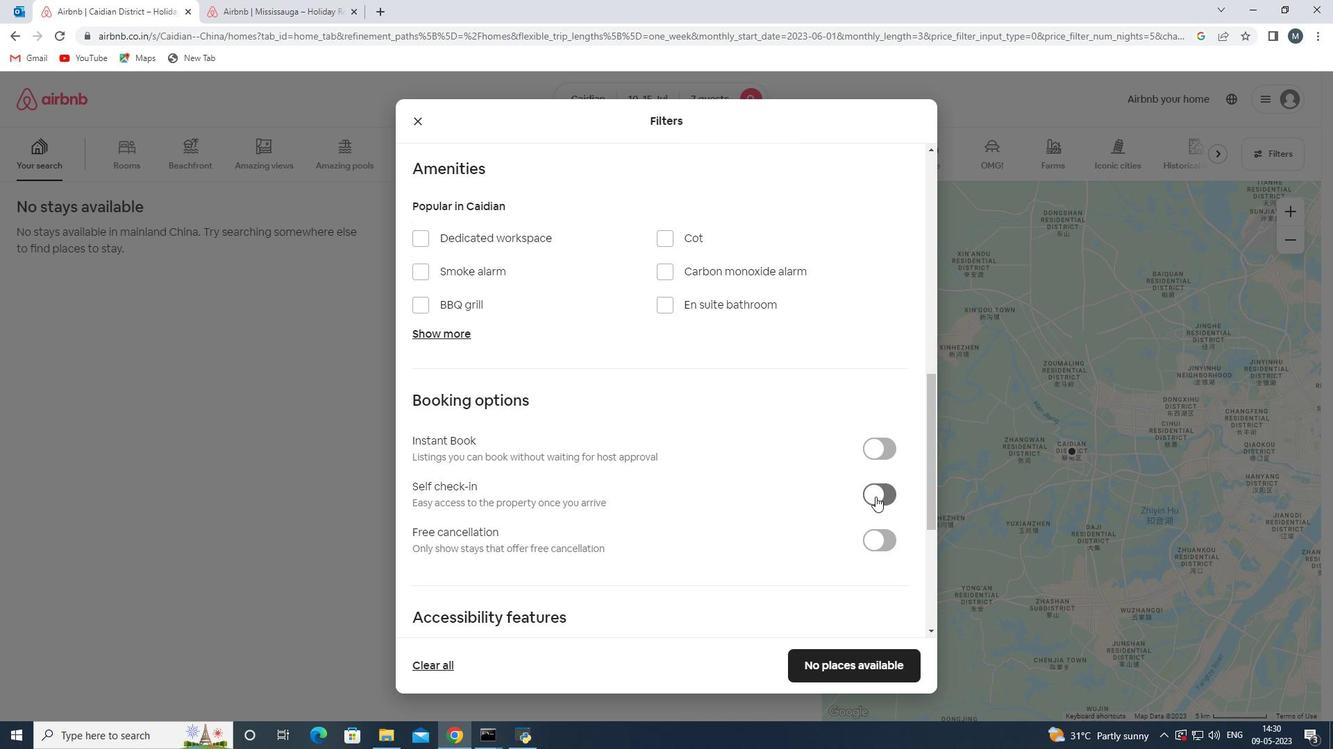 
Action: Mouse pressed left at (875, 496)
Screenshot: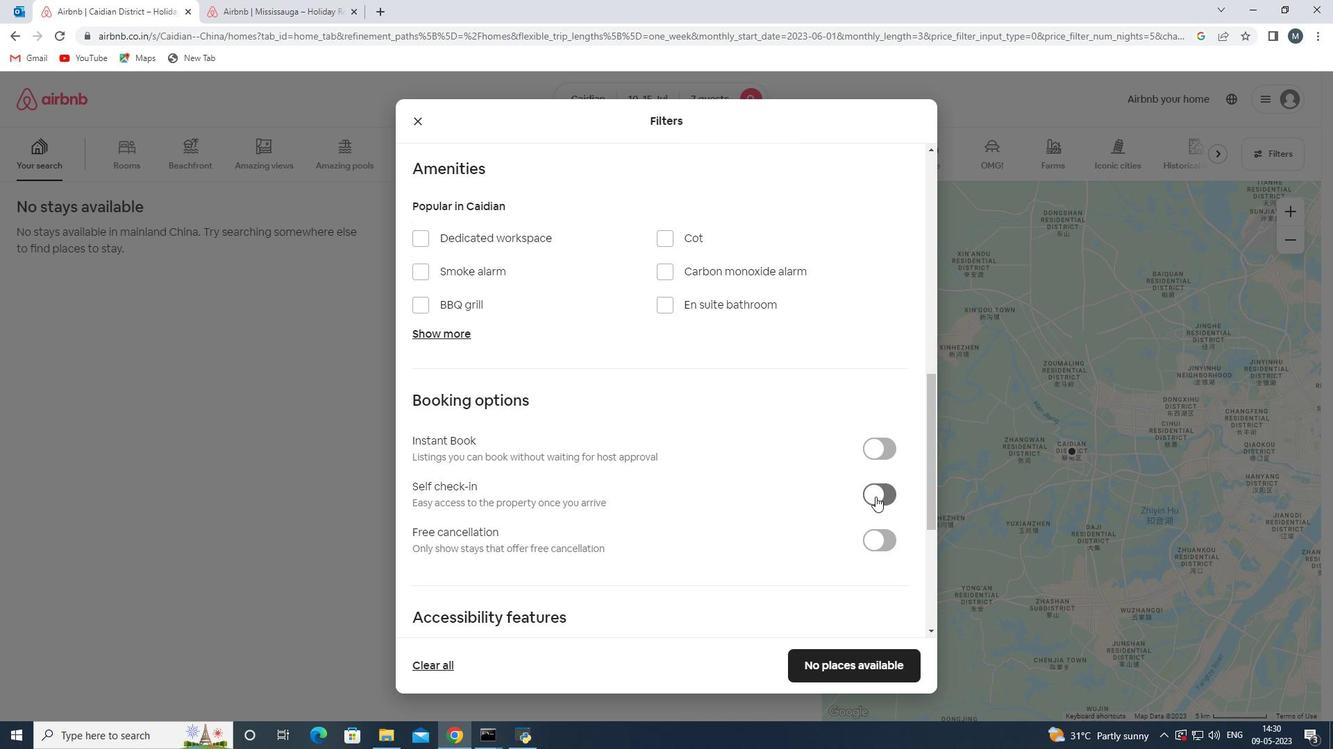 
Action: Mouse moved to (748, 476)
Screenshot: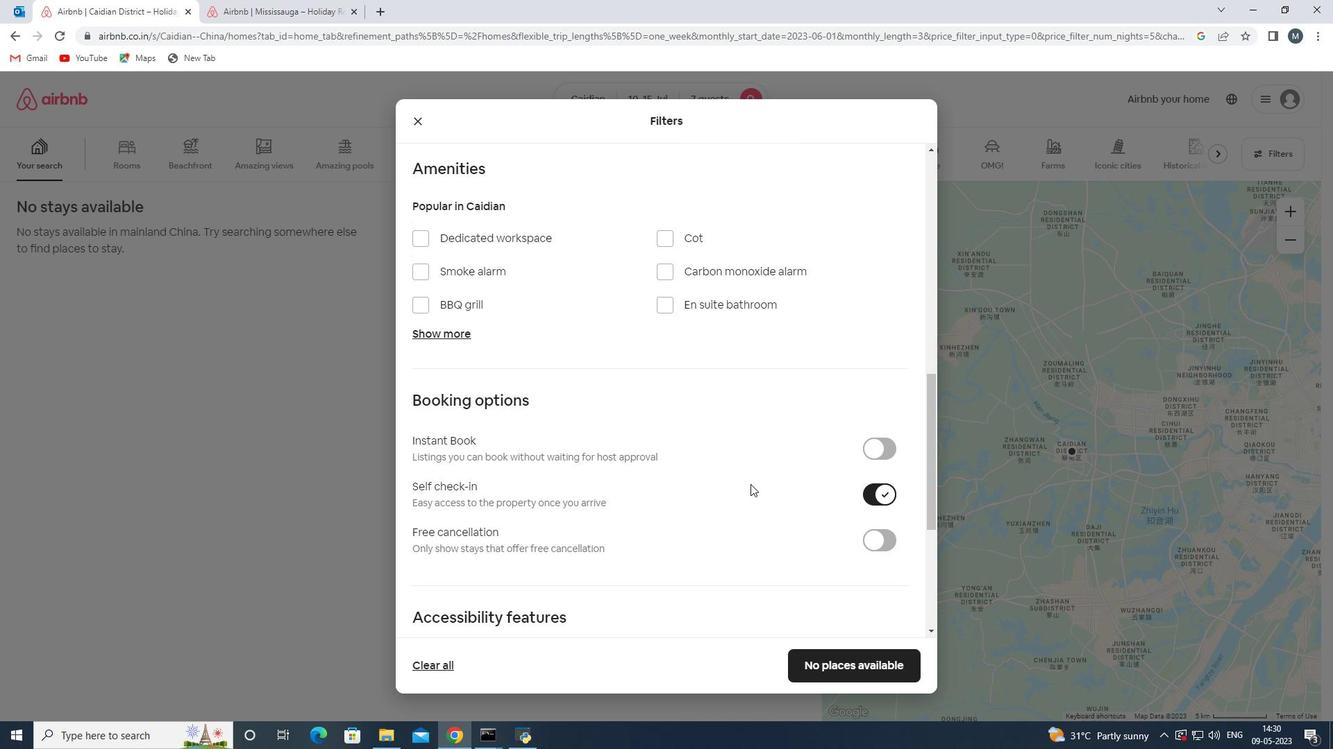 
Action: Mouse scrolled (748, 475) with delta (0, 0)
Screenshot: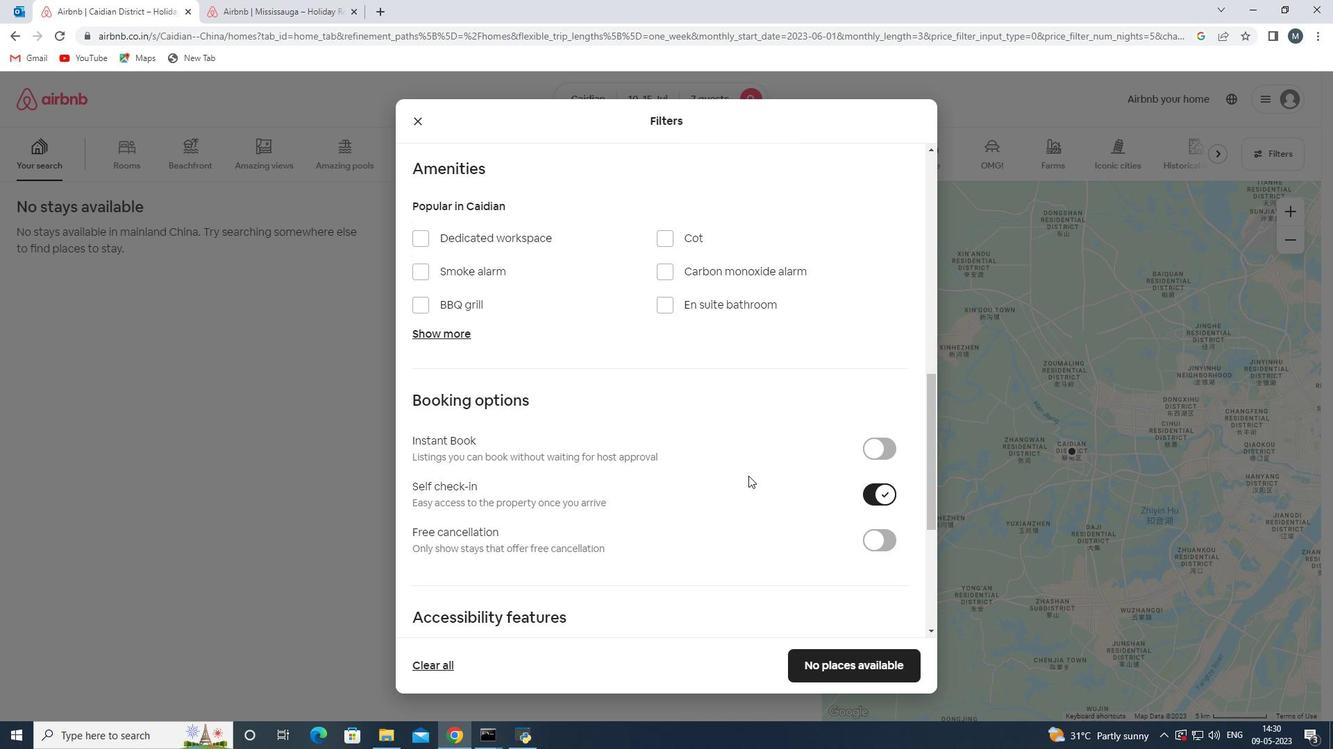 
Action: Mouse moved to (760, 472)
Screenshot: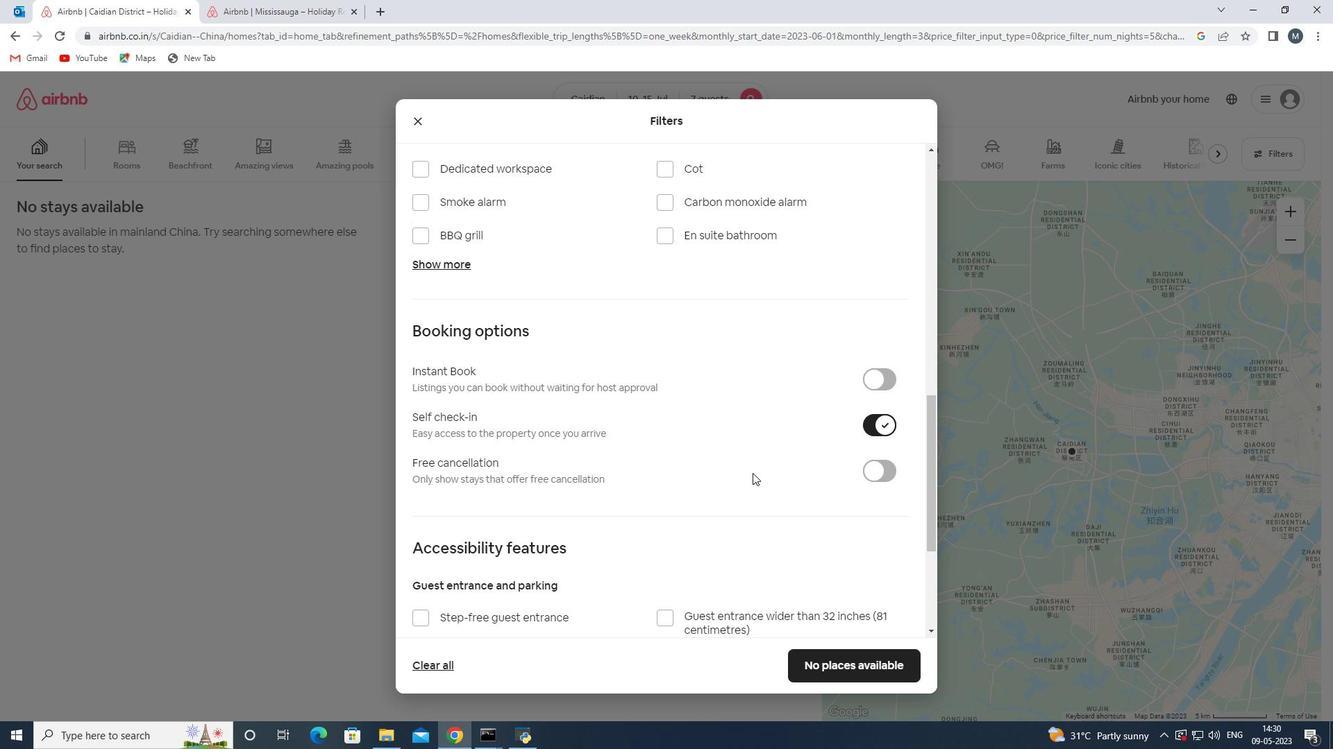 
Action: Mouse scrolled (760, 471) with delta (0, 0)
Screenshot: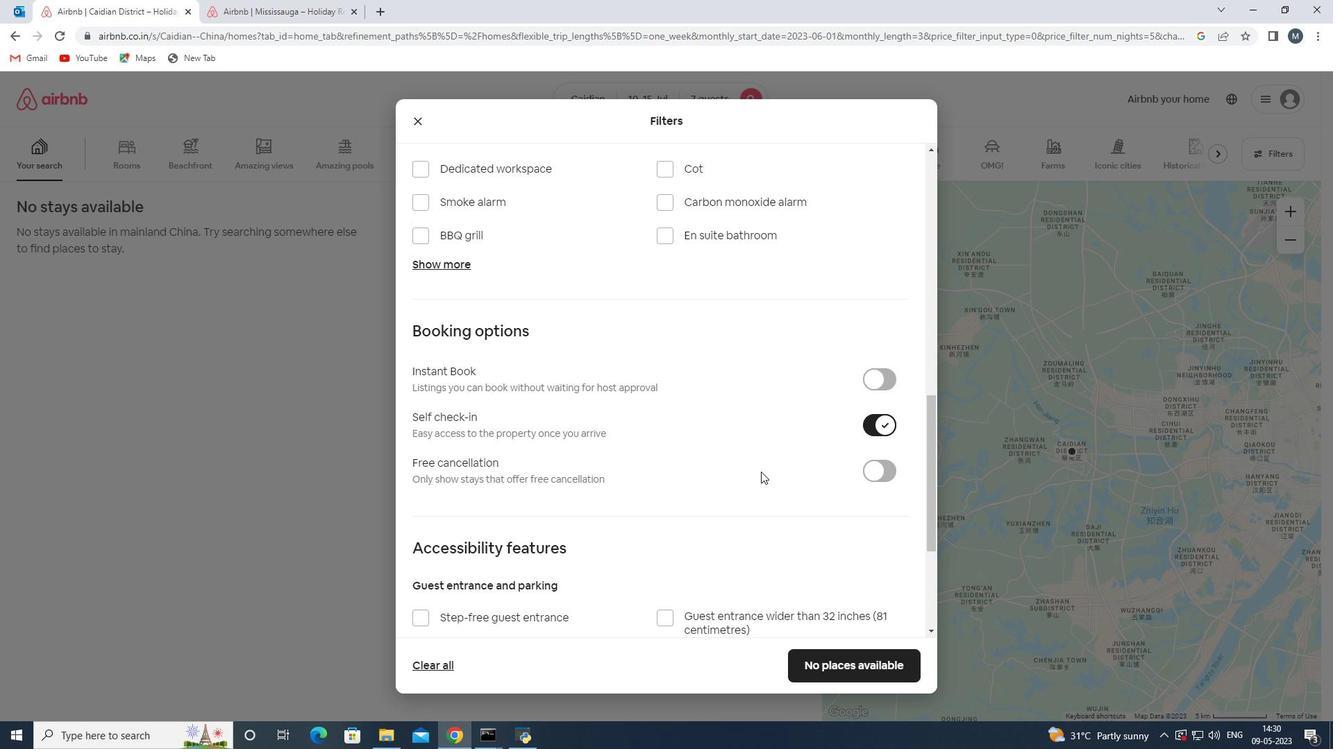 
Action: Mouse scrolled (760, 471) with delta (0, 0)
Screenshot: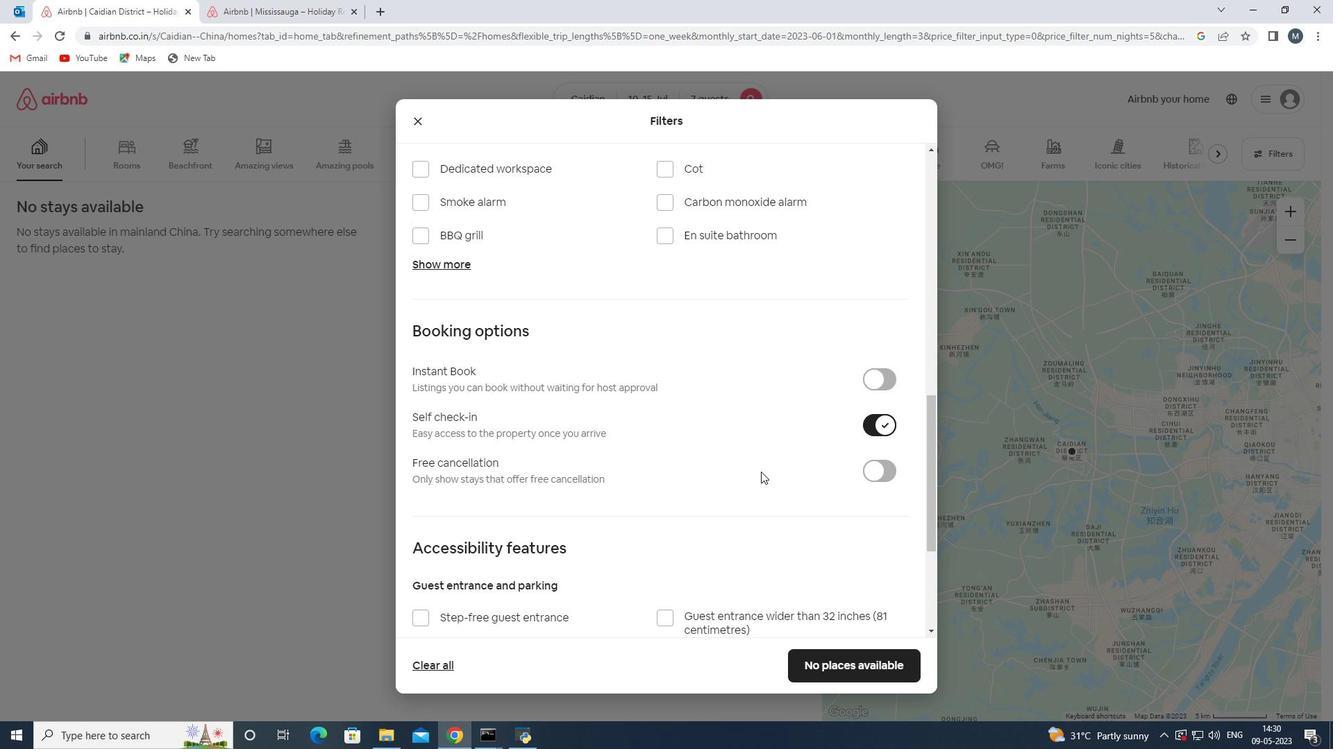 
Action: Mouse moved to (758, 472)
Screenshot: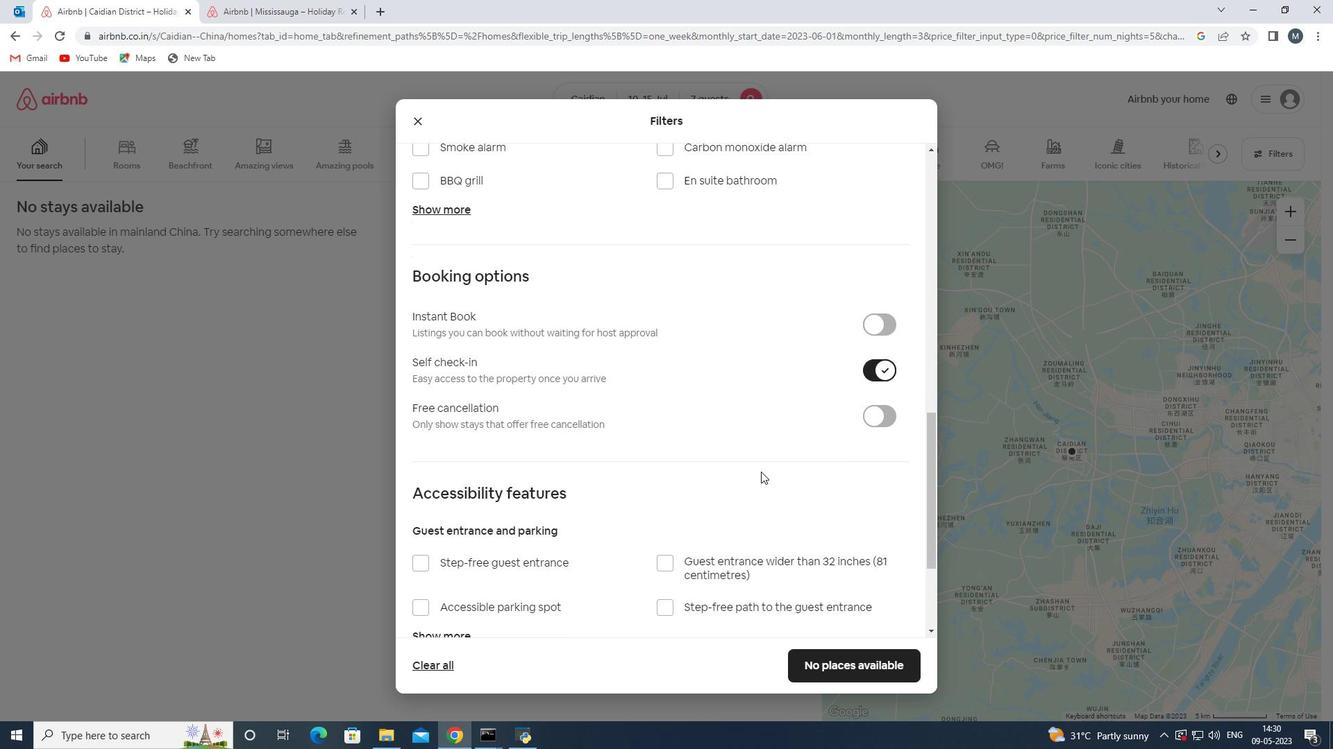 
Action: Mouse scrolled (758, 471) with delta (0, 0)
Screenshot: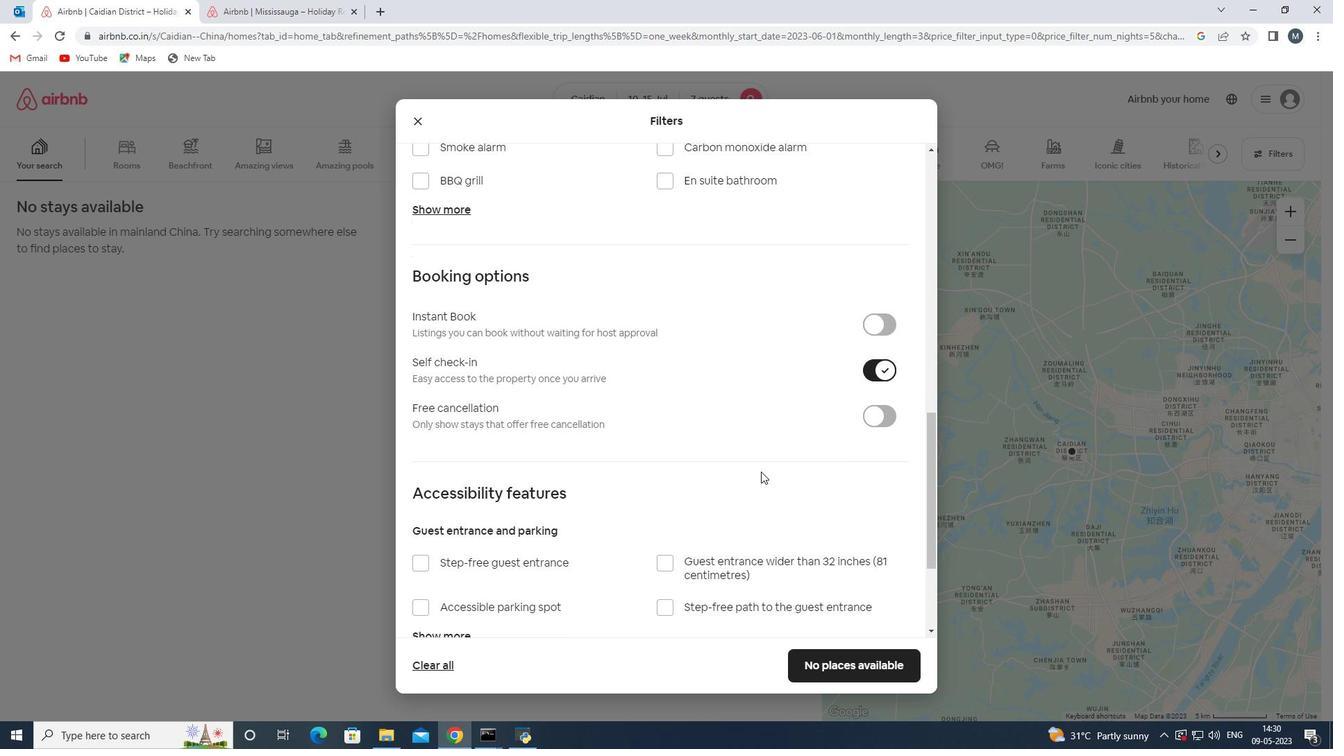 
Action: Mouse moved to (638, 510)
Screenshot: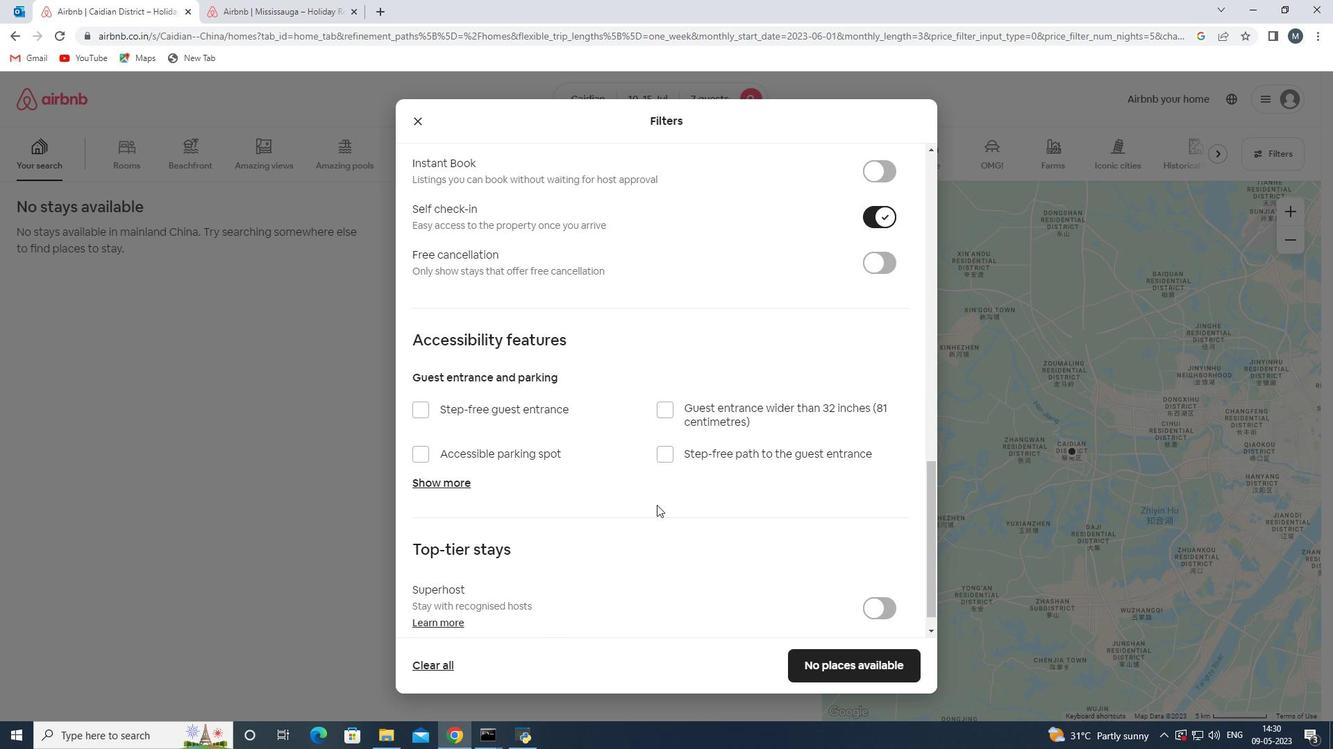 
Action: Mouse scrolled (638, 509) with delta (0, 0)
Screenshot: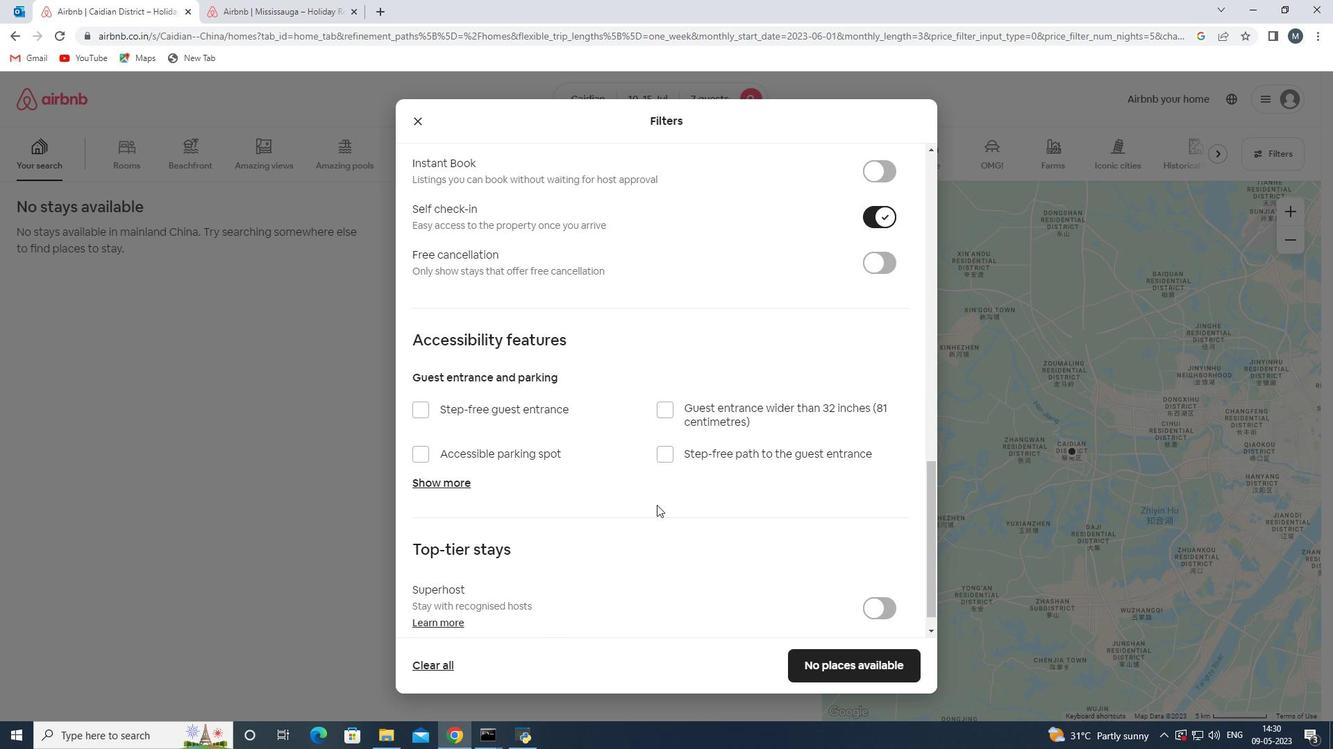
Action: Mouse moved to (638, 510)
Screenshot: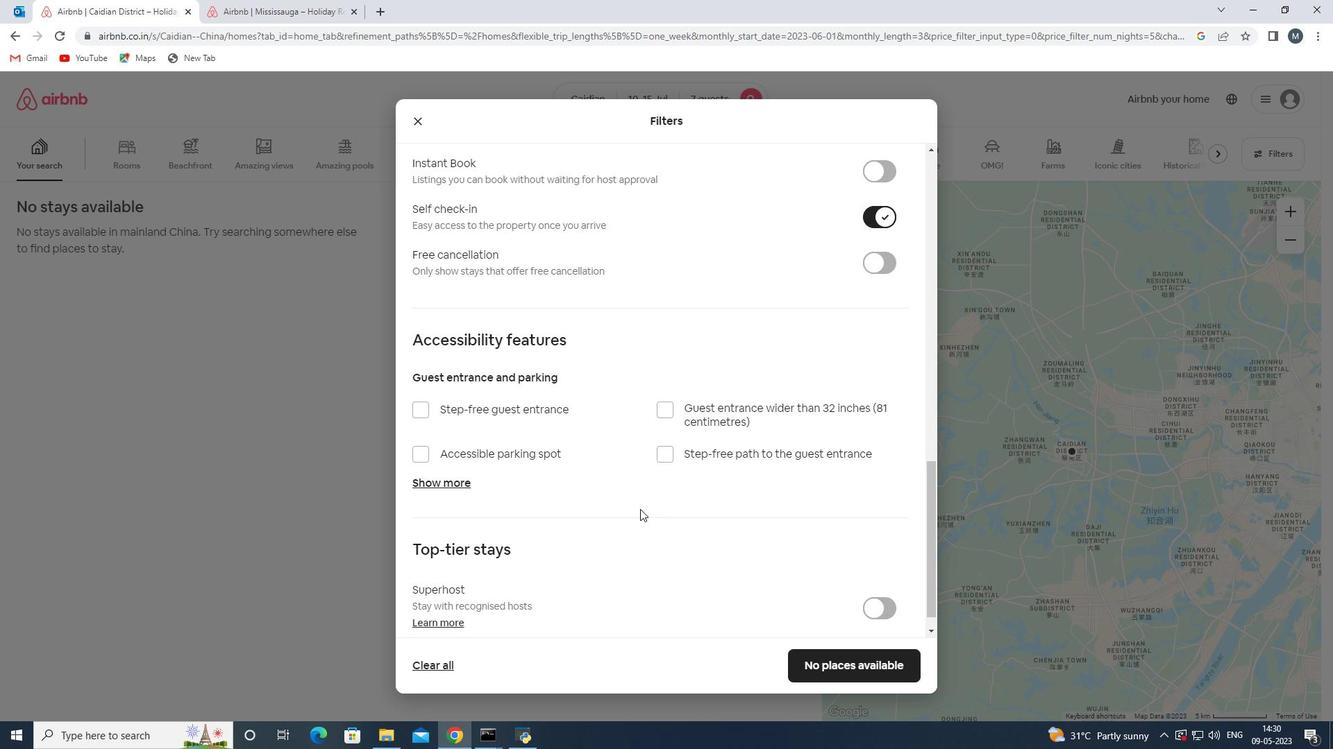 
Action: Mouse scrolled (638, 509) with delta (0, 0)
Screenshot: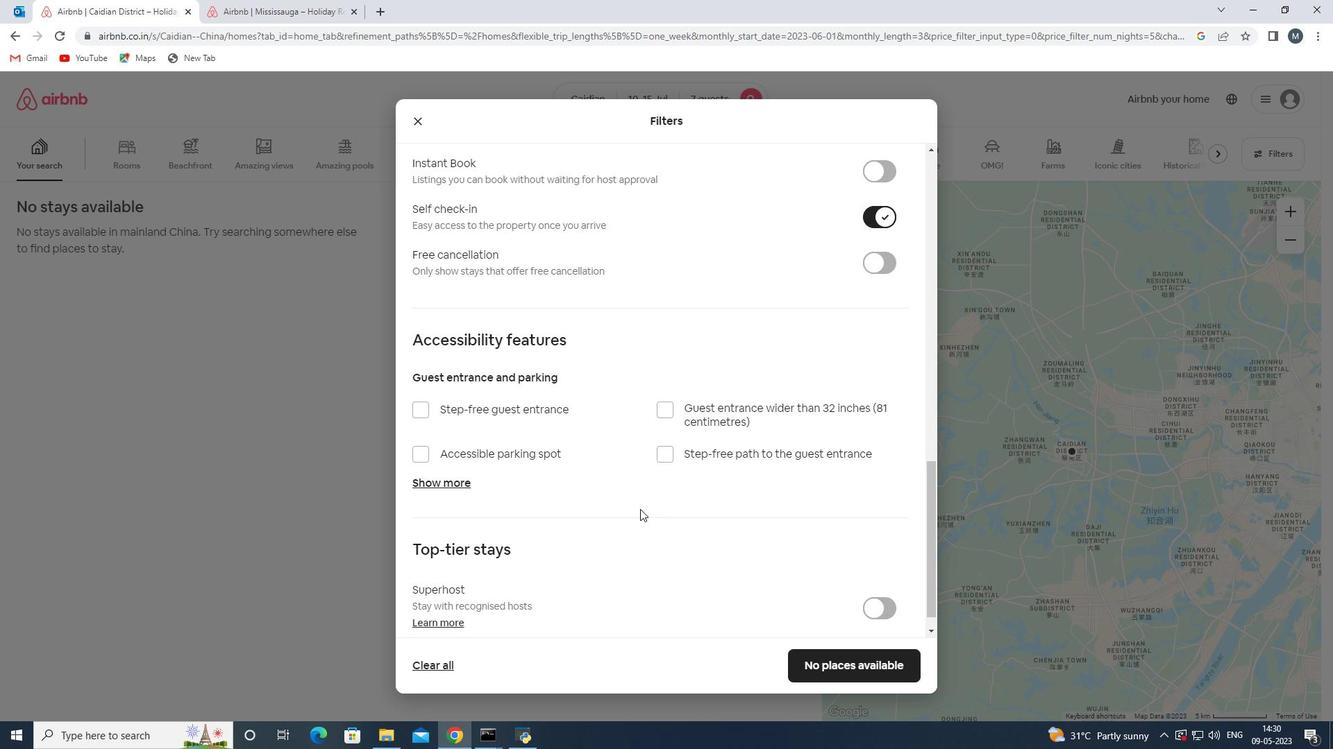 
Action: Mouse moved to (565, 515)
Screenshot: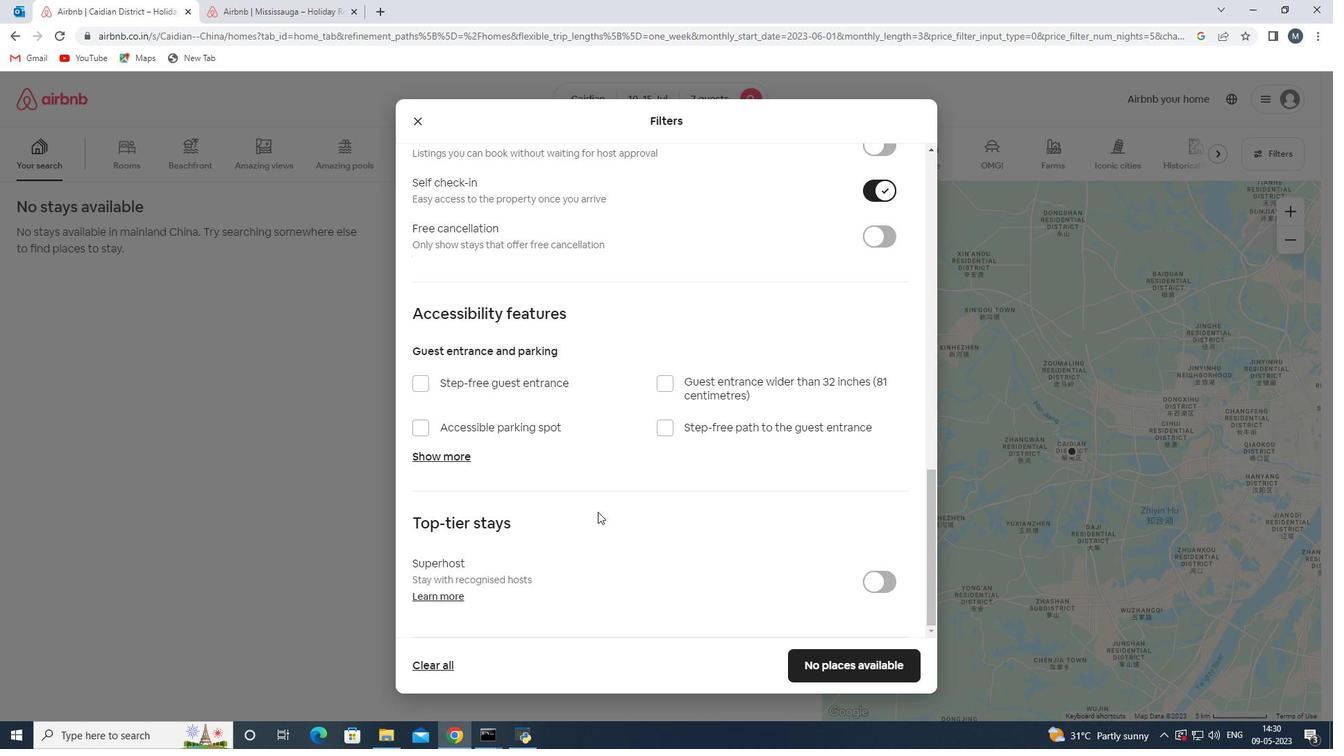 
Action: Mouse scrolled (565, 515) with delta (0, 0)
Screenshot: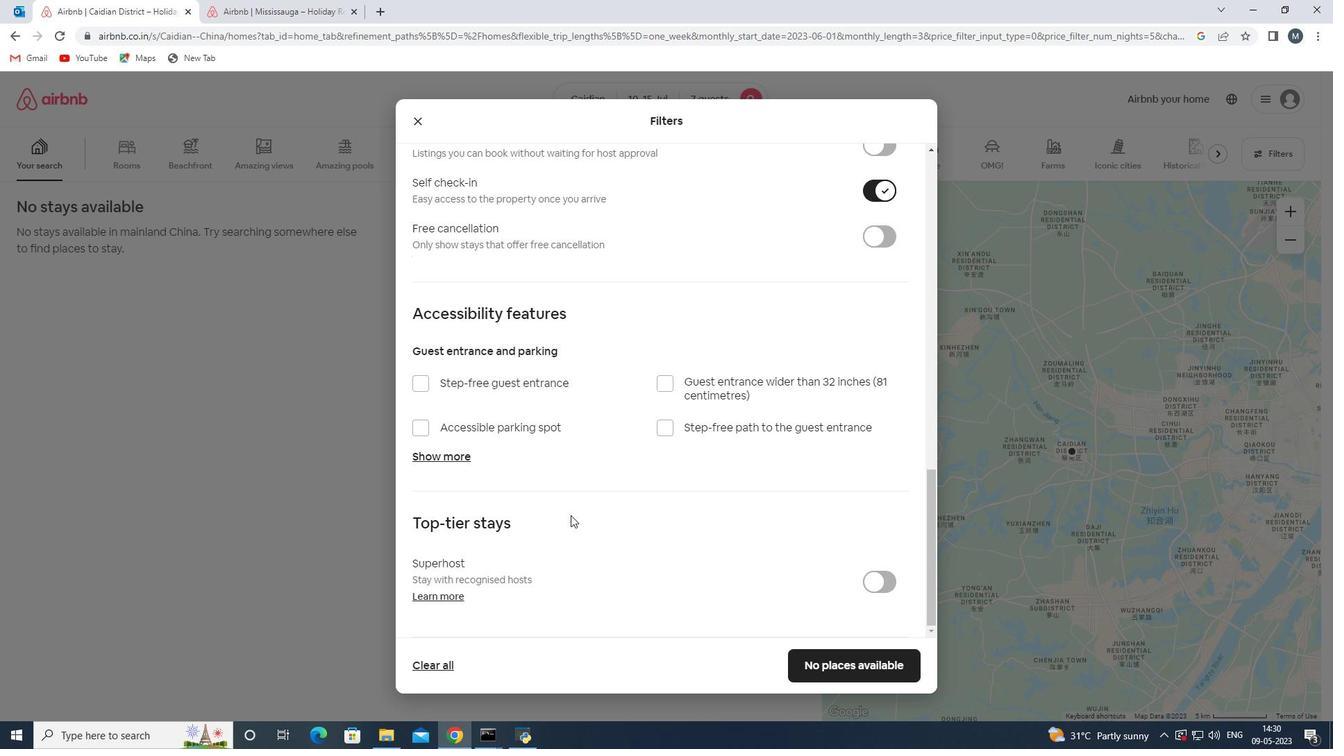 
Action: Mouse scrolled (565, 515) with delta (0, 0)
Screenshot: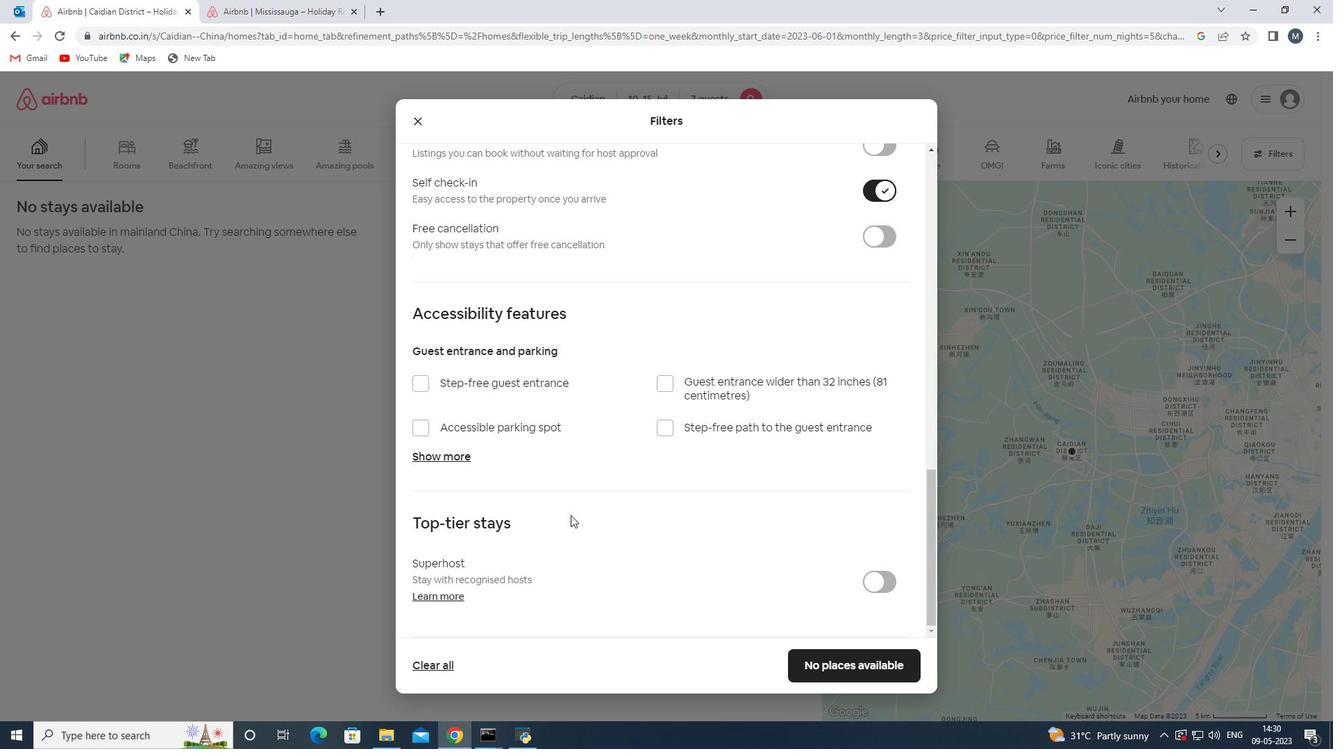 
Action: Mouse moved to (565, 515)
Screenshot: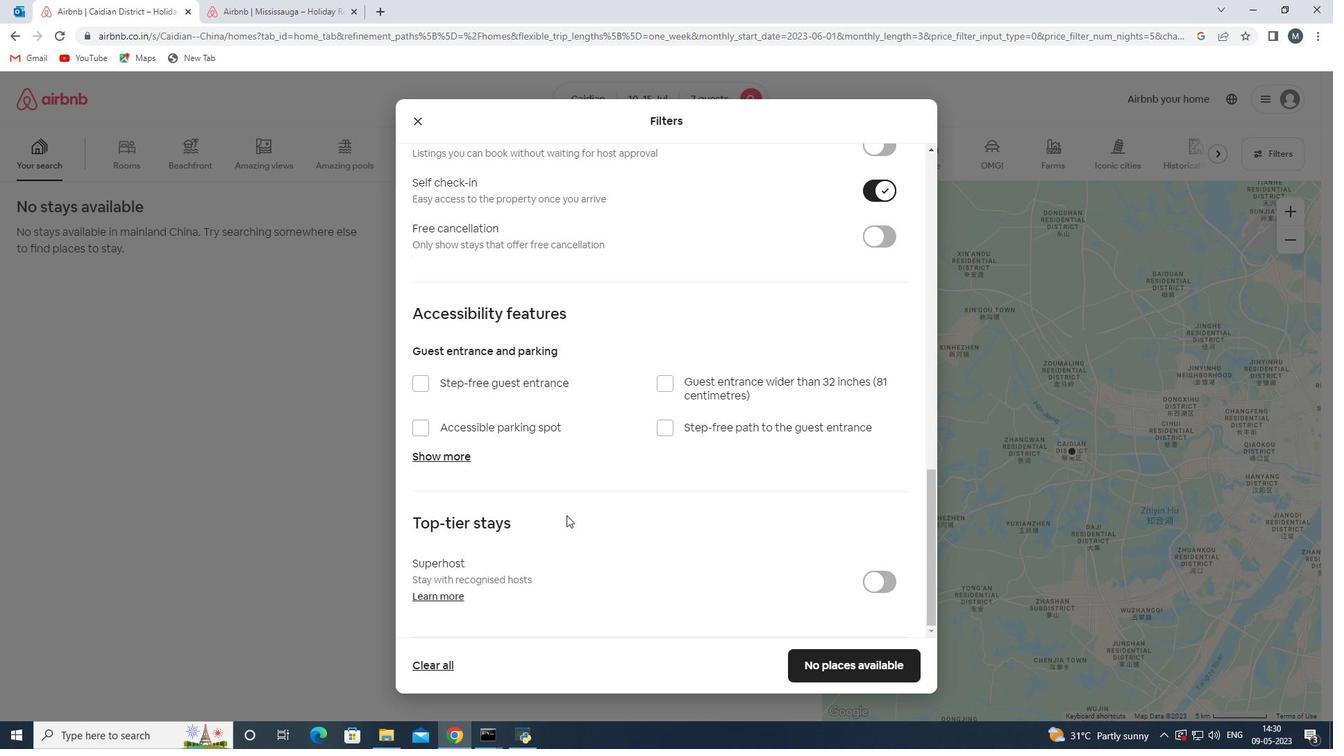 
Action: Mouse scrolled (565, 515) with delta (0, 0)
Screenshot: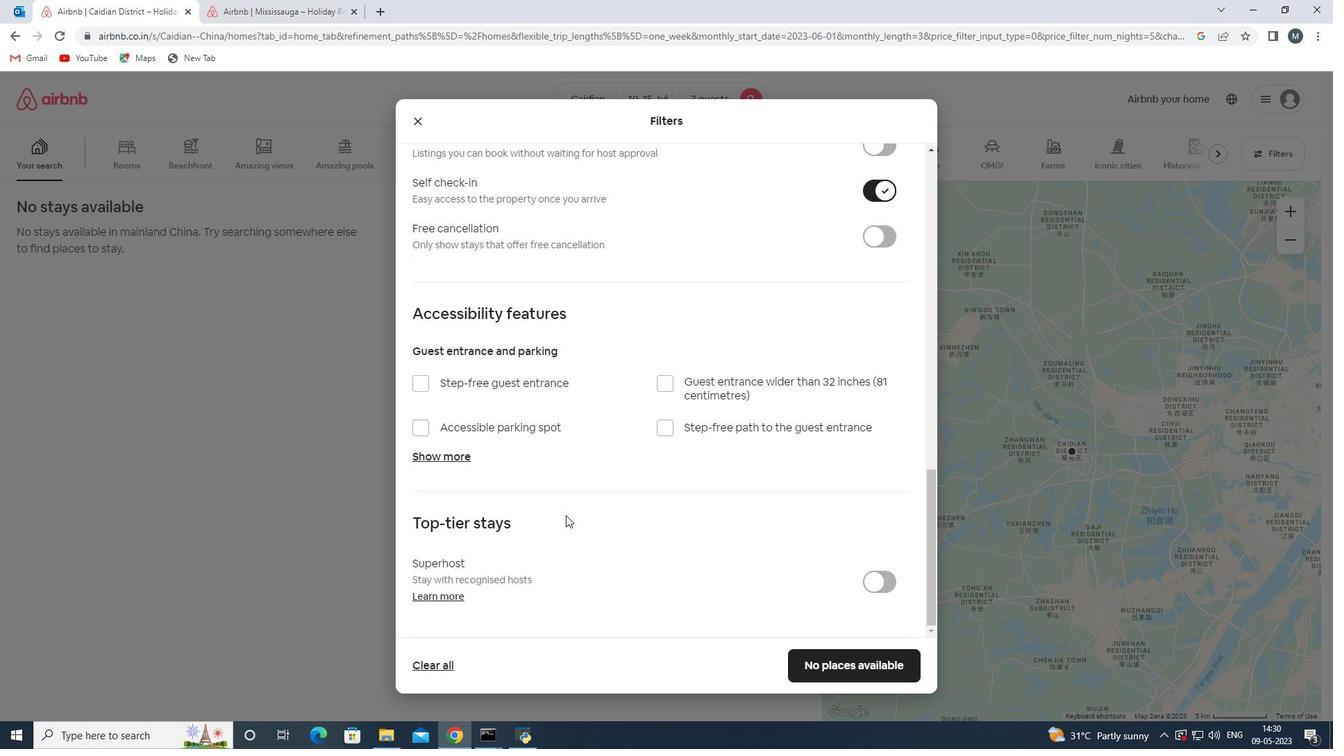 
Action: Mouse moved to (836, 664)
Screenshot: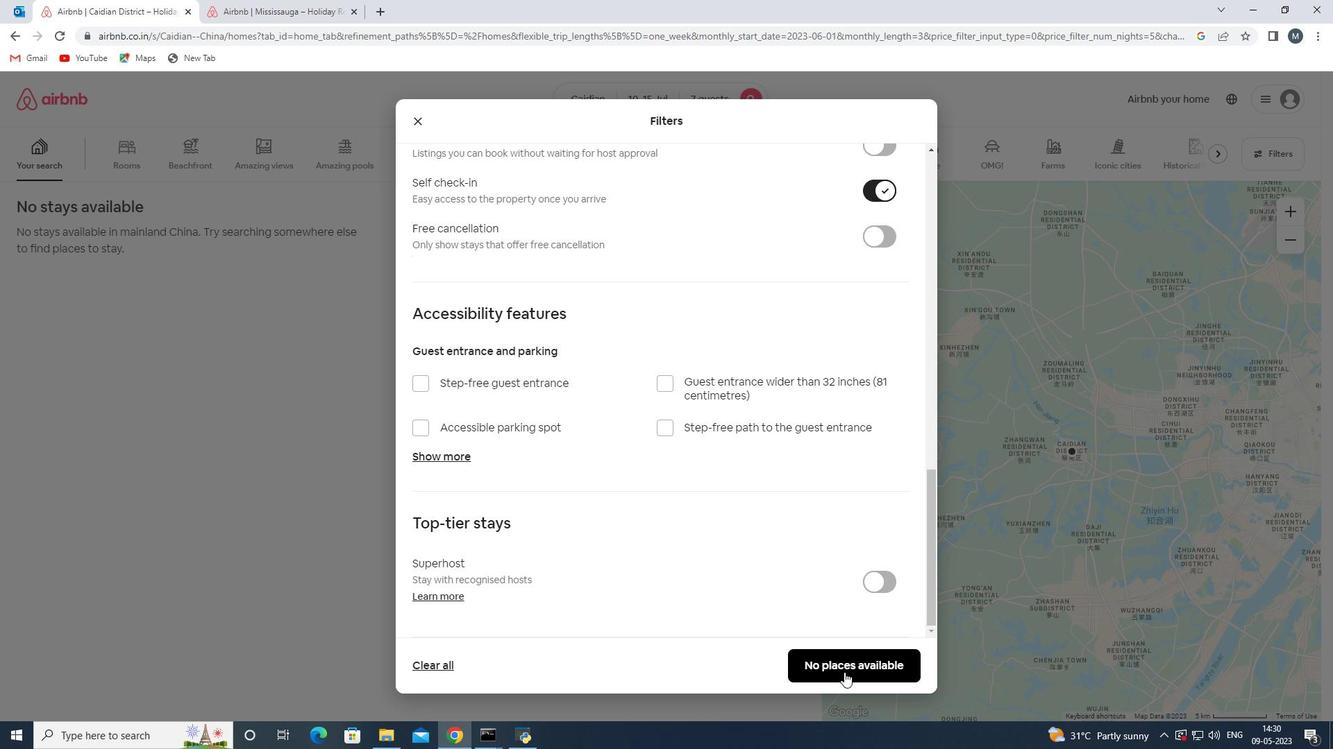 
Action: Mouse pressed left at (836, 664)
Screenshot: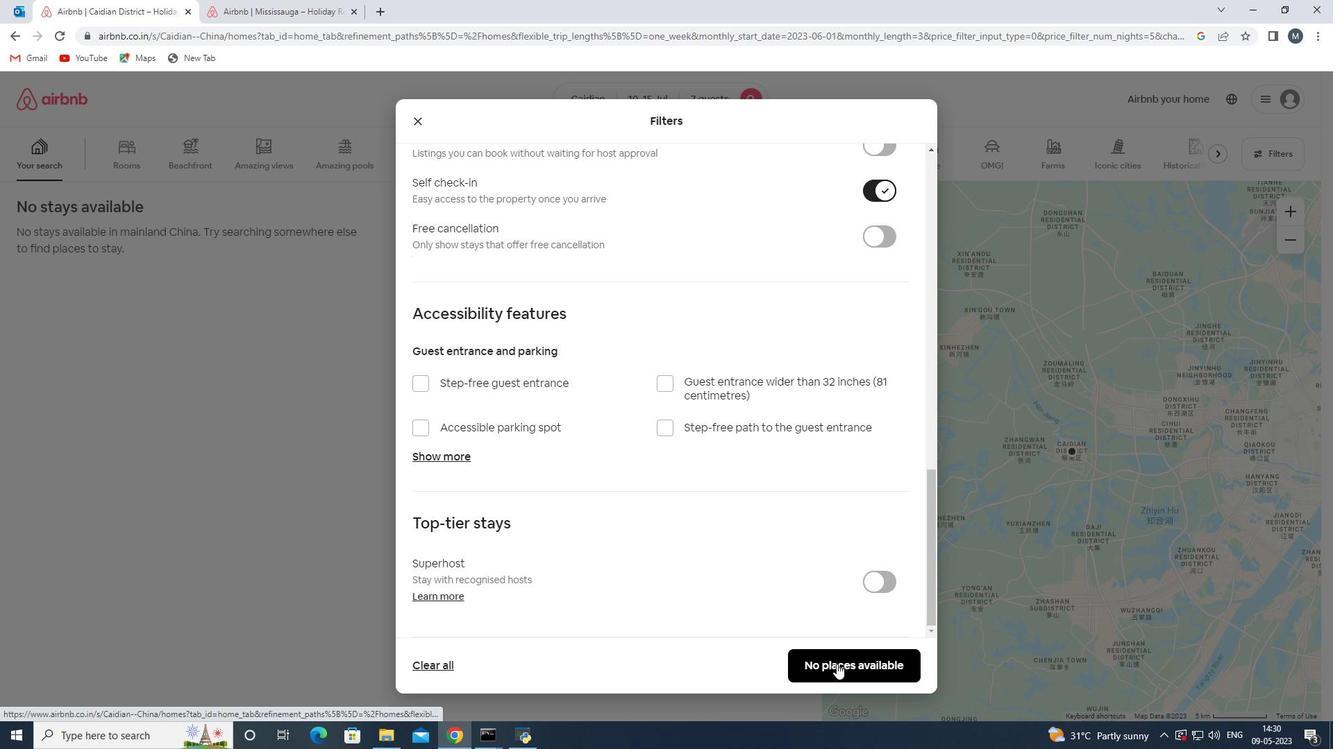 
